 Task: Buy 1 Spectrometry from Measuring & Testing section under best seller category for shipping address: Emma Green, 1133 Star Trek Drive, Pensacola, Florida 32501, Cell Number 8503109646. Pay from credit card ending with 6759, CVV 506
Action: Mouse moved to (310, 324)
Screenshot: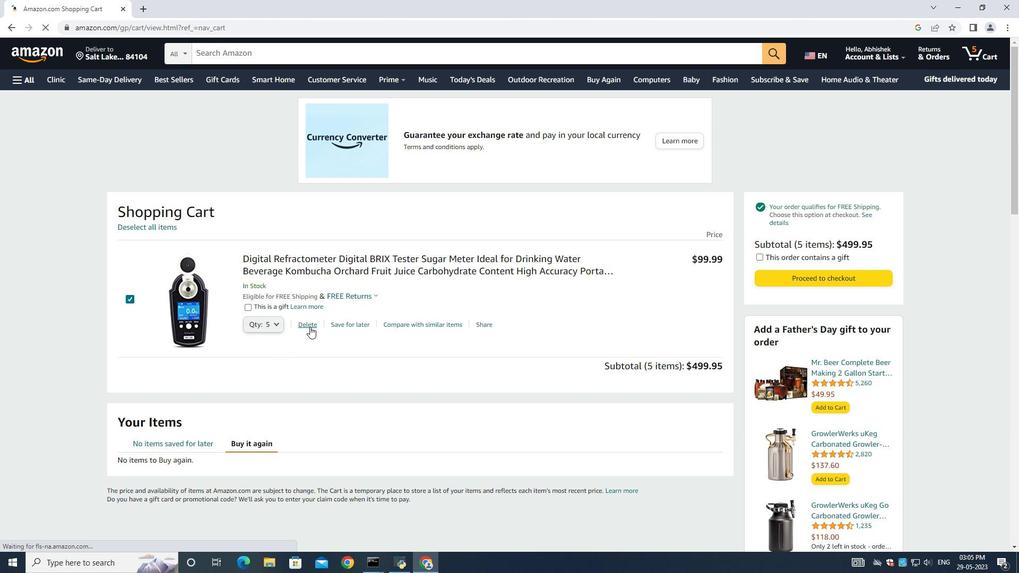 
Action: Mouse pressed left at (310, 324)
Screenshot: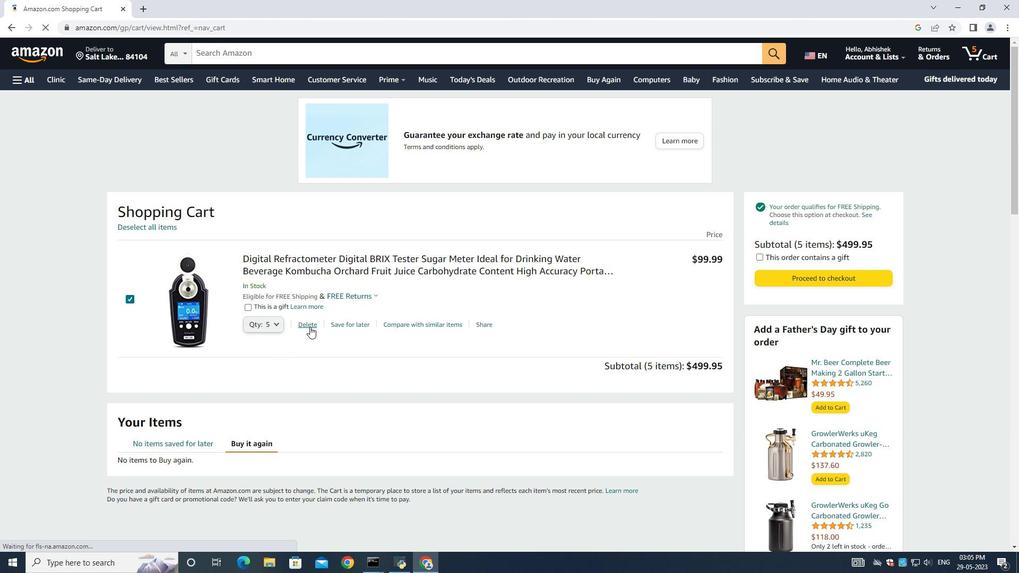 
Action: Mouse moved to (22, 75)
Screenshot: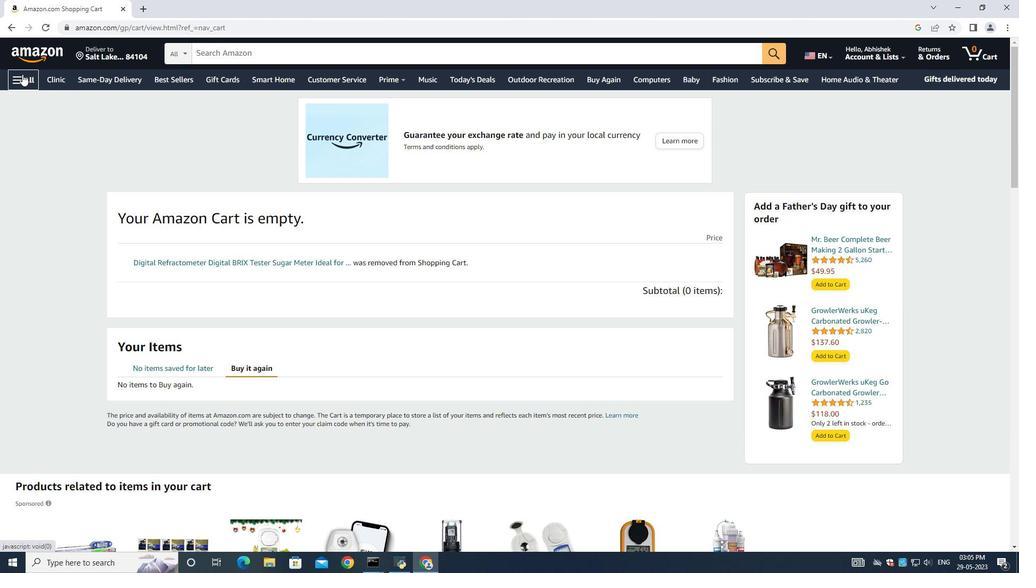 
Action: Mouse pressed left at (22, 75)
Screenshot: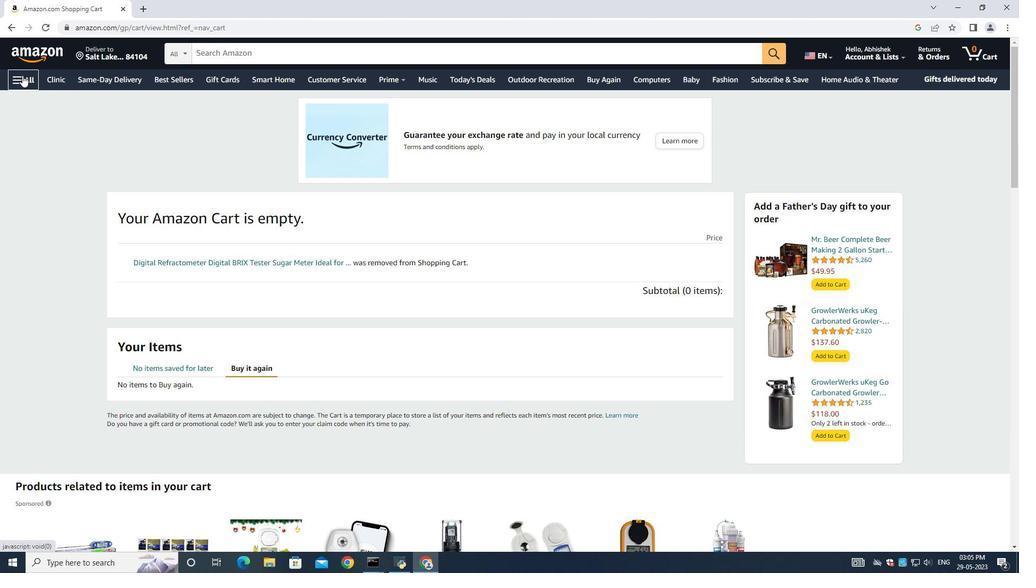 
Action: Mouse moved to (42, 100)
Screenshot: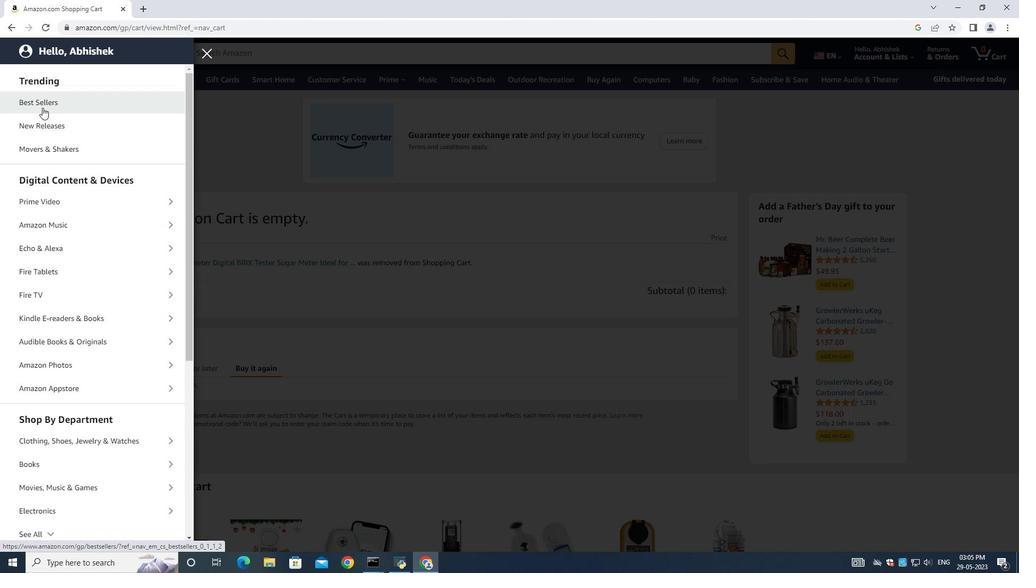 
Action: Mouse pressed left at (42, 100)
Screenshot: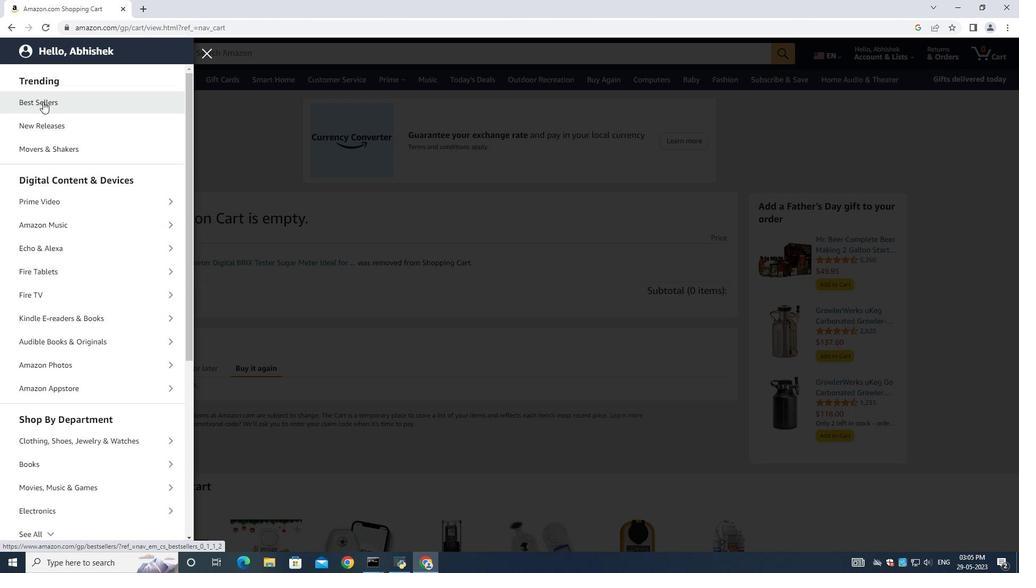 
Action: Mouse moved to (299, 57)
Screenshot: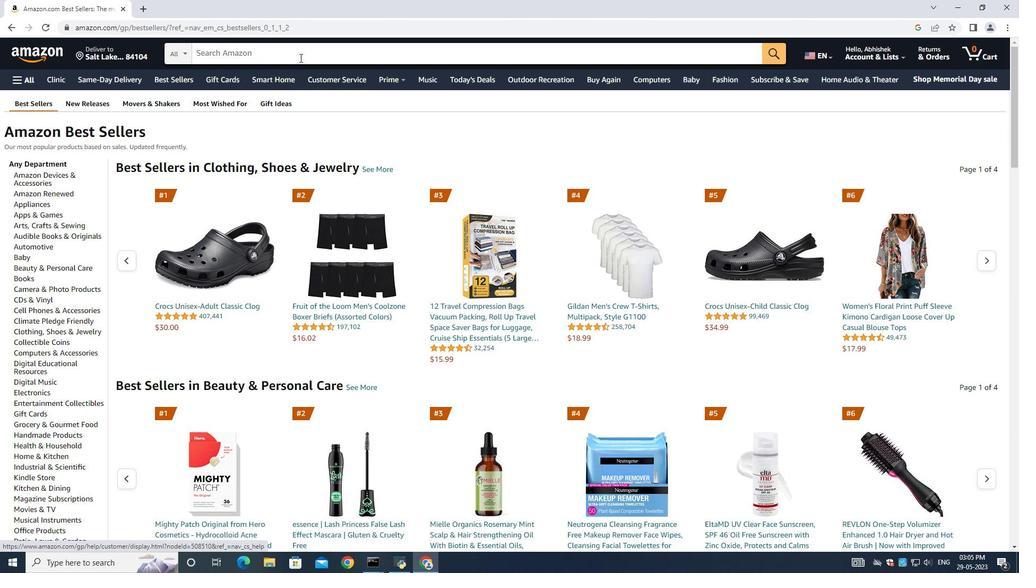 
Action: Mouse pressed left at (299, 57)
Screenshot: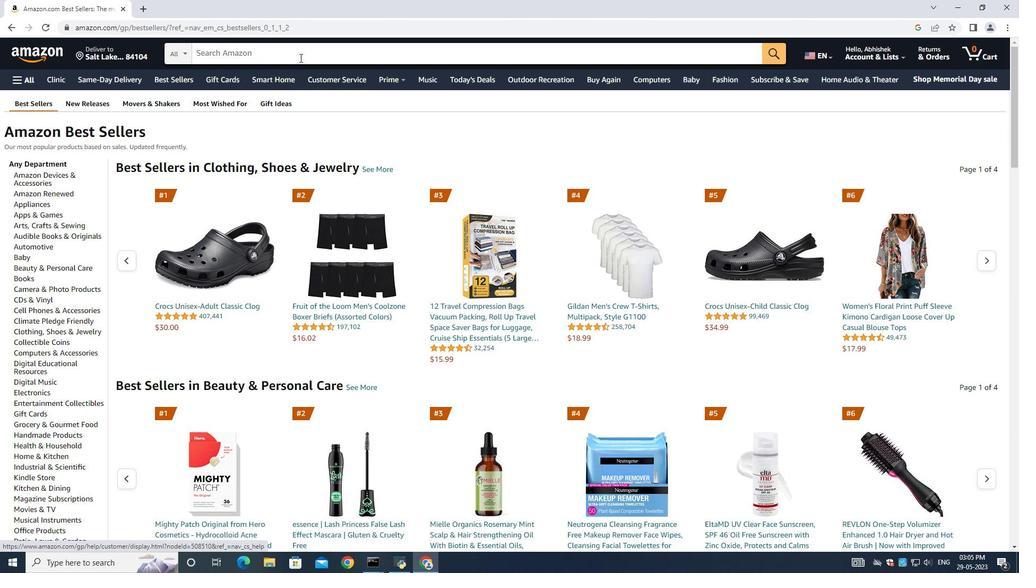 
Action: Mouse moved to (300, 57)
Screenshot: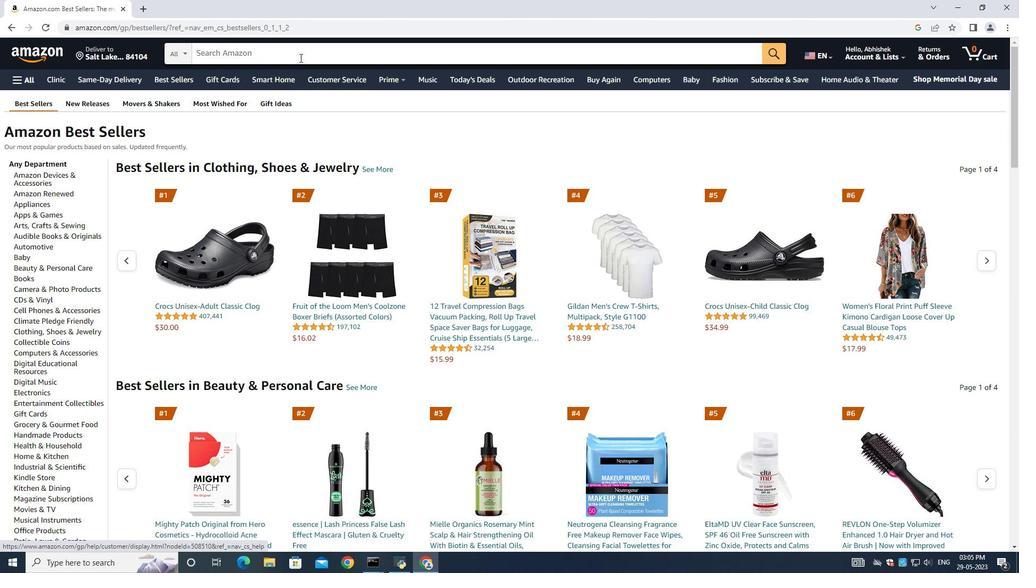 
Action: Key pressed <Key.shift>Spectrometry<Key.enter>
Screenshot: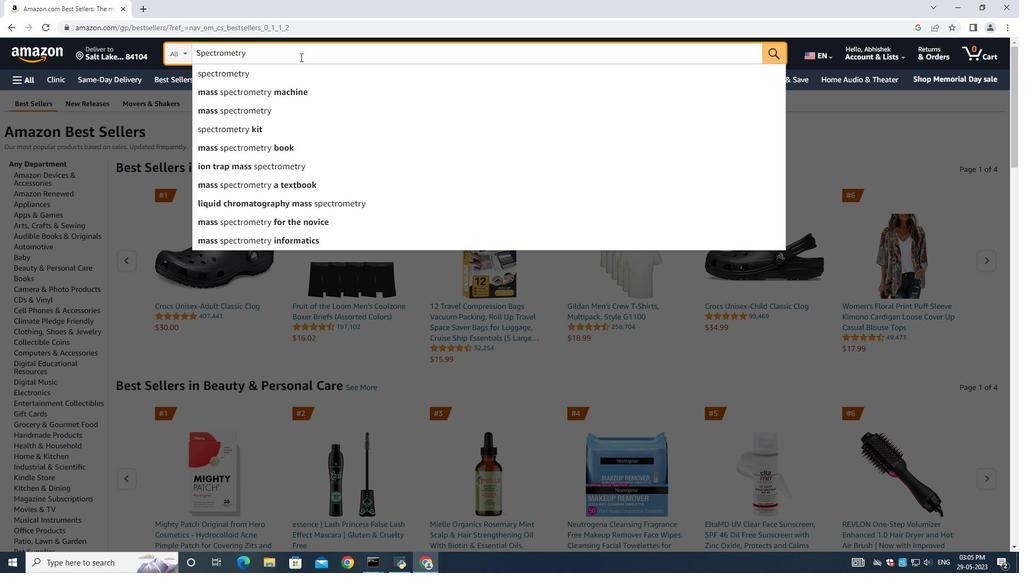 
Action: Mouse moved to (469, 231)
Screenshot: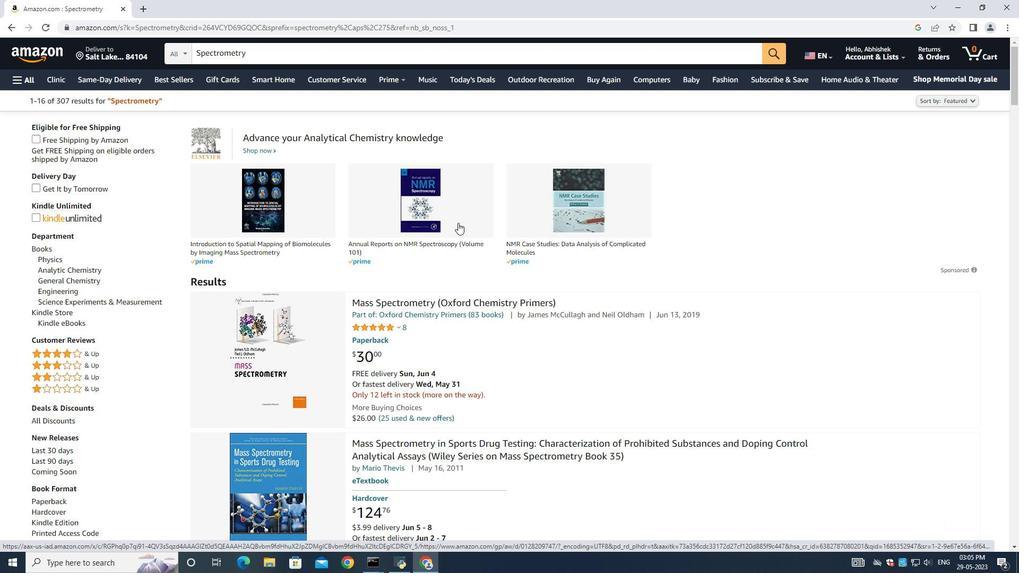 
Action: Mouse scrolled (469, 231) with delta (0, 0)
Screenshot: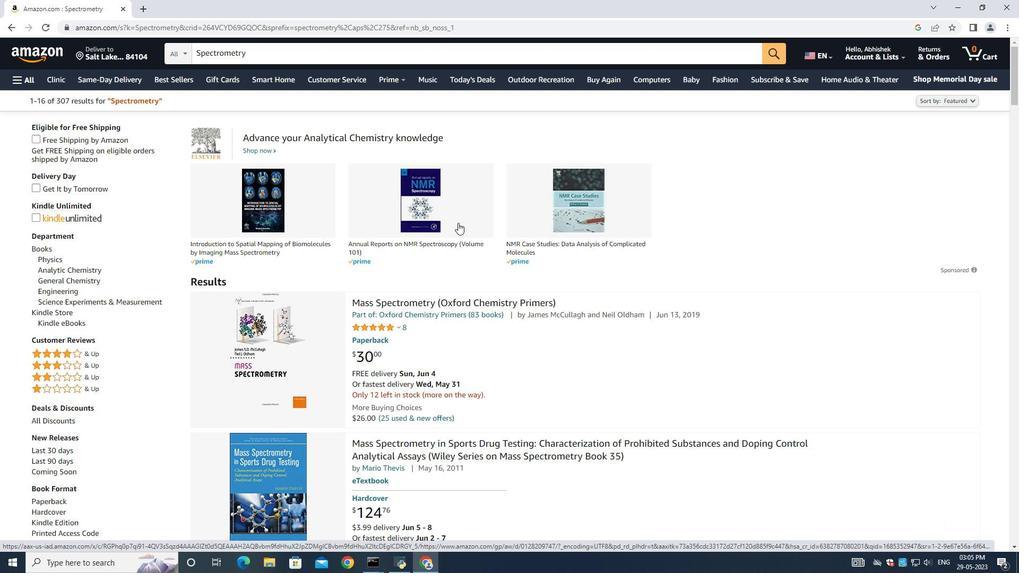 
Action: Mouse moved to (525, 237)
Screenshot: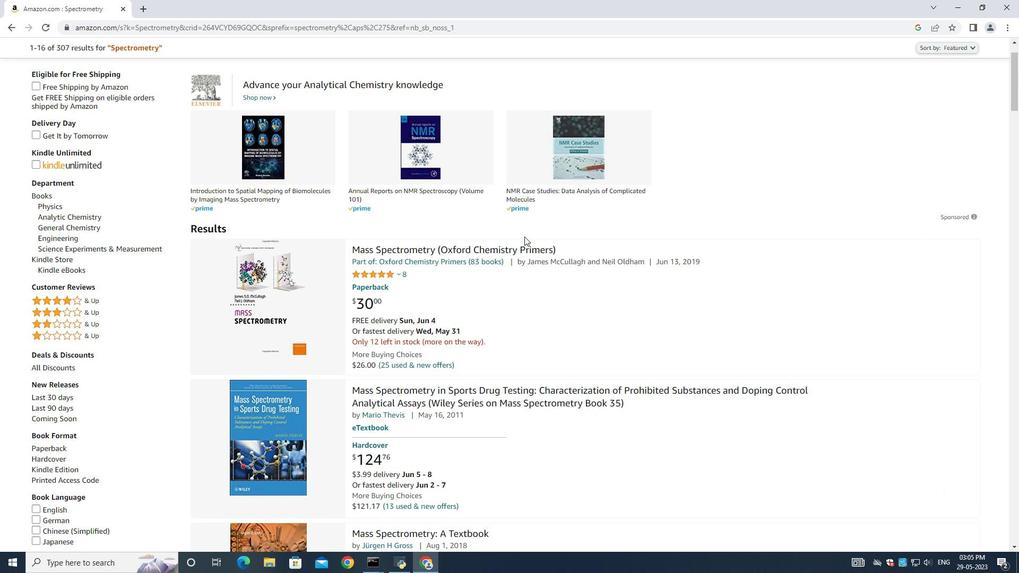 
Action: Mouse scrolled (525, 236) with delta (0, 0)
Screenshot: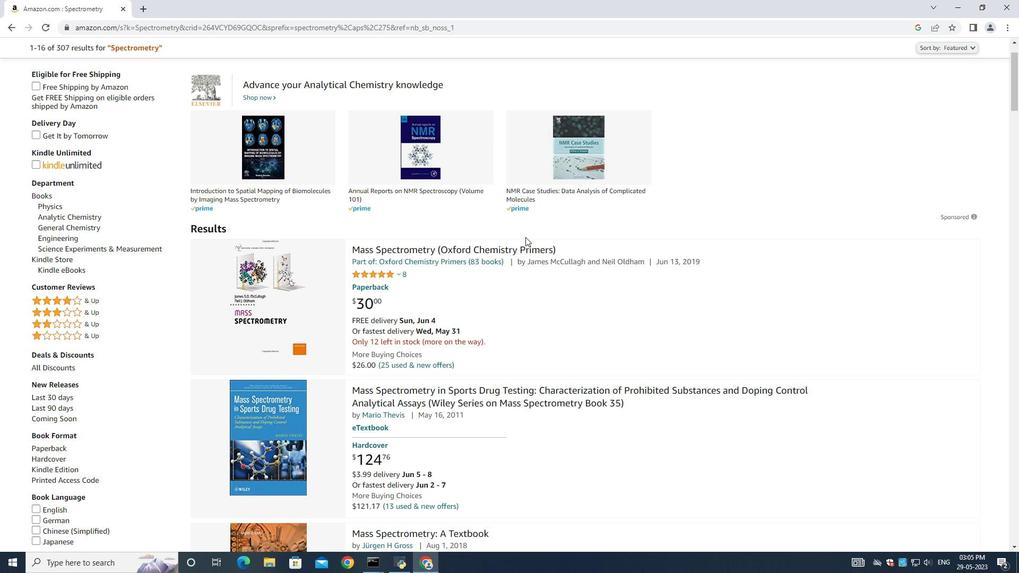 
Action: Mouse scrolled (525, 236) with delta (0, 0)
Screenshot: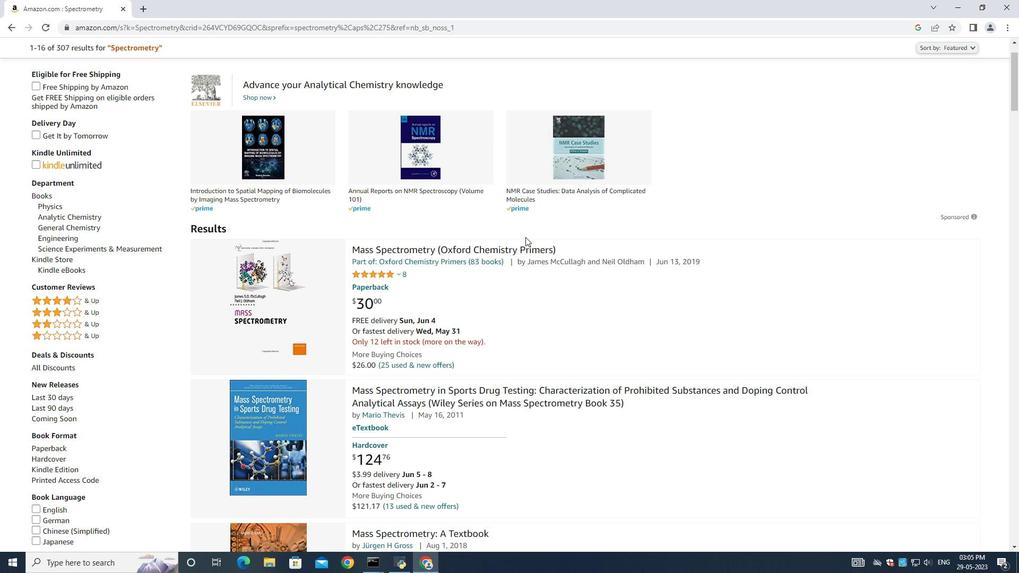 
Action: Mouse scrolled (525, 236) with delta (0, 0)
Screenshot: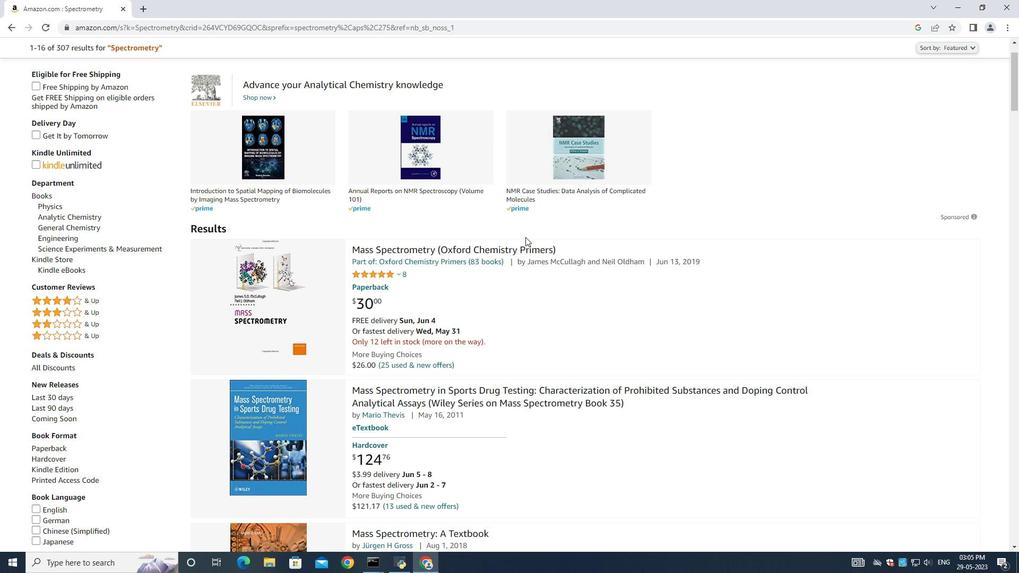 
Action: Mouse moved to (525, 237)
Screenshot: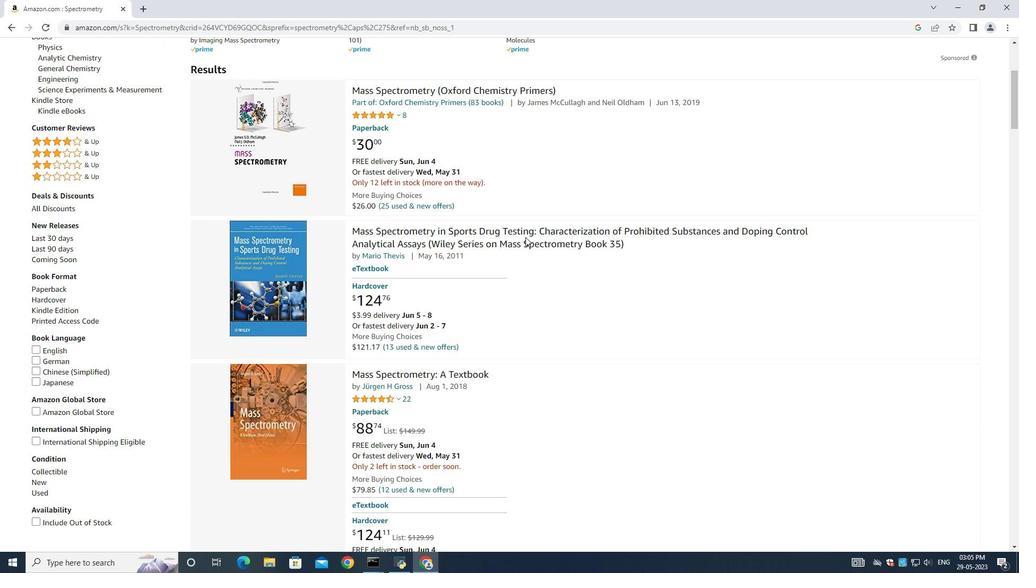 
Action: Mouse scrolled (525, 237) with delta (0, 0)
Screenshot: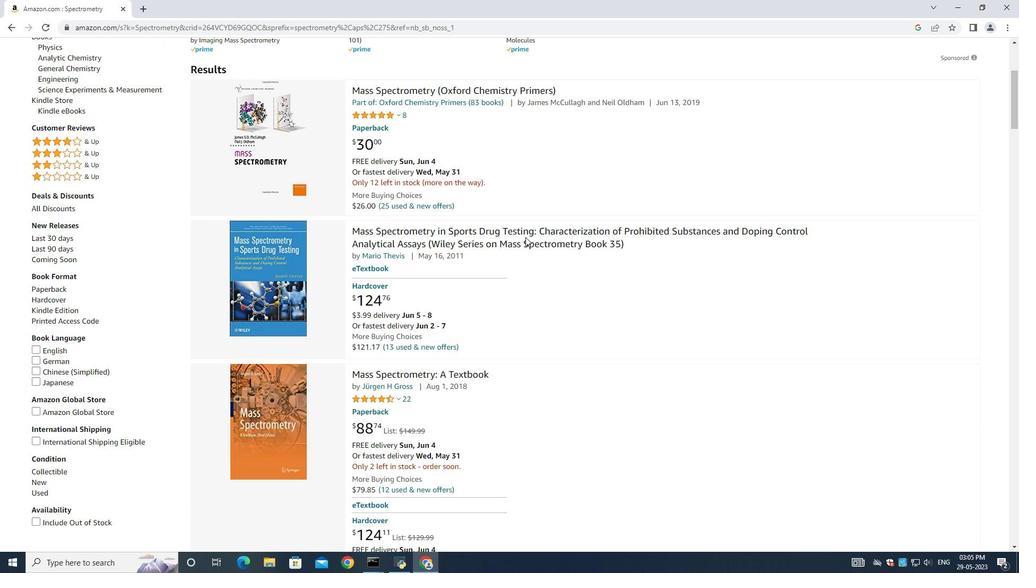 
Action: Mouse scrolled (525, 237) with delta (0, 0)
Screenshot: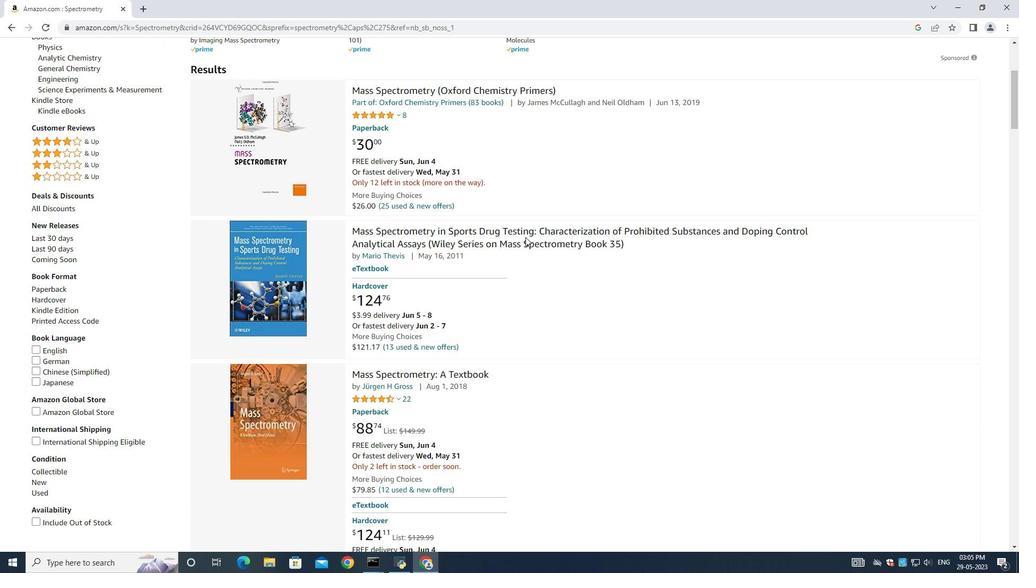 
Action: Mouse scrolled (525, 237) with delta (0, 0)
Screenshot: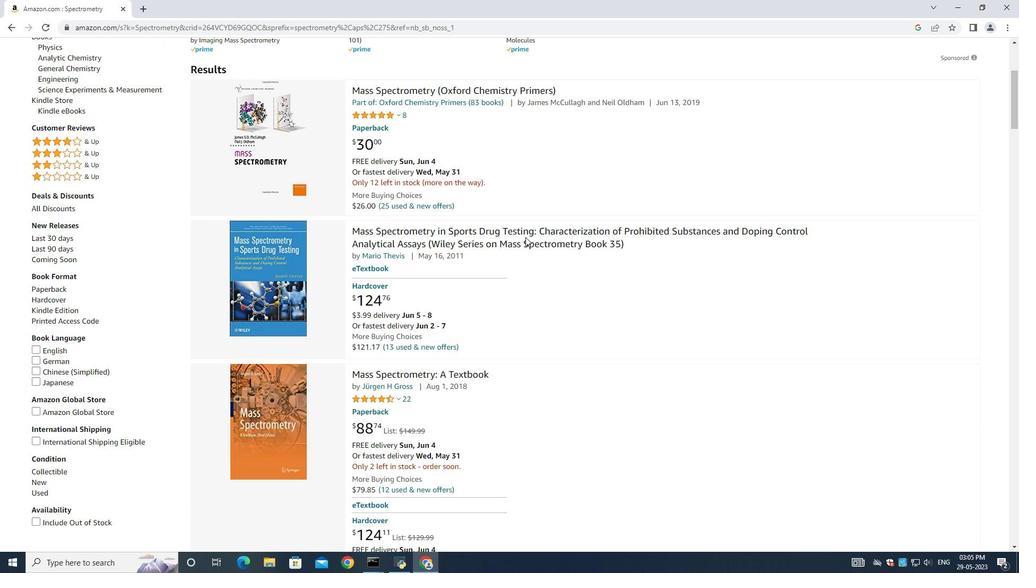 
Action: Mouse scrolled (525, 237) with delta (0, 0)
Screenshot: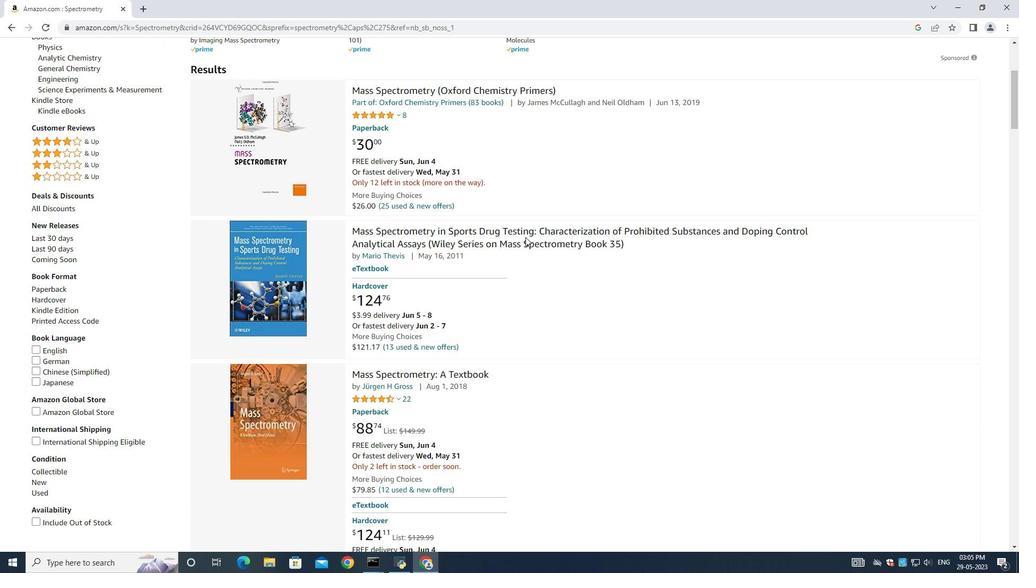 
Action: Mouse scrolled (525, 237) with delta (0, 0)
Screenshot: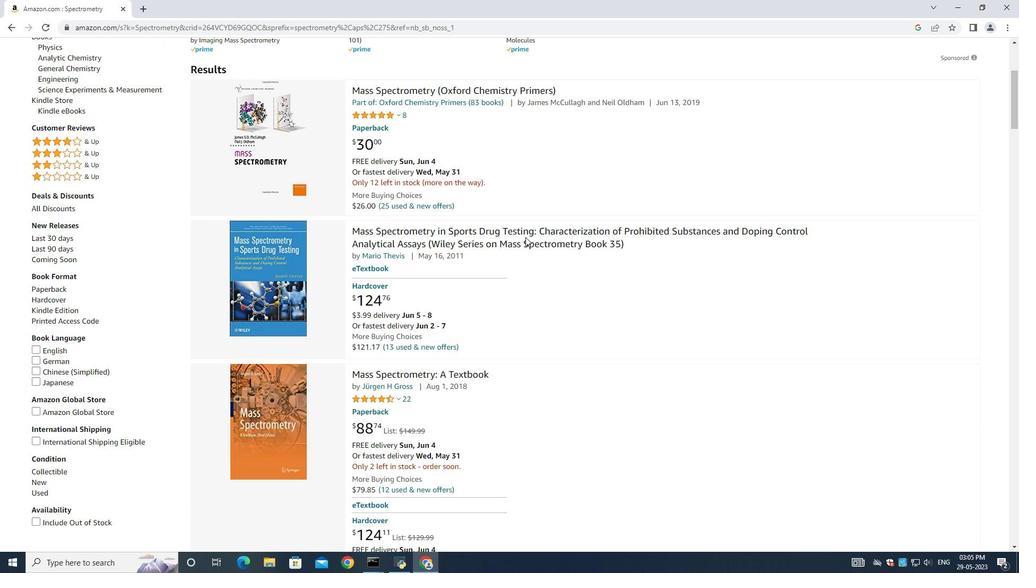 
Action: Mouse scrolled (525, 237) with delta (0, 0)
Screenshot: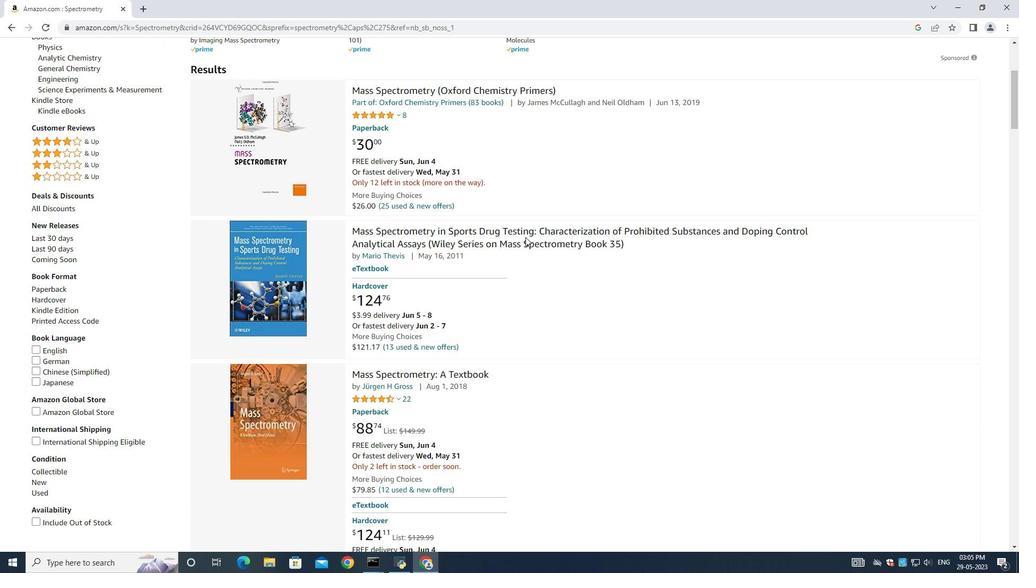 
Action: Mouse scrolled (525, 237) with delta (0, 0)
Screenshot: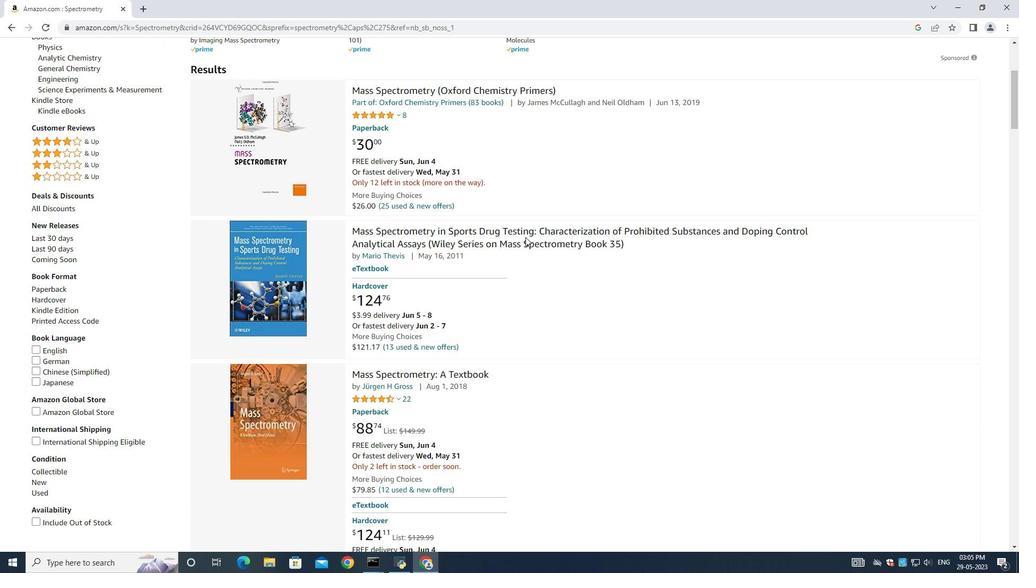 
Action: Mouse scrolled (525, 236) with delta (0, 0)
Screenshot: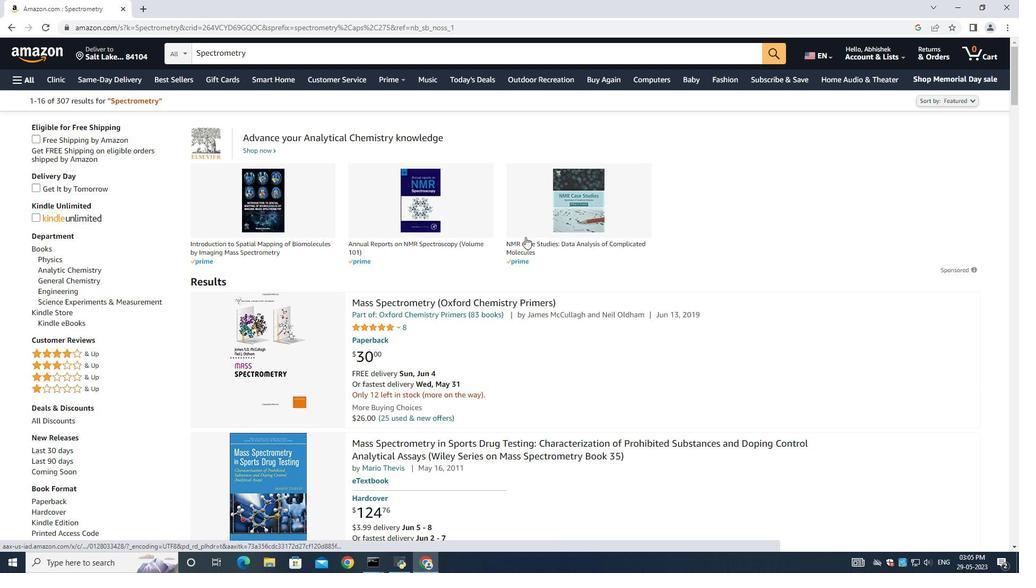 
Action: Mouse scrolled (525, 236) with delta (0, 0)
Screenshot: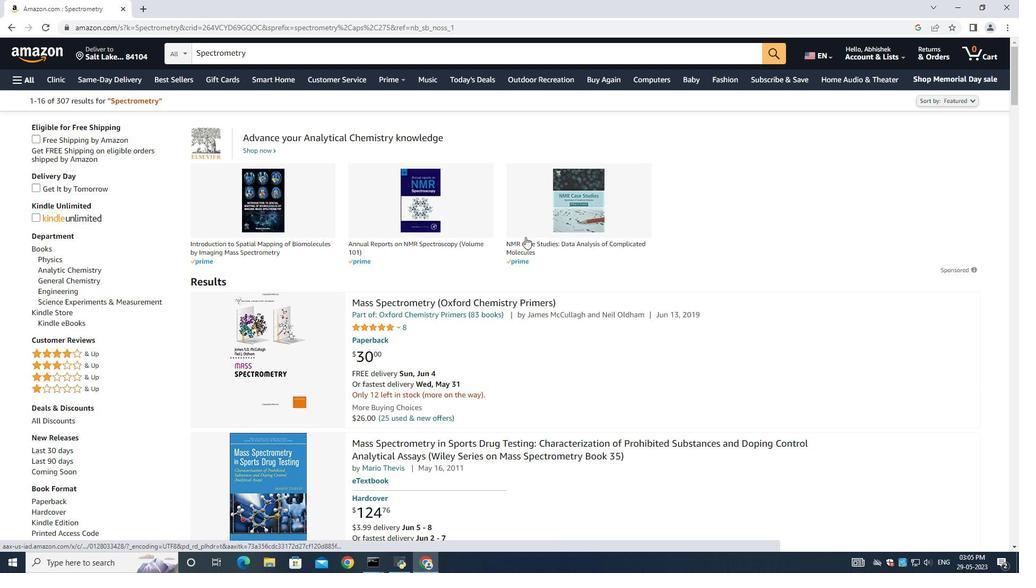 
Action: Mouse scrolled (525, 236) with delta (0, 0)
Screenshot: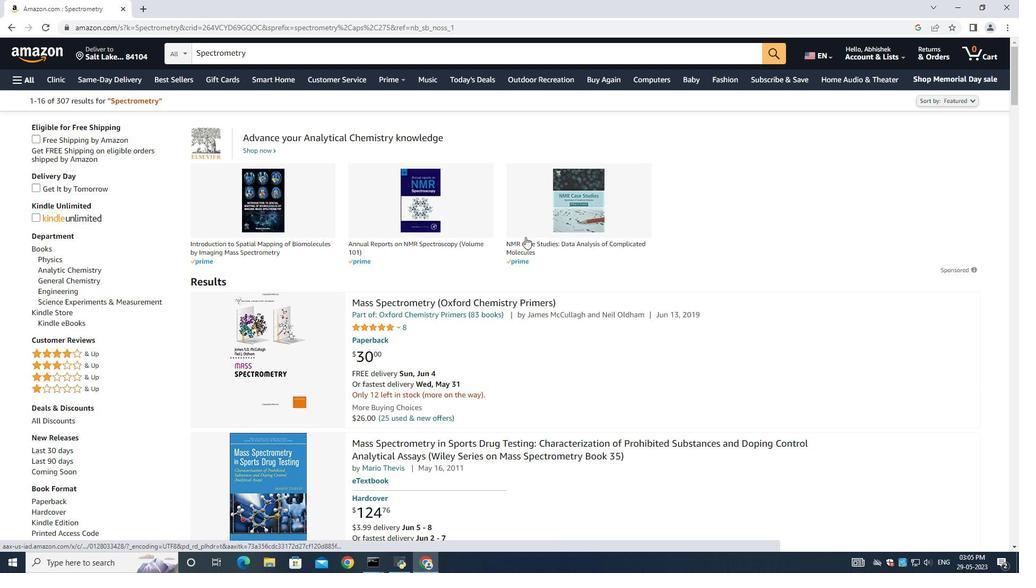 
Action: Mouse moved to (522, 234)
Screenshot: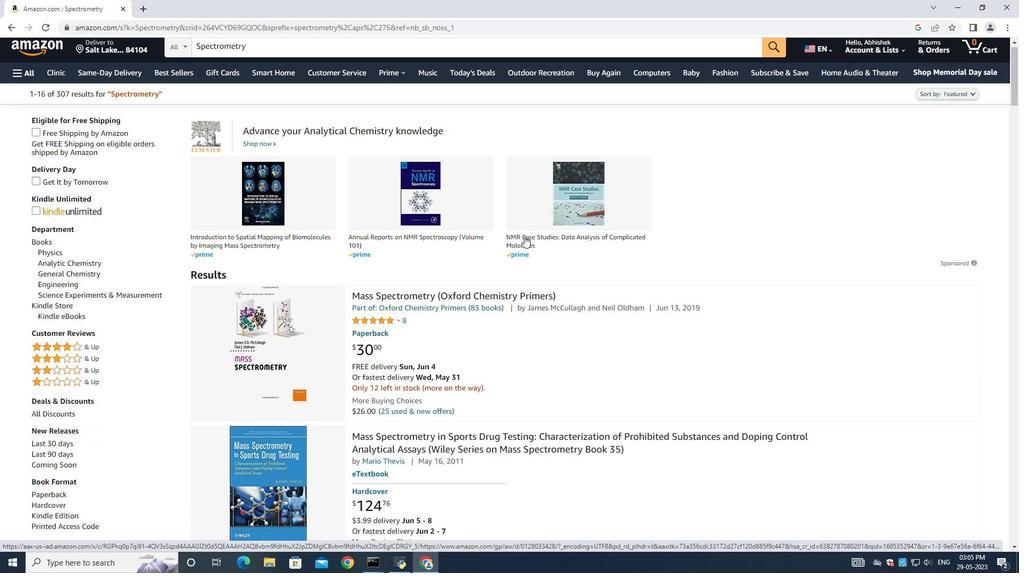 
Action: Mouse scrolled (522, 234) with delta (0, 0)
Screenshot: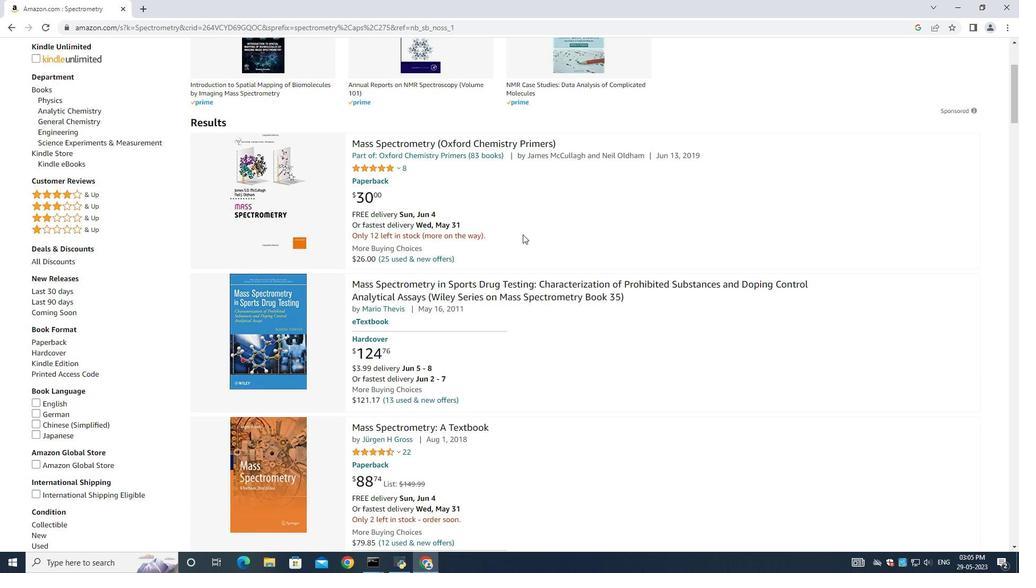 
Action: Mouse scrolled (522, 234) with delta (0, 0)
Screenshot: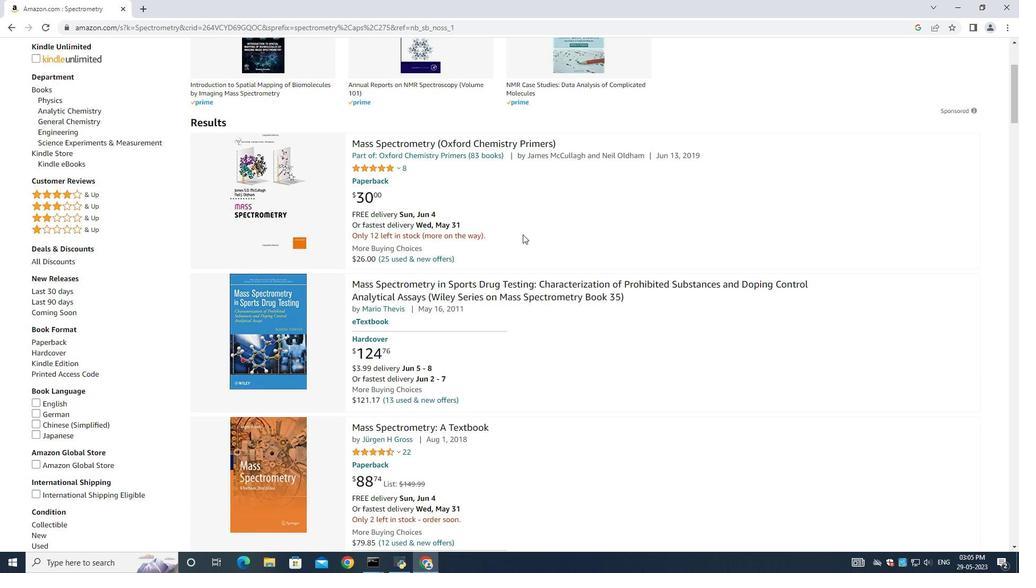 
Action: Mouse scrolled (522, 234) with delta (0, 0)
Screenshot: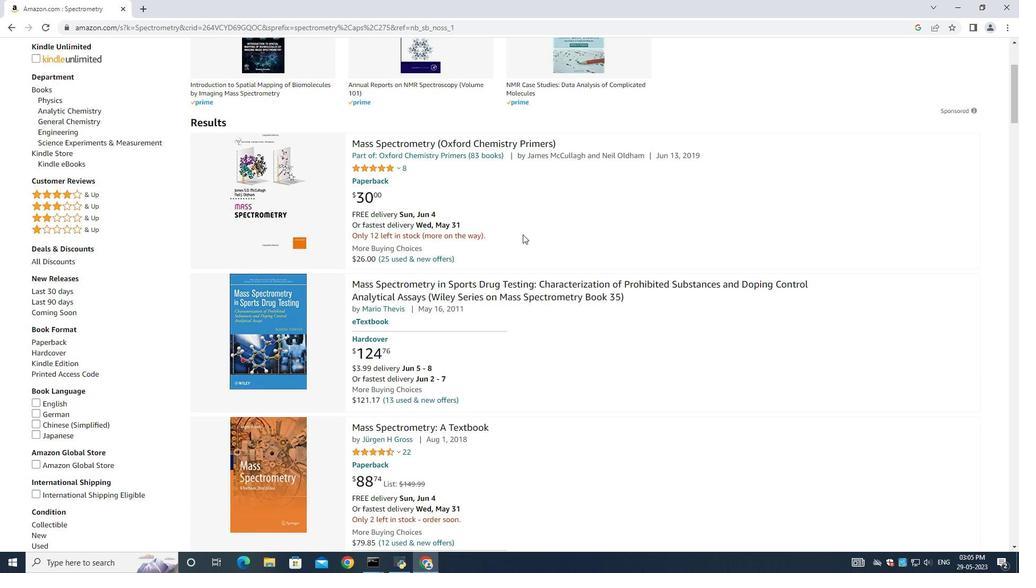 
Action: Mouse scrolled (522, 234) with delta (0, 0)
Screenshot: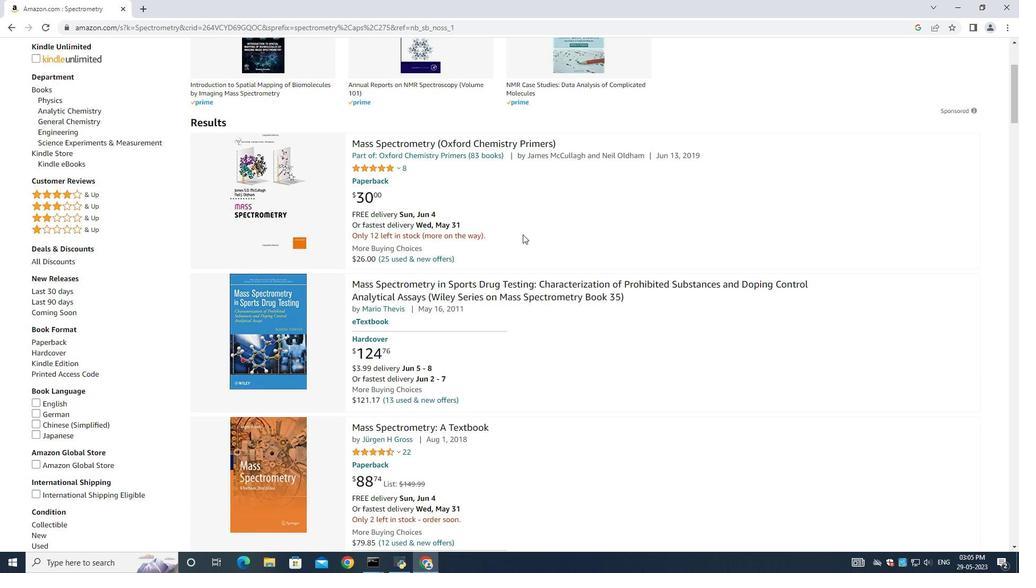 
Action: Mouse scrolled (522, 234) with delta (0, 0)
Screenshot: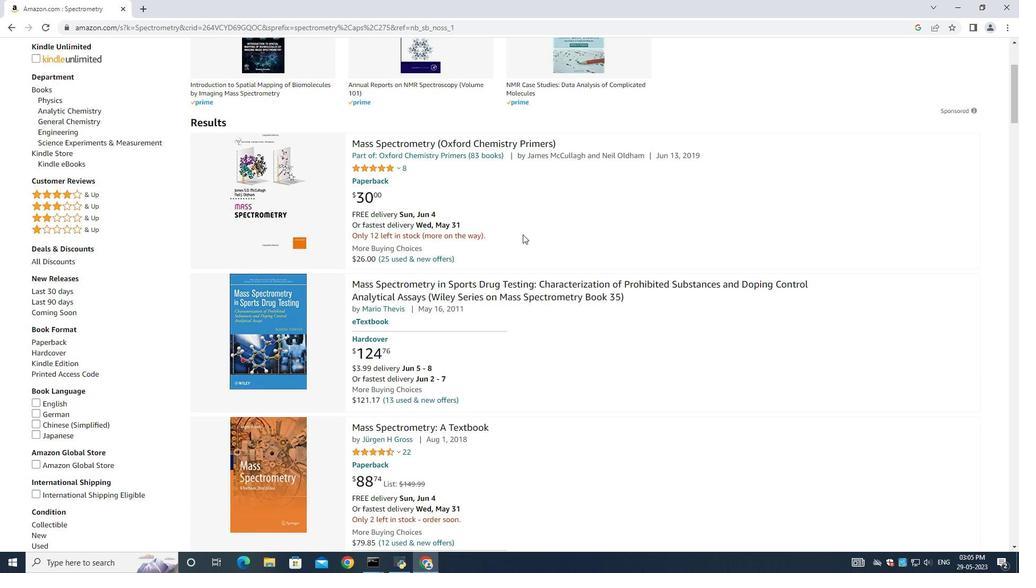 
Action: Mouse moved to (503, 168)
Screenshot: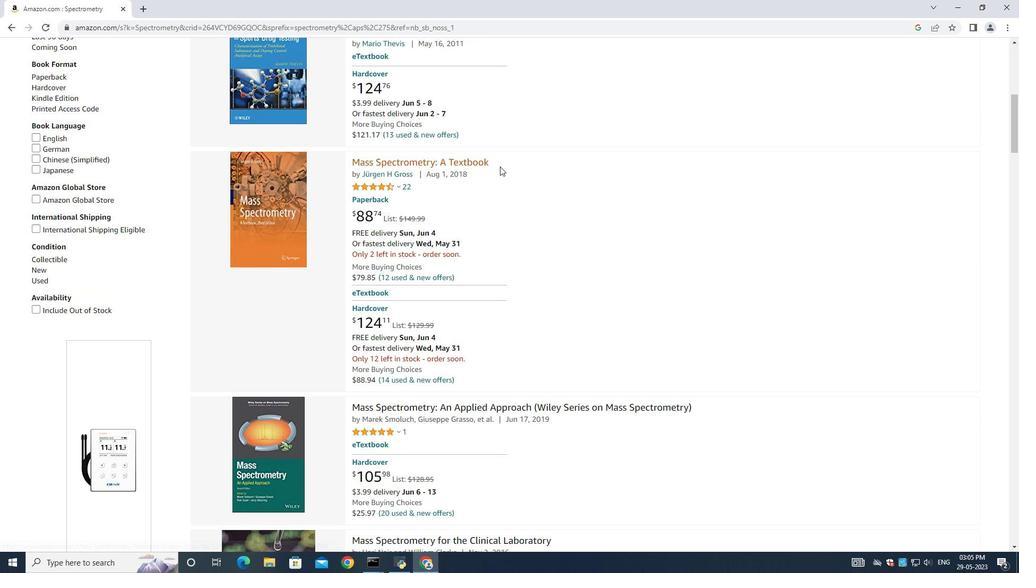 
Action: Mouse scrolled (503, 169) with delta (0, 0)
Screenshot: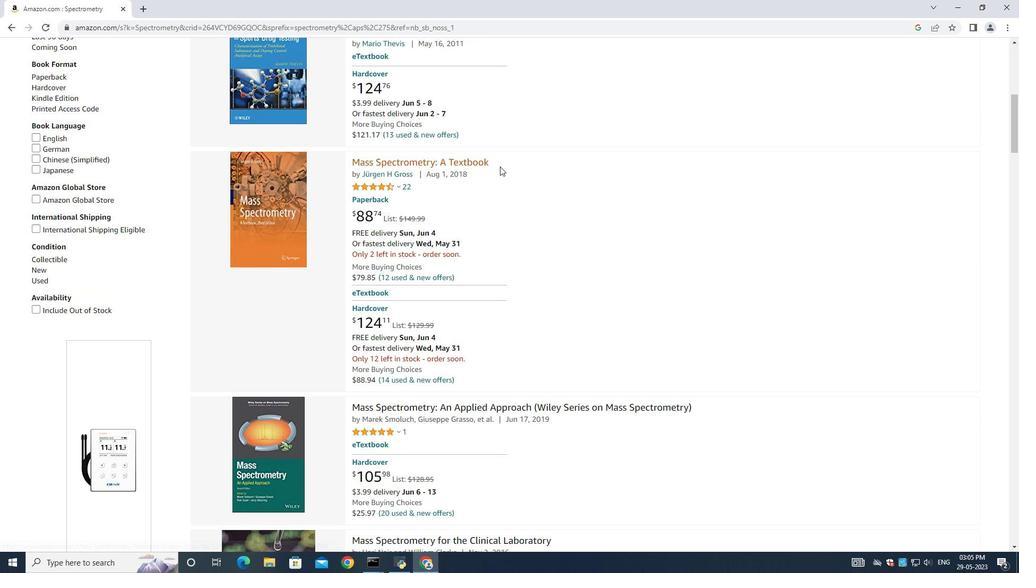 
Action: Mouse moved to (503, 168)
Screenshot: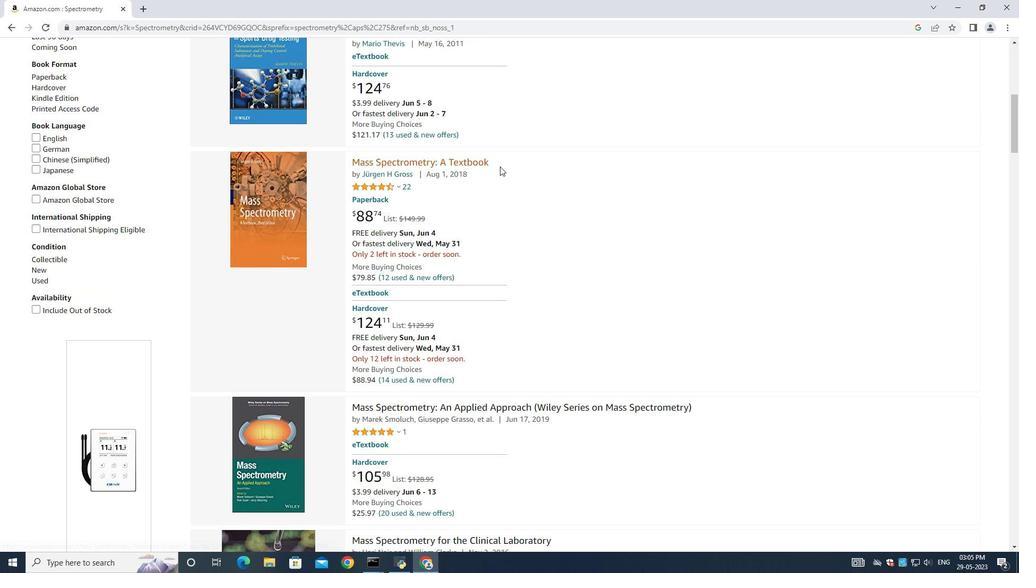 
Action: Mouse scrolled (503, 169) with delta (0, 0)
Screenshot: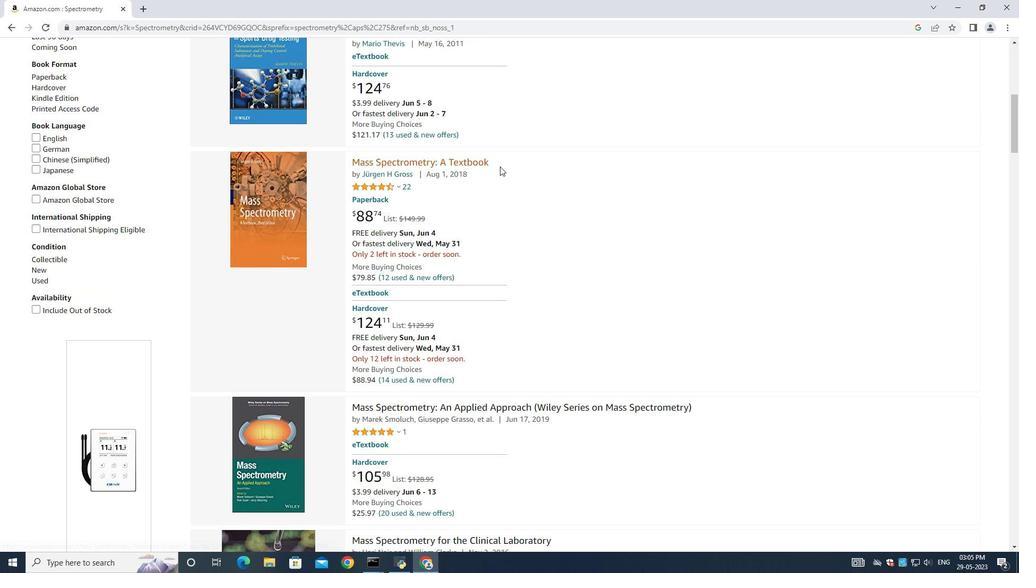 
Action: Mouse moved to (503, 169)
Screenshot: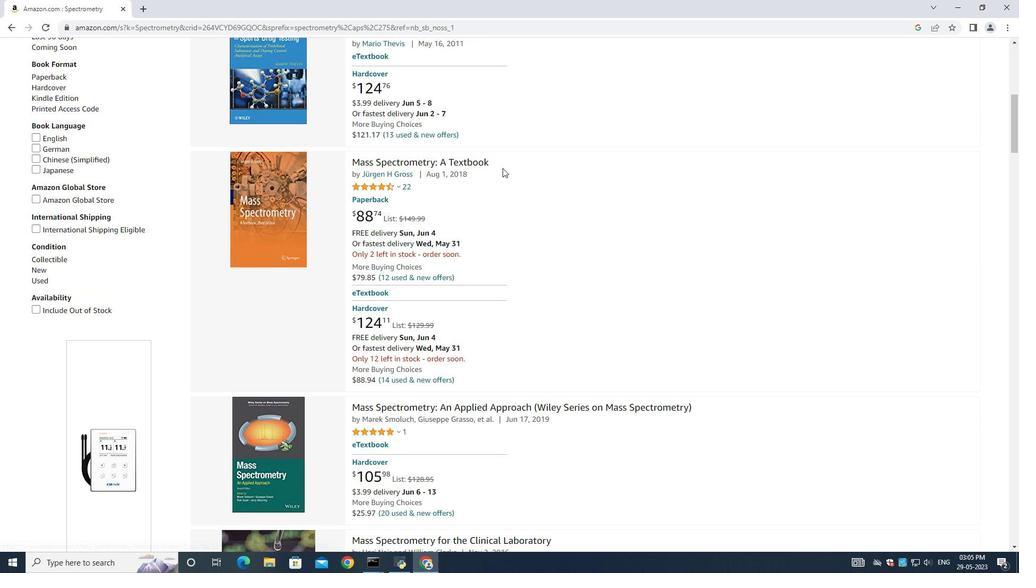 
Action: Mouse scrolled (503, 169) with delta (0, 0)
Screenshot: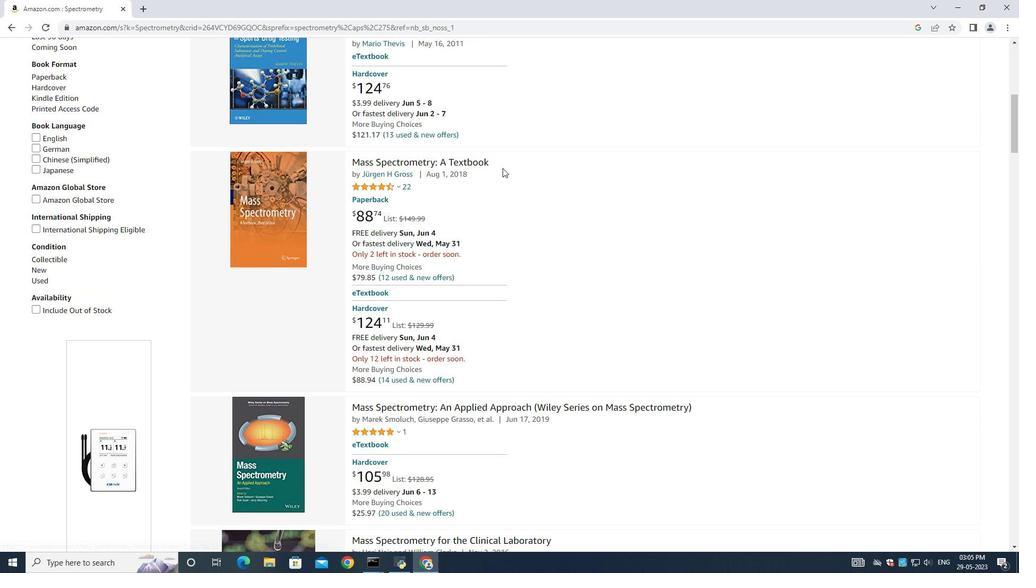 
Action: Mouse scrolled (503, 169) with delta (0, 0)
Screenshot: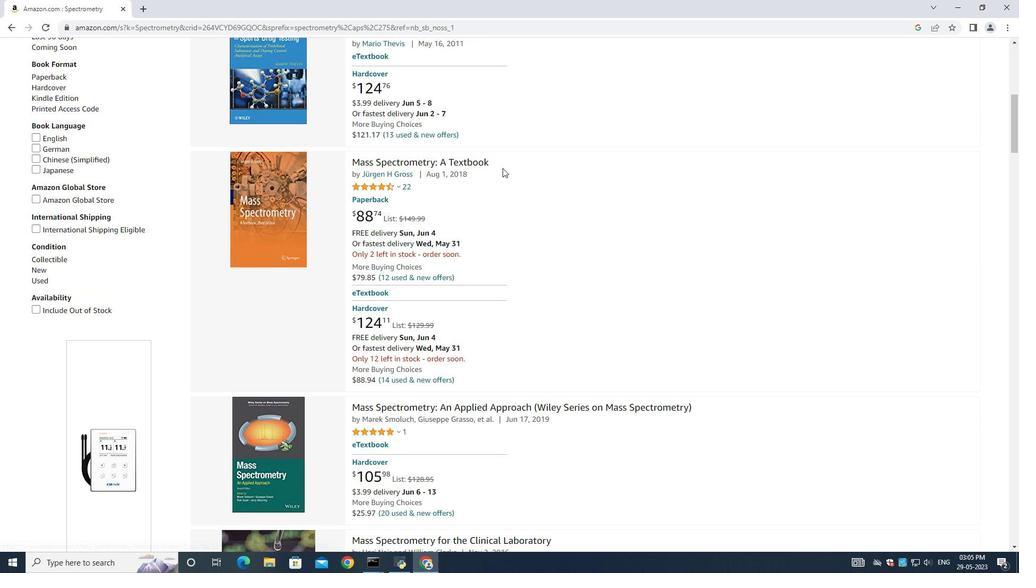 
Action: Mouse moved to (563, 230)
Screenshot: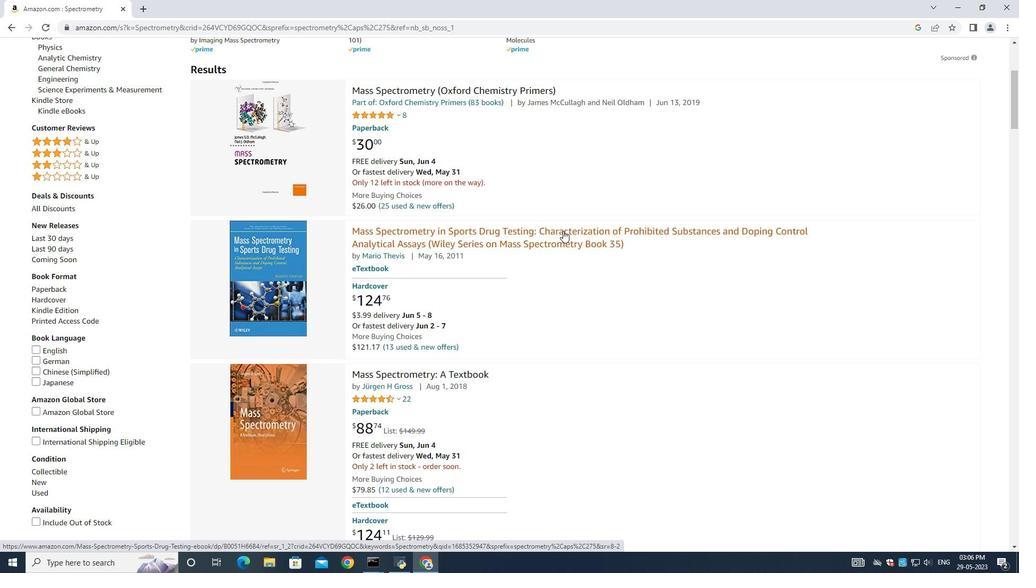 
Action: Mouse pressed left at (563, 230)
Screenshot: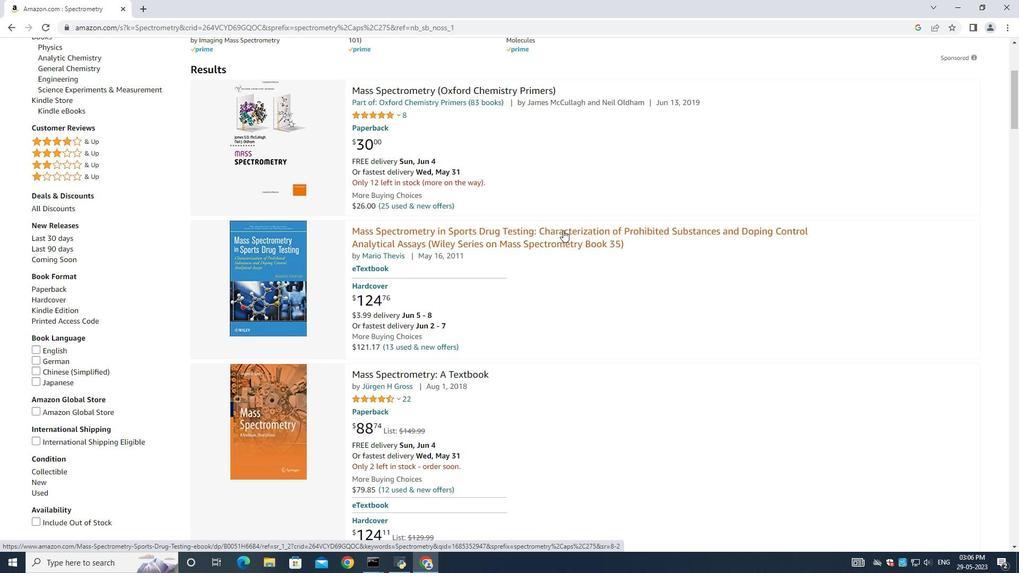 
Action: Mouse moved to (9, 30)
Screenshot: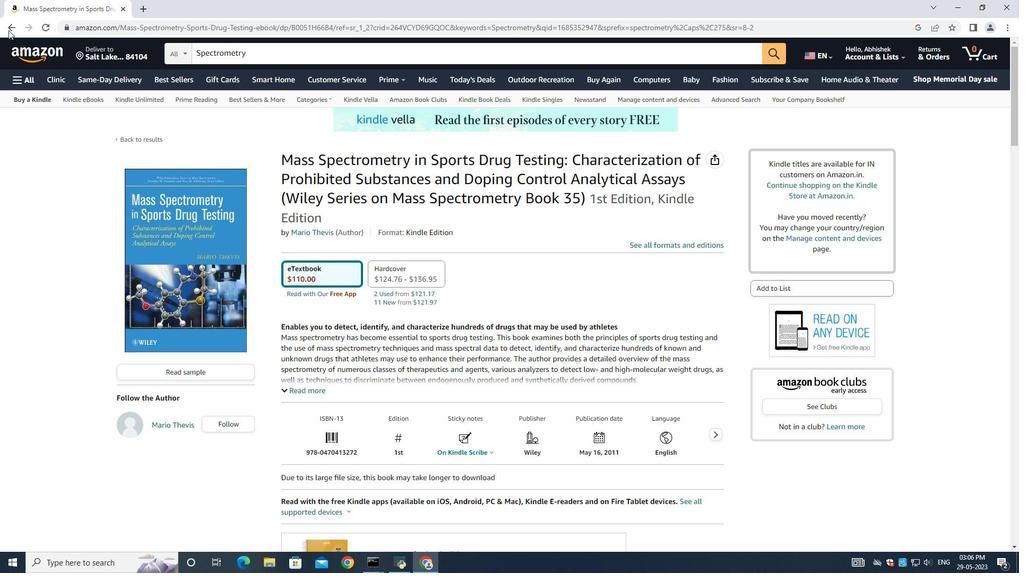 
Action: Mouse pressed left at (9, 30)
Screenshot: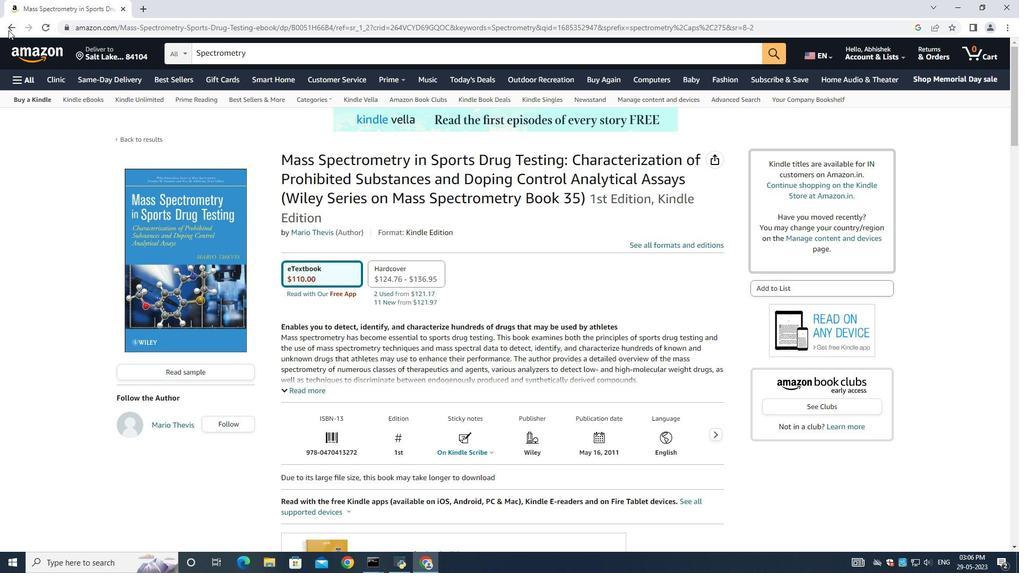 
Action: Mouse moved to (469, 277)
Screenshot: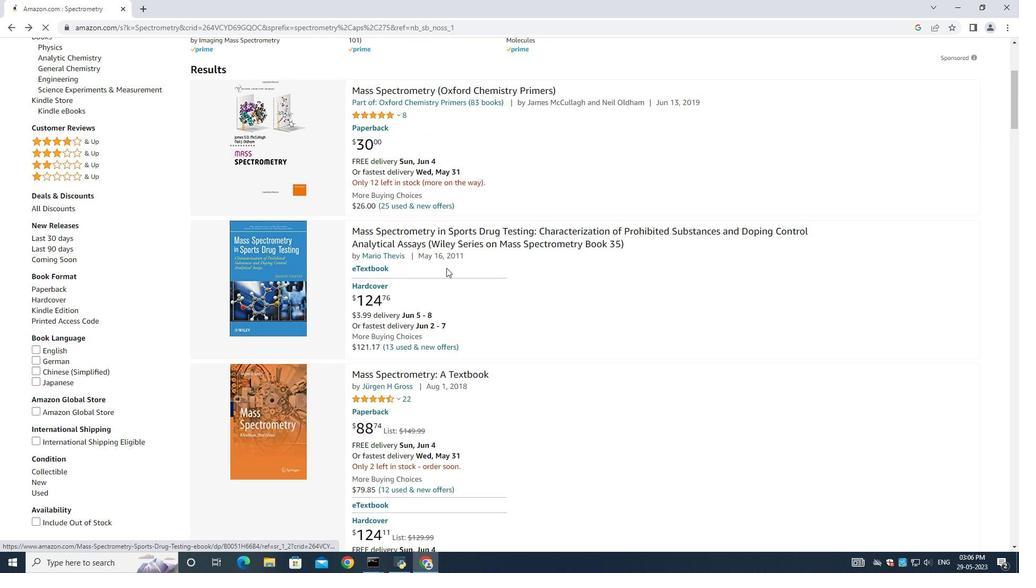 
Action: Mouse scrolled (469, 276) with delta (0, 0)
Screenshot: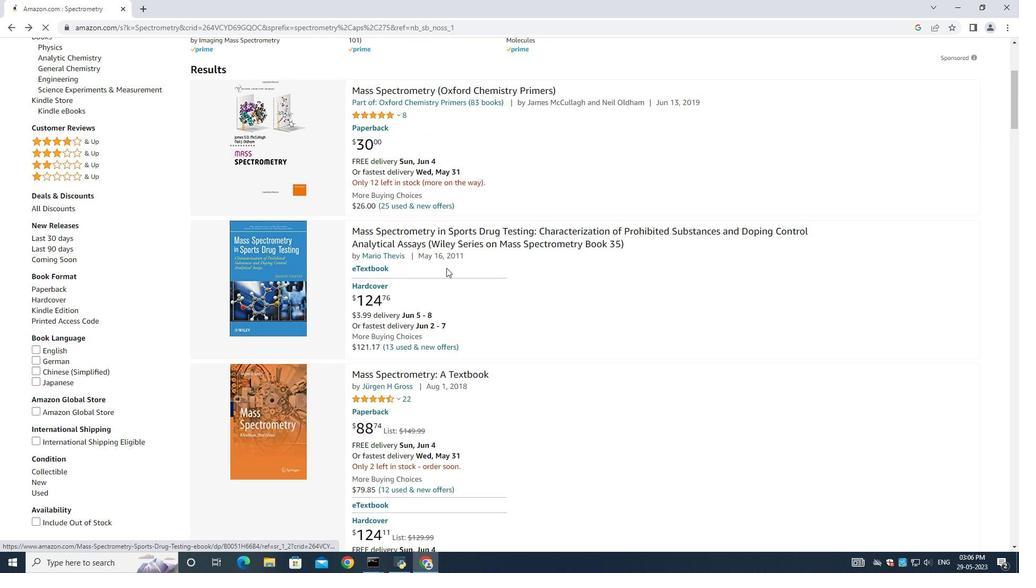 
Action: Mouse moved to (469, 277)
Screenshot: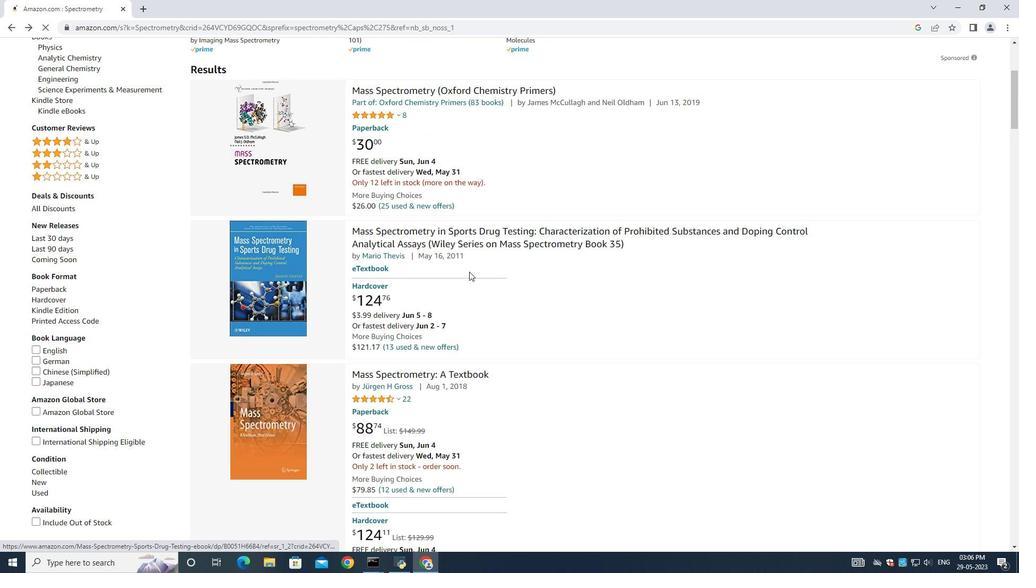 
Action: Mouse scrolled (469, 277) with delta (0, 0)
Screenshot: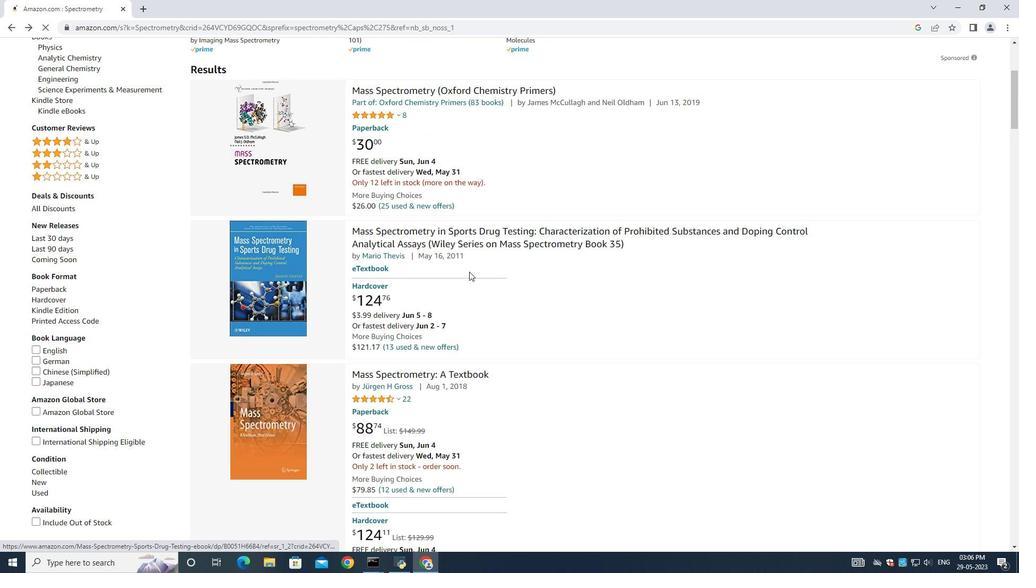 
Action: Mouse moved to (469, 278)
Screenshot: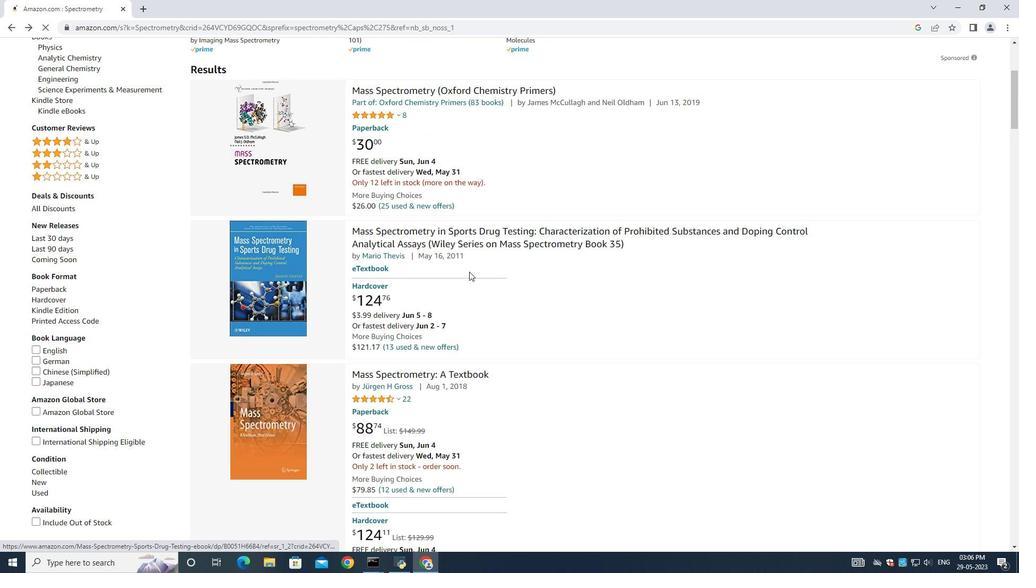 
Action: Mouse scrolled (469, 277) with delta (0, 0)
Screenshot: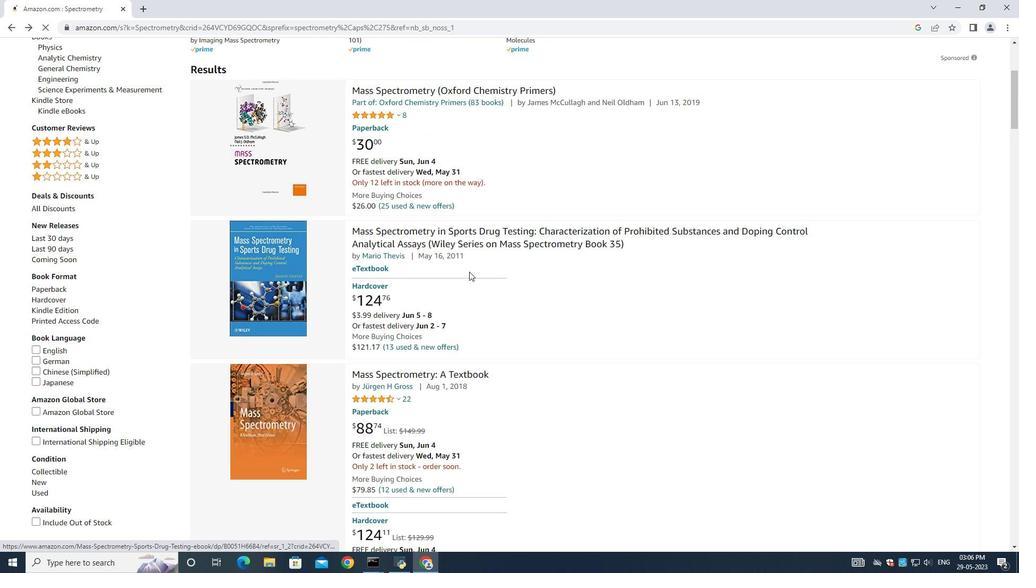 
Action: Mouse scrolled (469, 277) with delta (0, 0)
Screenshot: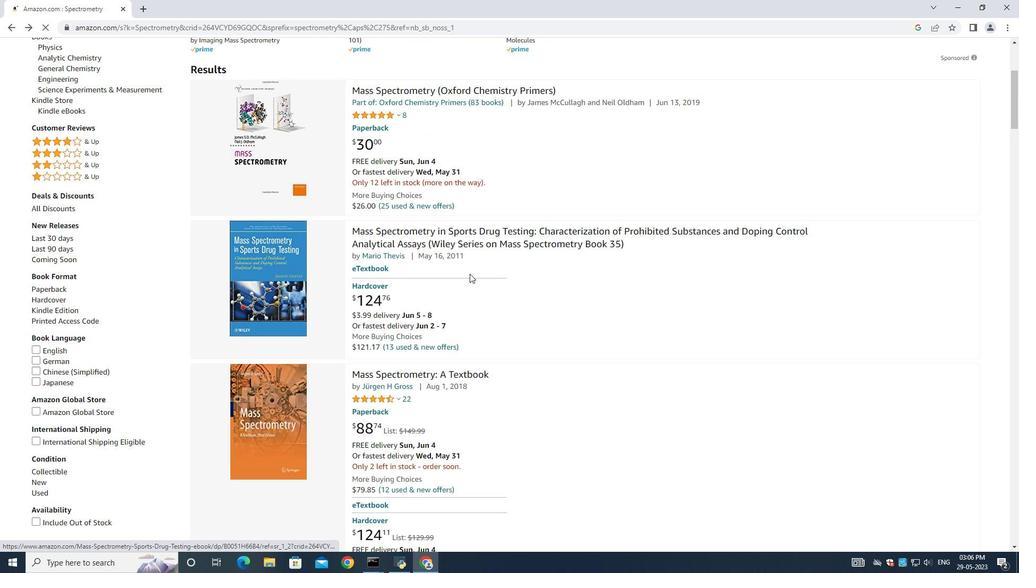 
Action: Mouse moved to (440, 361)
Screenshot: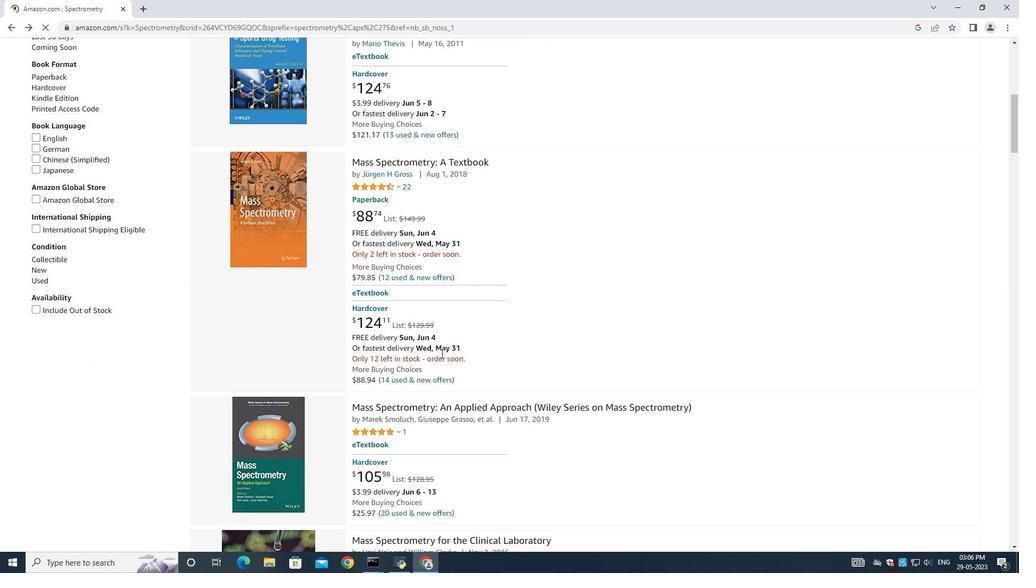 
Action: Mouse scrolled (440, 360) with delta (0, 0)
Screenshot: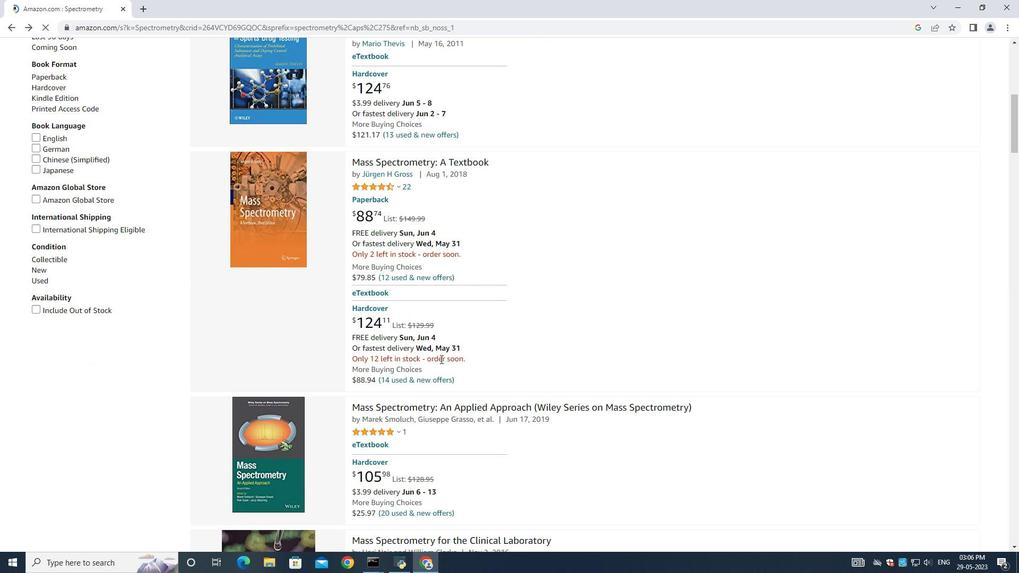 
Action: Mouse scrolled (440, 360) with delta (0, 0)
Screenshot: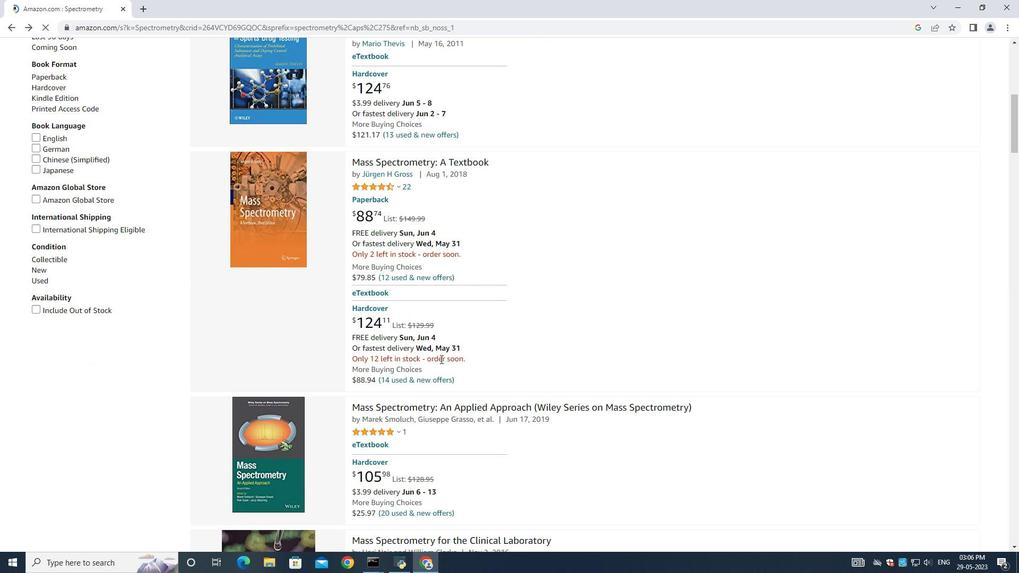 
Action: Mouse moved to (428, 299)
Screenshot: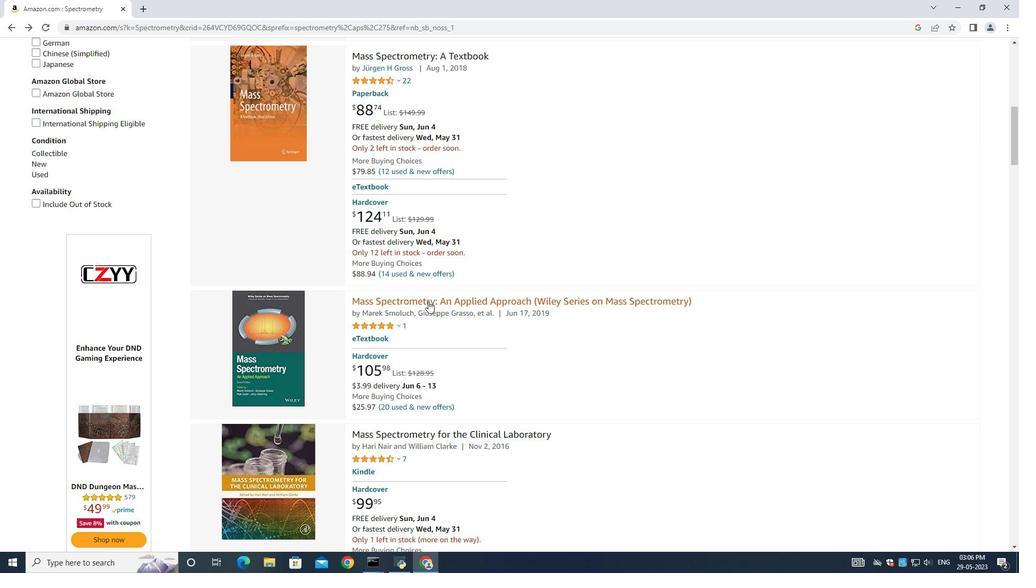
Action: Mouse pressed left at (428, 299)
Screenshot: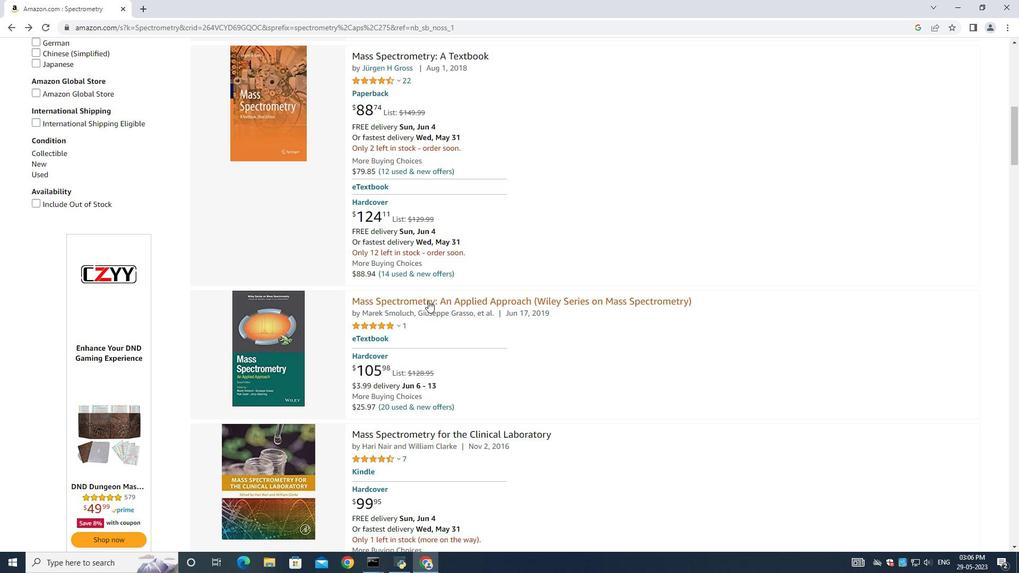 
Action: Mouse moved to (303, 237)
Screenshot: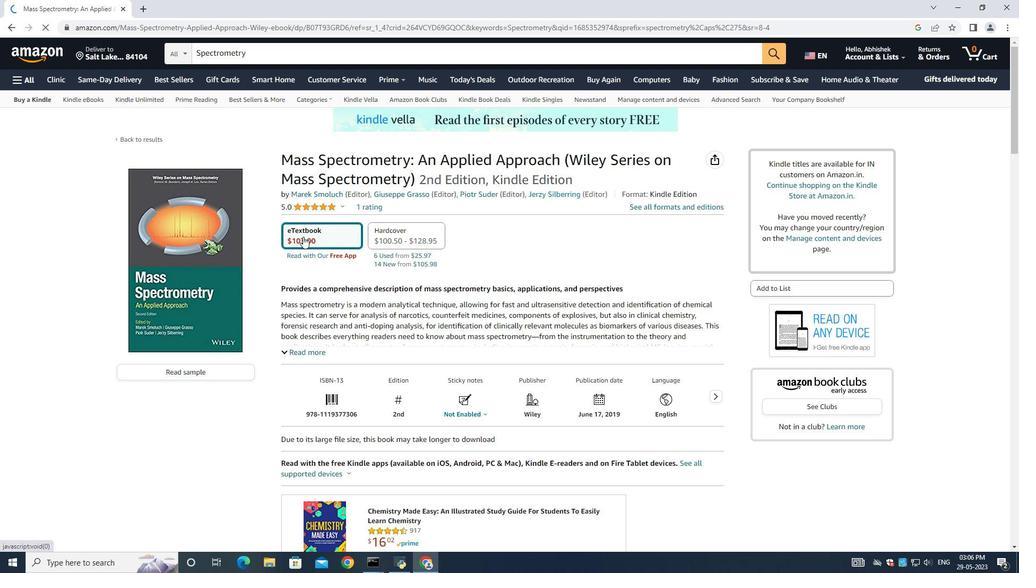 
Action: Mouse scrolled (303, 236) with delta (0, 0)
Screenshot: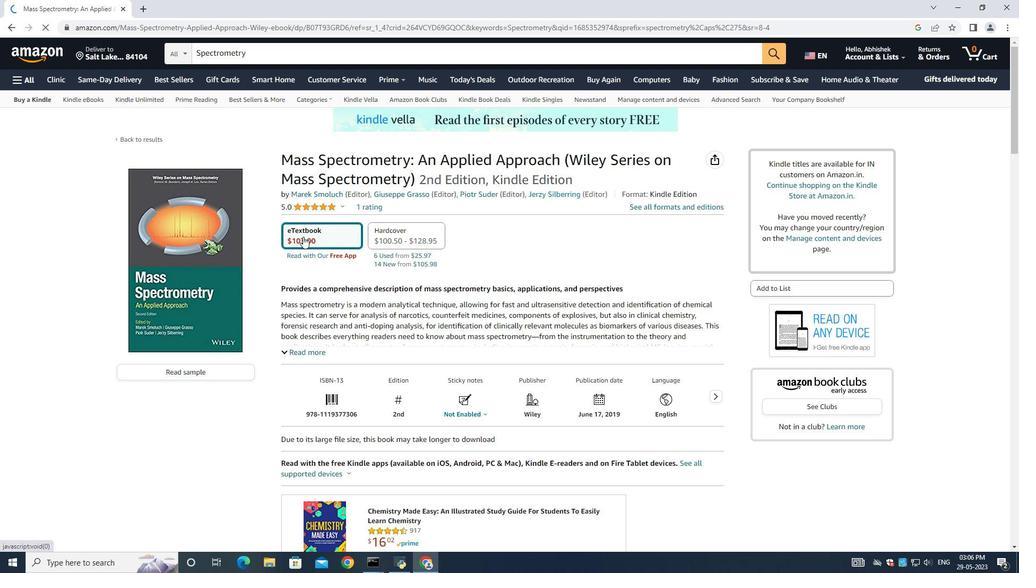 
Action: Mouse moved to (303, 245)
Screenshot: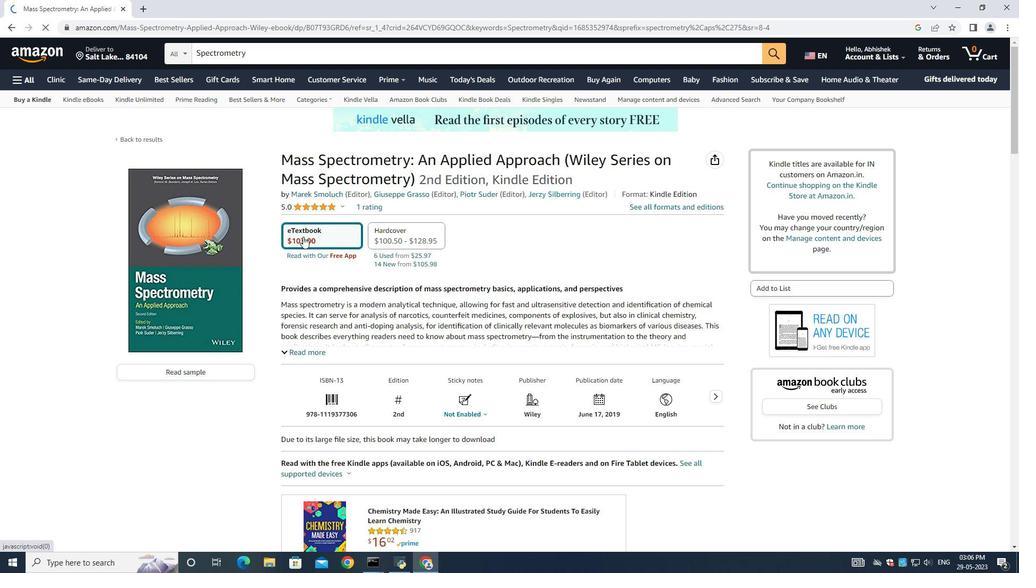 
Action: Mouse scrolled (303, 243) with delta (0, 0)
Screenshot: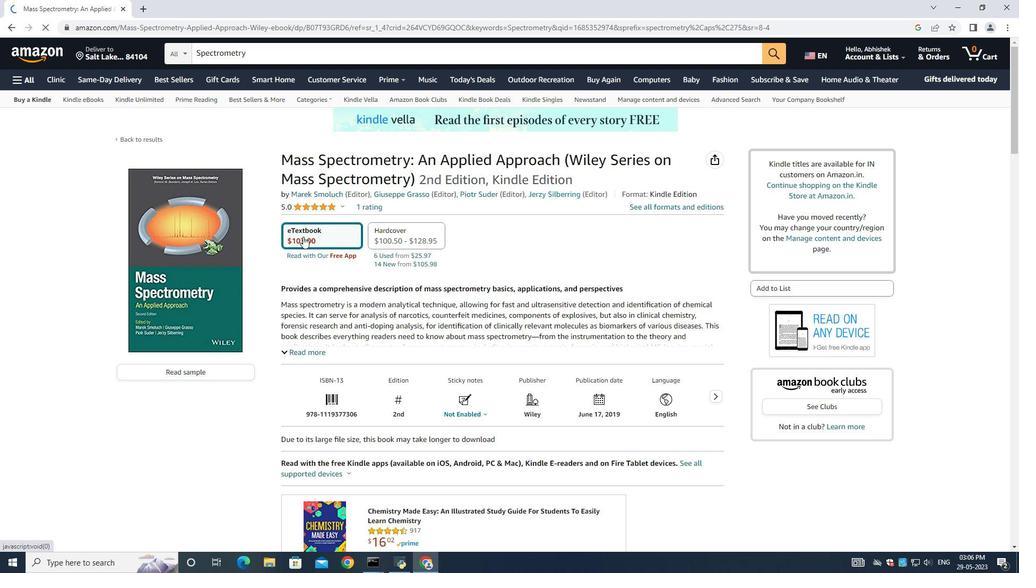 
Action: Mouse moved to (301, 248)
Screenshot: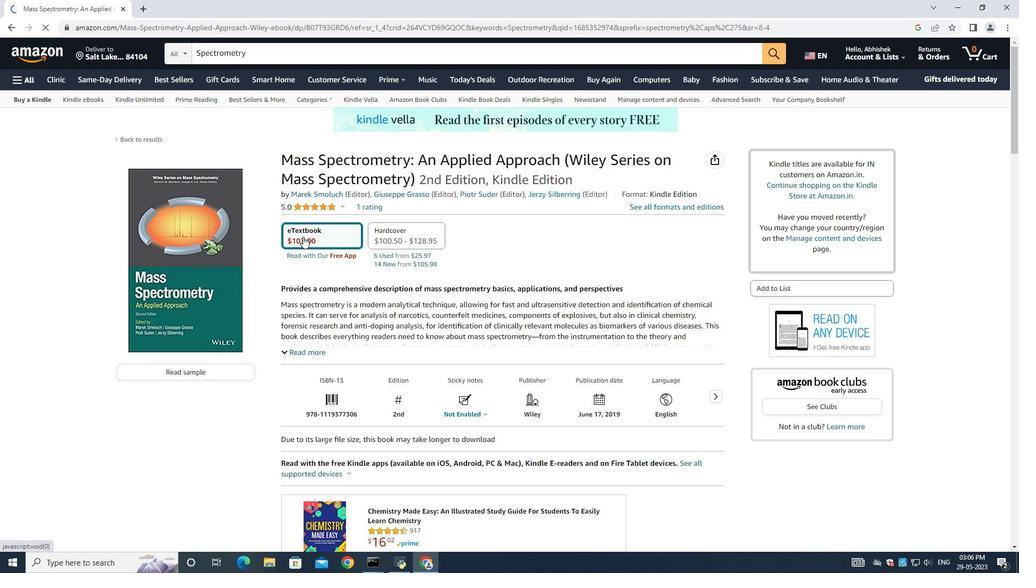 
Action: Mouse scrolled (302, 247) with delta (0, 0)
Screenshot: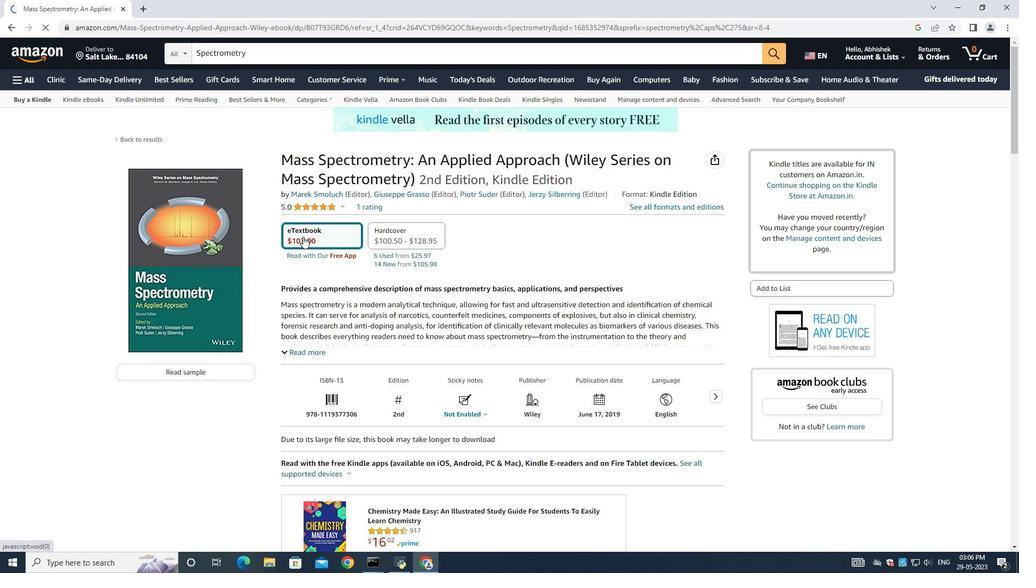 
Action: Mouse scrolled (301, 248) with delta (0, 0)
Screenshot: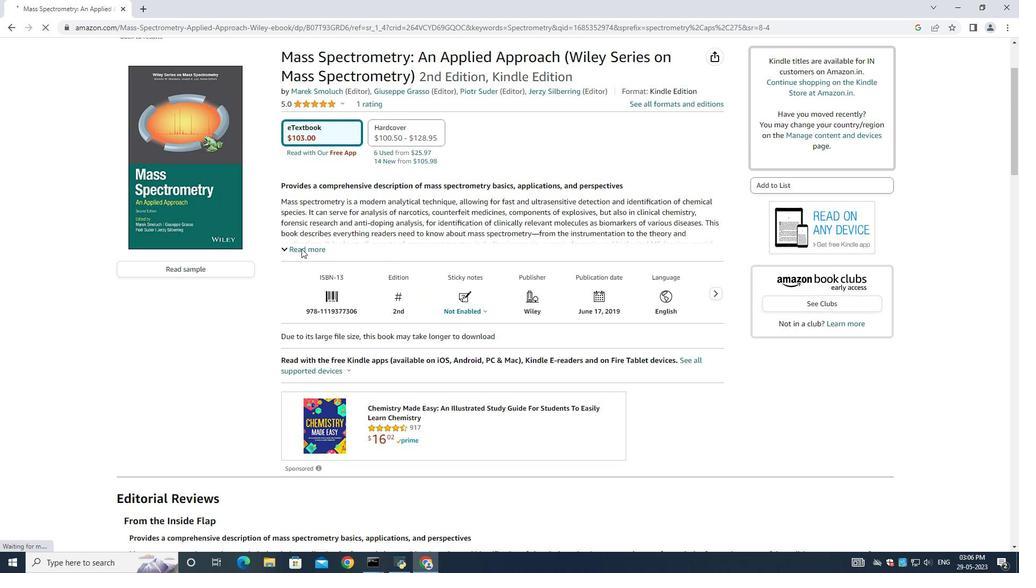 
Action: Mouse moved to (146, 178)
Screenshot: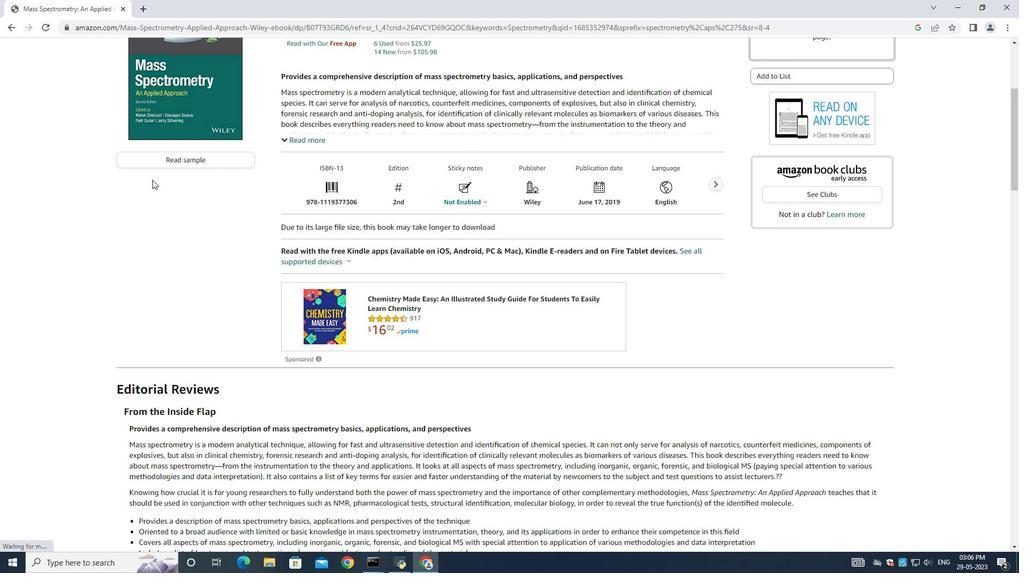 
Action: Mouse scrolled (146, 179) with delta (0, 0)
Screenshot: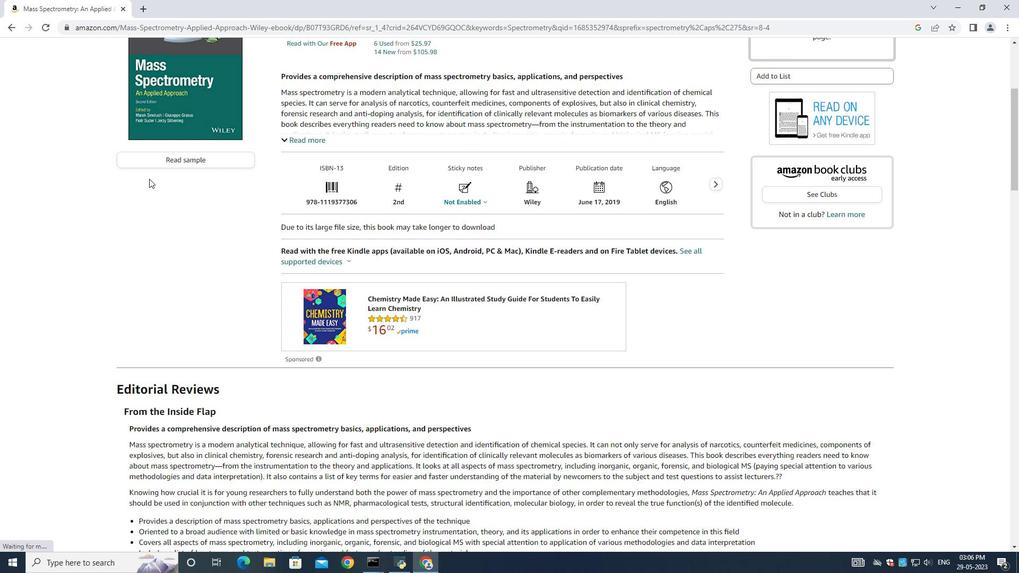 
Action: Mouse moved to (146, 178)
Screenshot: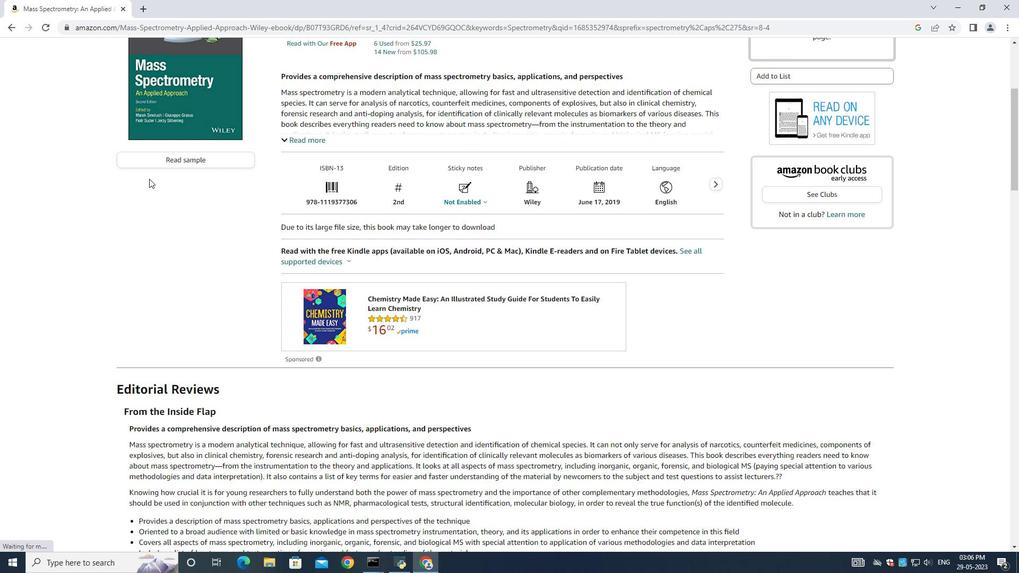 
Action: Mouse scrolled (146, 179) with delta (0, 0)
Screenshot: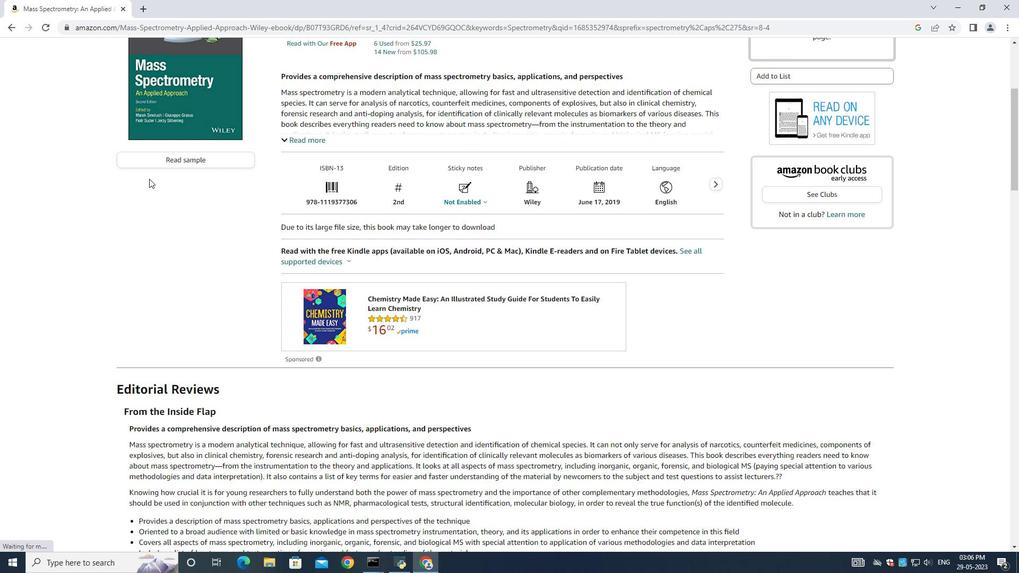 
Action: Mouse scrolled (146, 179) with delta (0, 0)
Screenshot: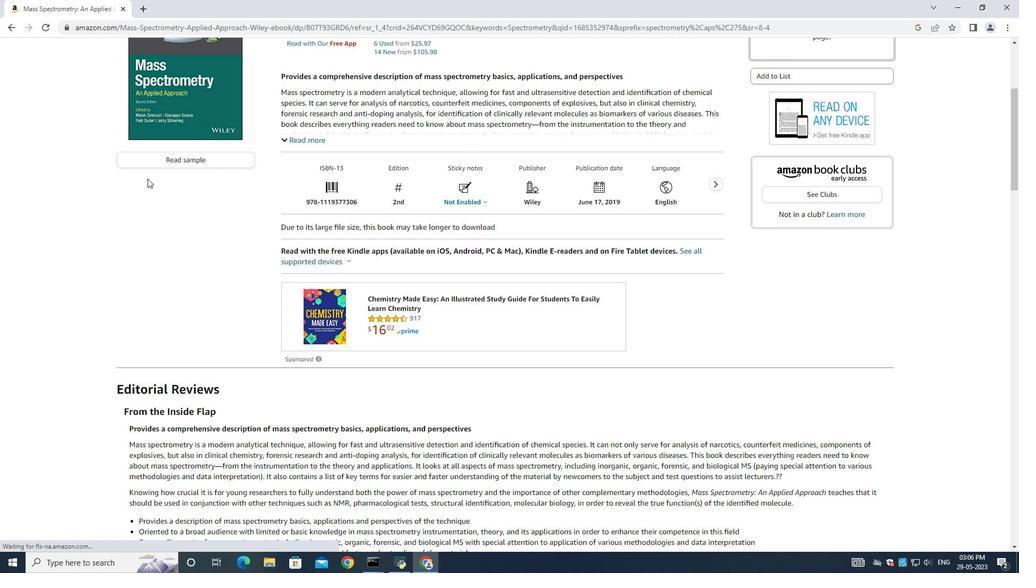 
Action: Mouse scrolled (146, 179) with delta (0, 0)
Screenshot: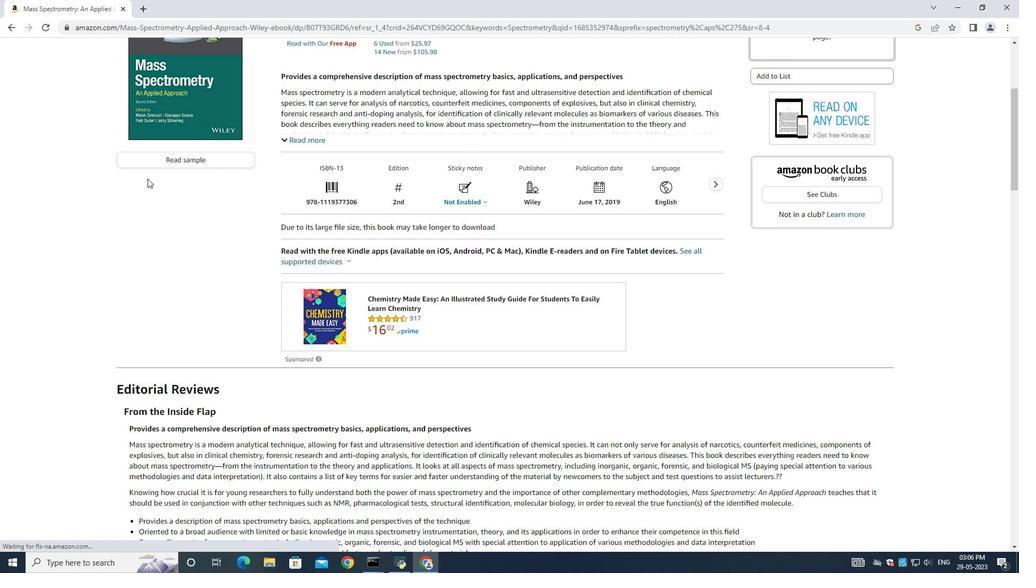 
Action: Mouse scrolled (146, 179) with delta (0, 0)
Screenshot: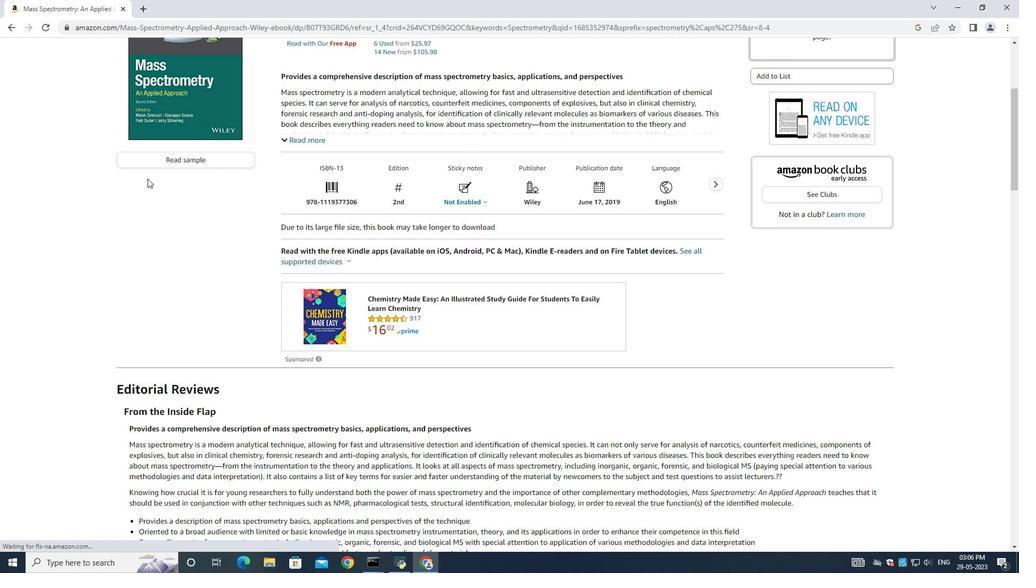 
Action: Mouse scrolled (146, 179) with delta (0, 0)
Screenshot: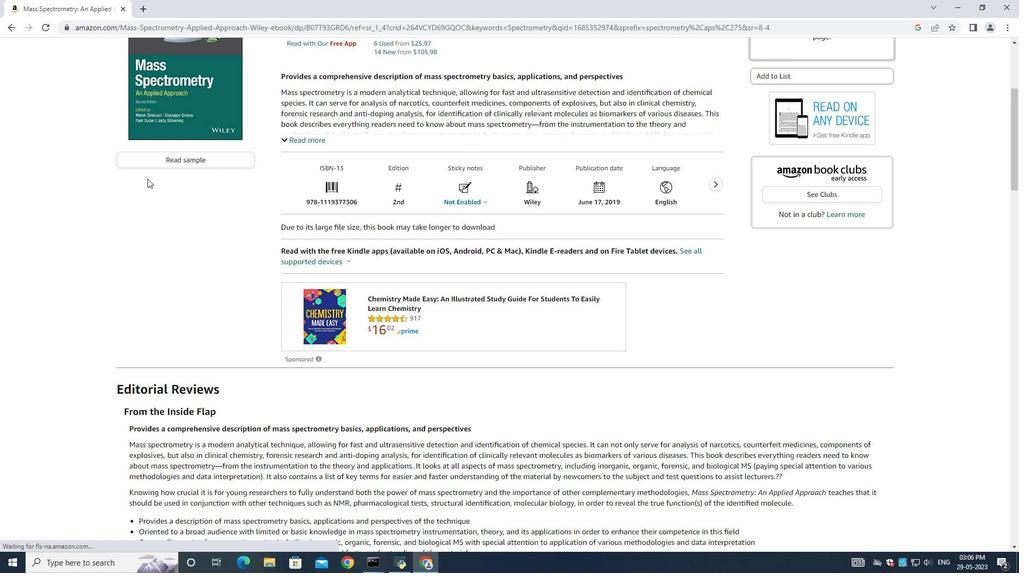 
Action: Mouse moved to (6, 30)
Screenshot: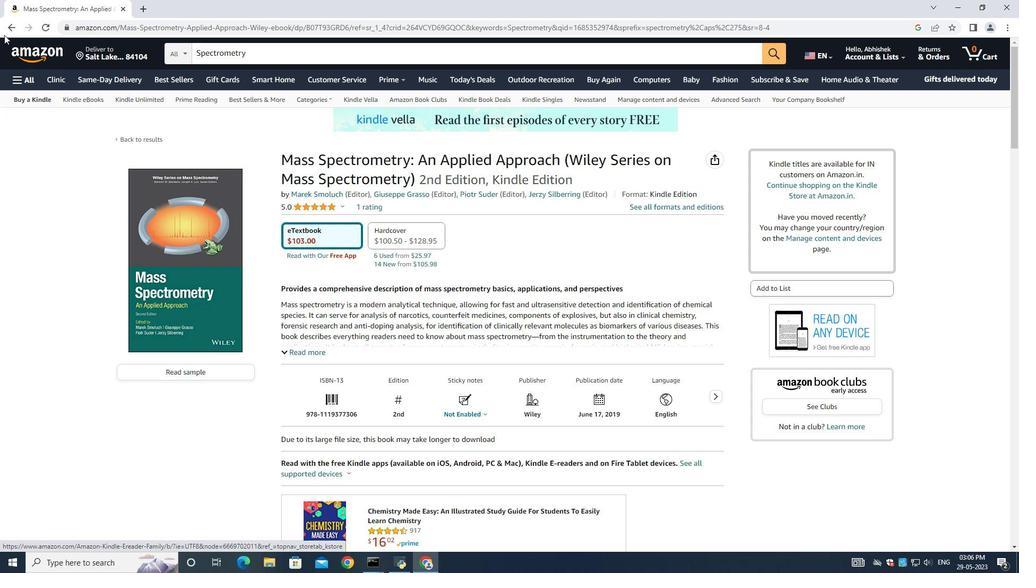 
Action: Mouse pressed left at (6, 30)
Screenshot: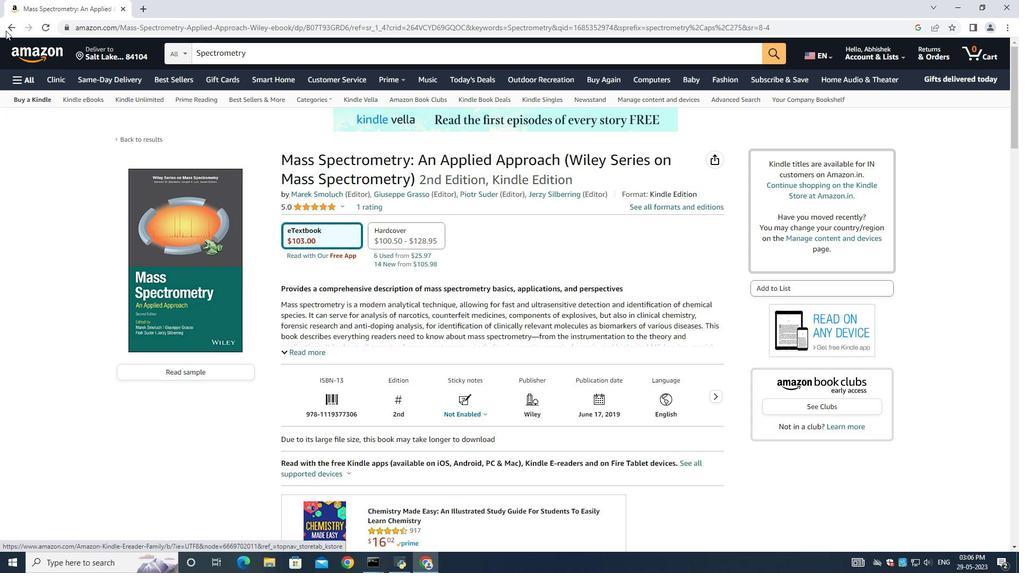 
Action: Mouse moved to (616, 274)
Screenshot: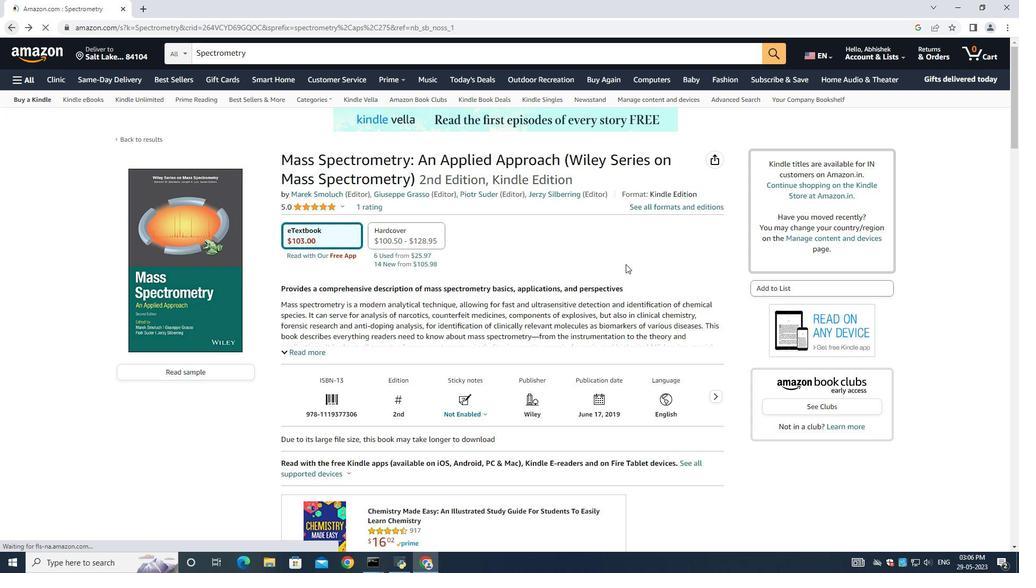
Action: Mouse scrolled (616, 274) with delta (0, 0)
Screenshot: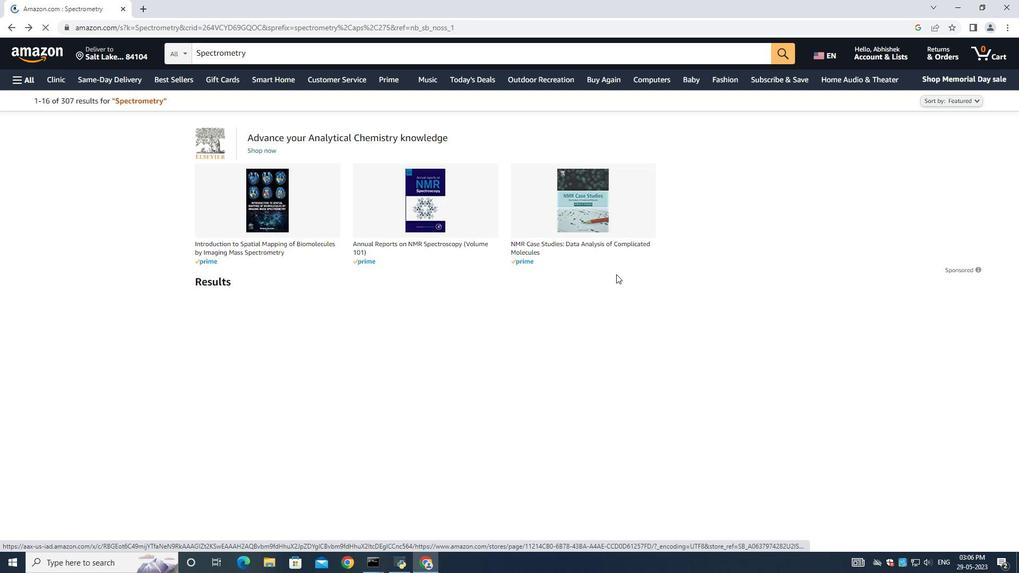 
Action: Mouse scrolled (616, 274) with delta (0, 0)
Screenshot: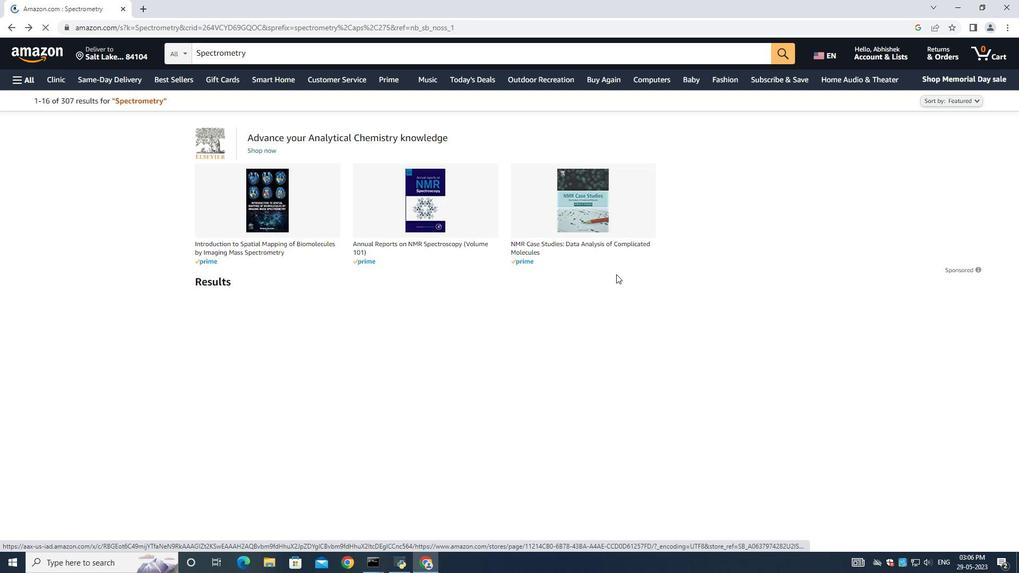 
Action: Mouse scrolled (616, 274) with delta (0, 0)
Screenshot: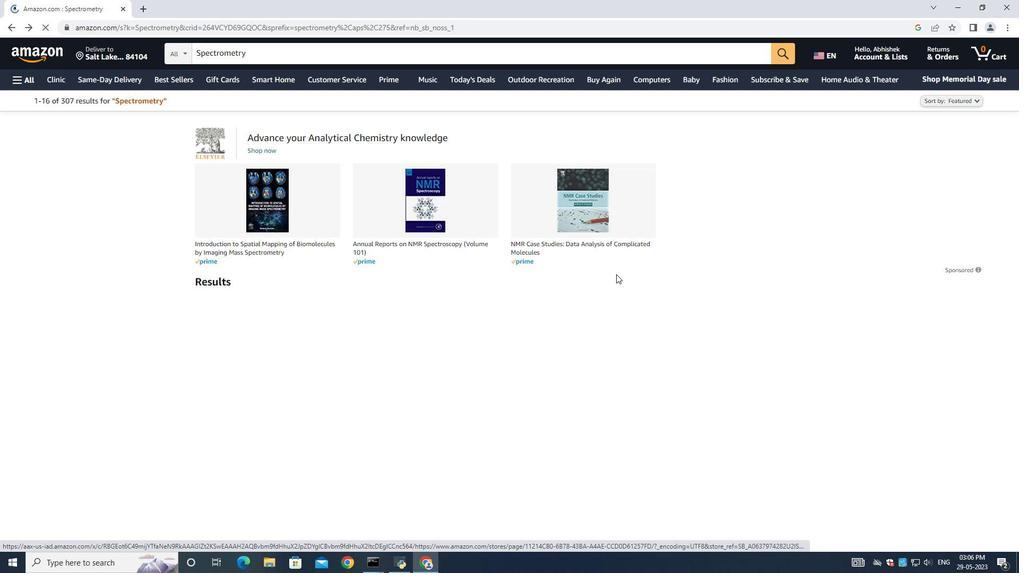 
Action: Mouse scrolled (616, 274) with delta (0, 0)
Screenshot: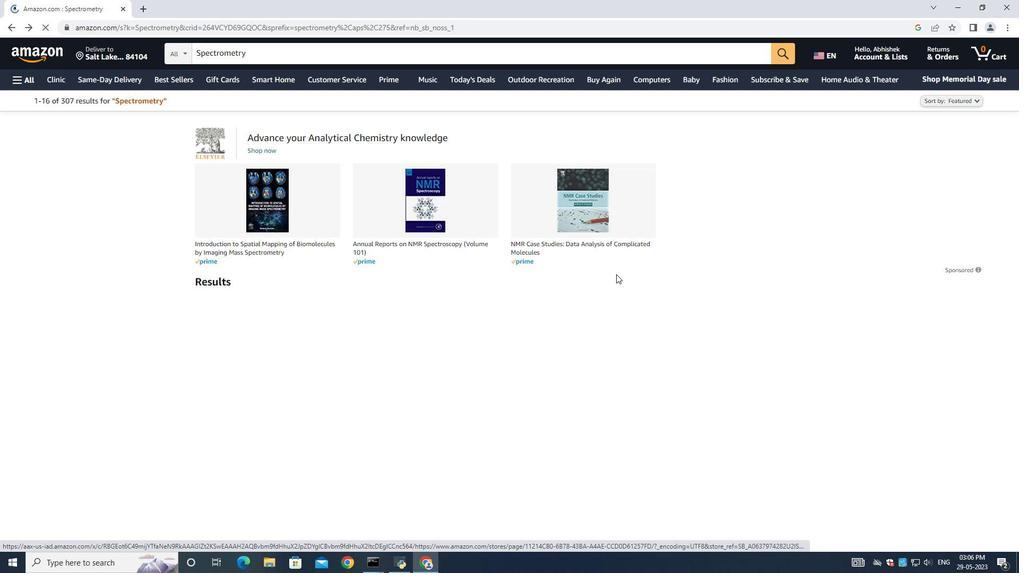 
Action: Mouse scrolled (616, 274) with delta (0, 0)
Screenshot: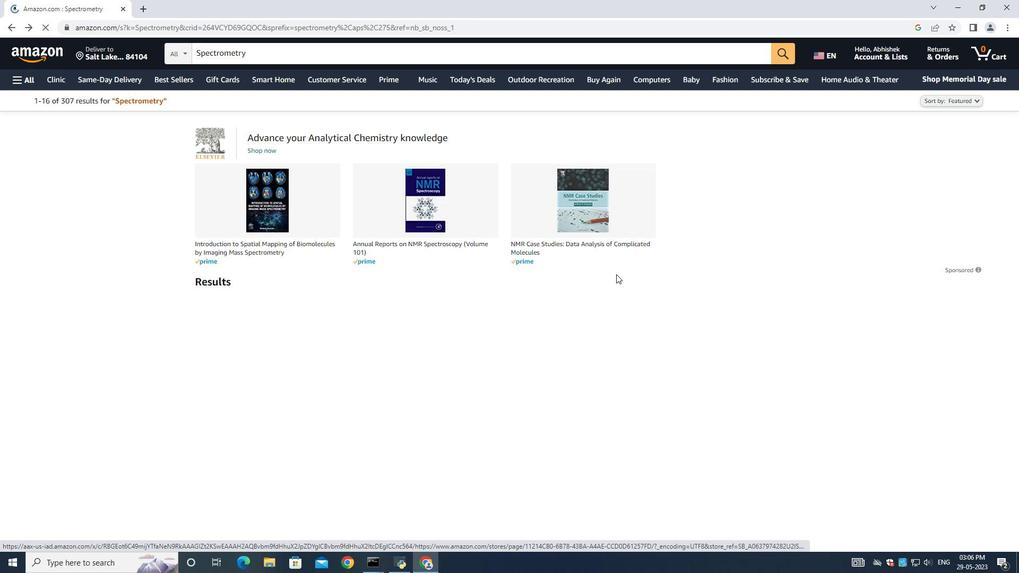 
Action: Mouse scrolled (616, 274) with delta (0, 0)
Screenshot: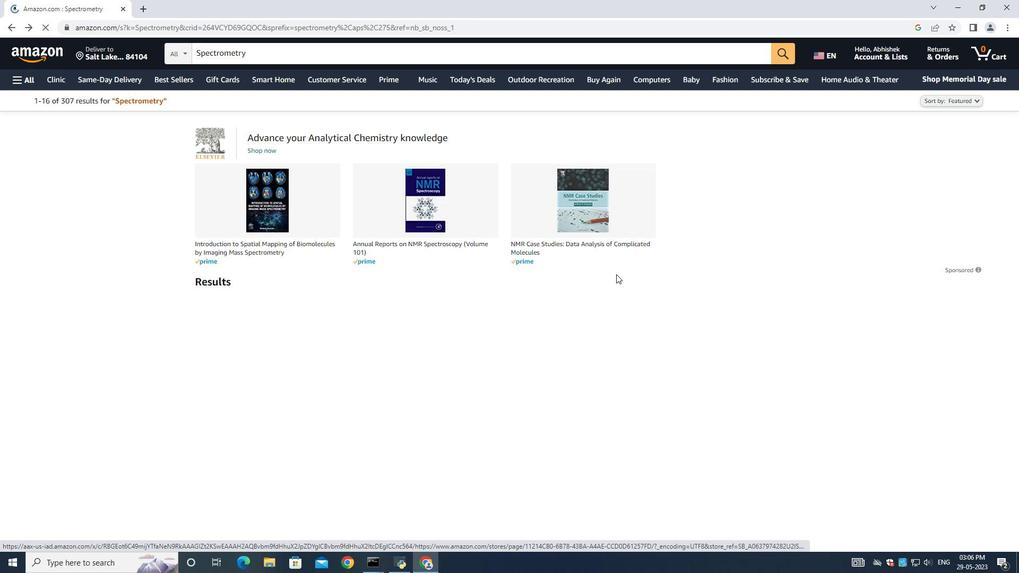 
Action: Mouse scrolled (616, 274) with delta (0, 0)
Screenshot: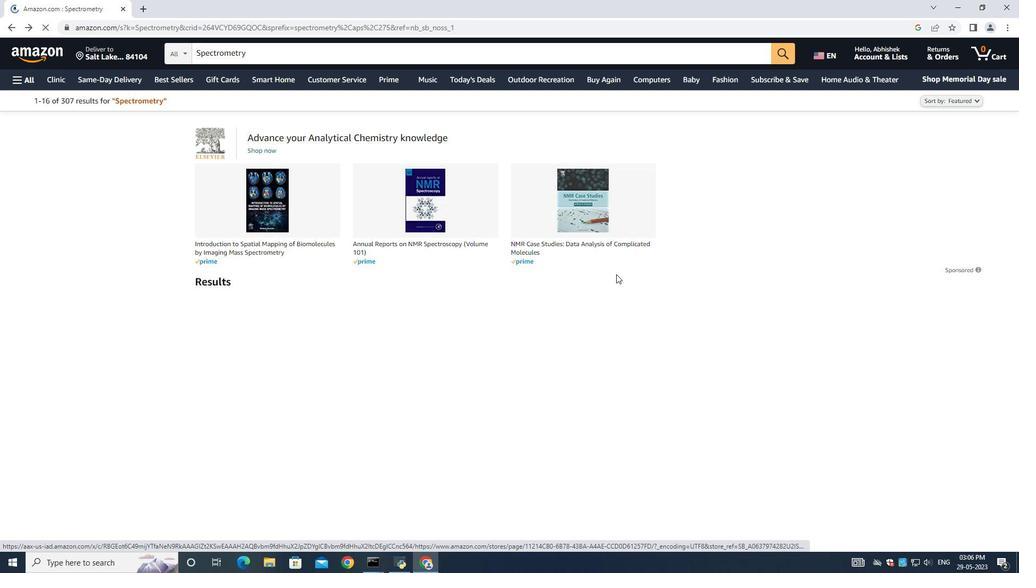 
Action: Mouse scrolled (616, 274) with delta (0, 0)
Screenshot: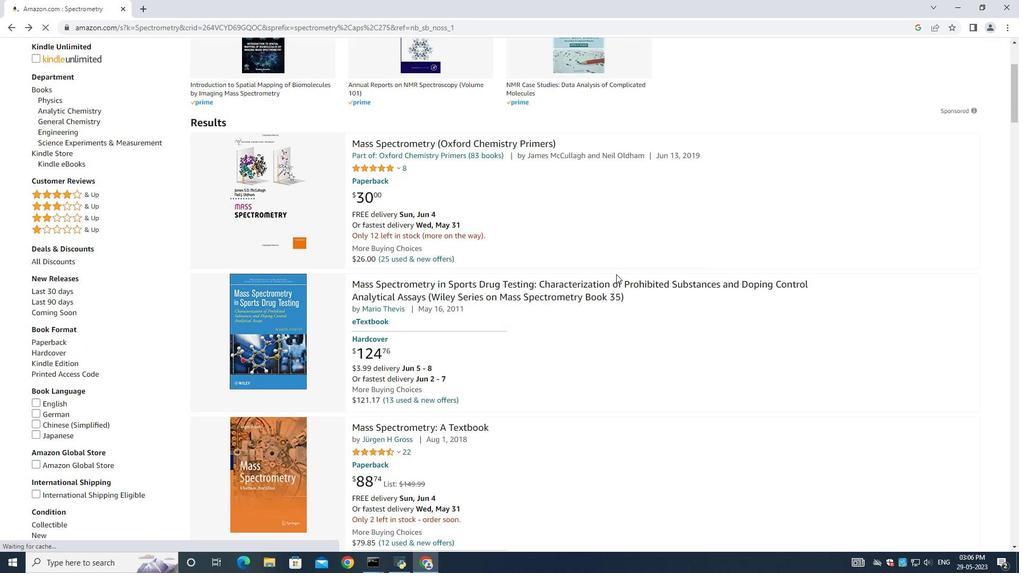 
Action: Mouse scrolled (616, 274) with delta (0, 0)
Screenshot: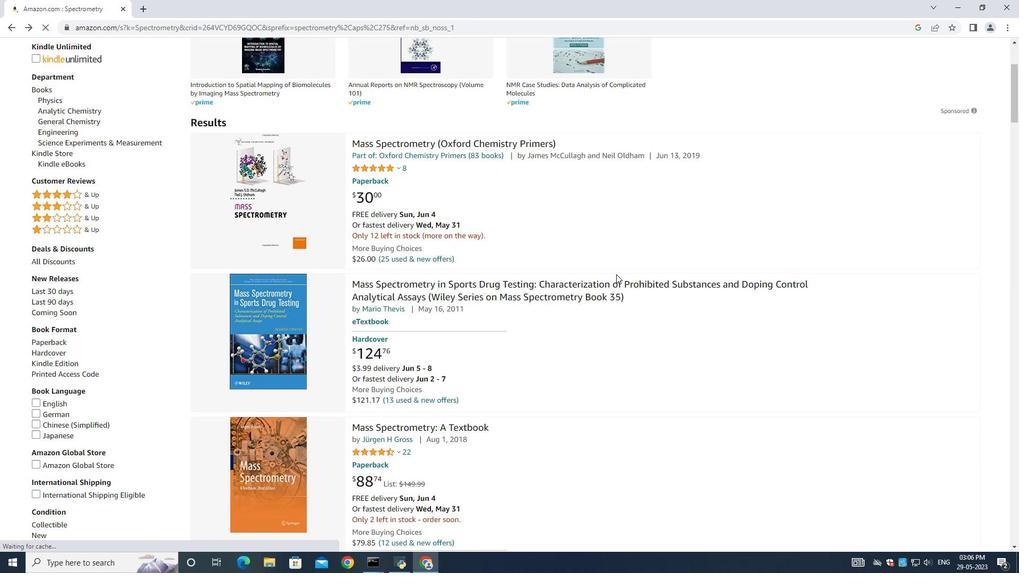 
Action: Mouse scrolled (616, 274) with delta (0, 0)
Screenshot: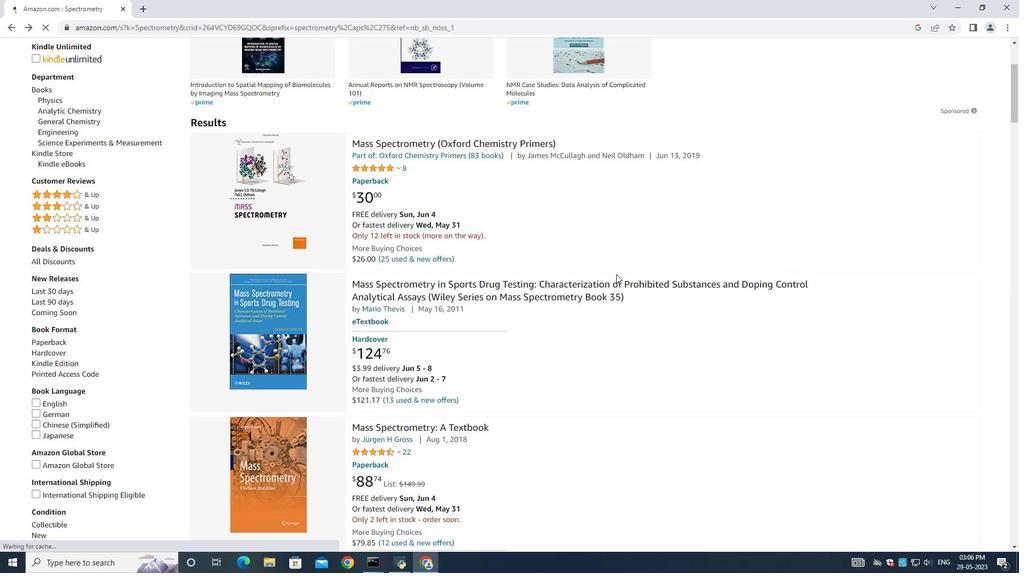 
Action: Mouse scrolled (616, 274) with delta (0, 0)
Screenshot: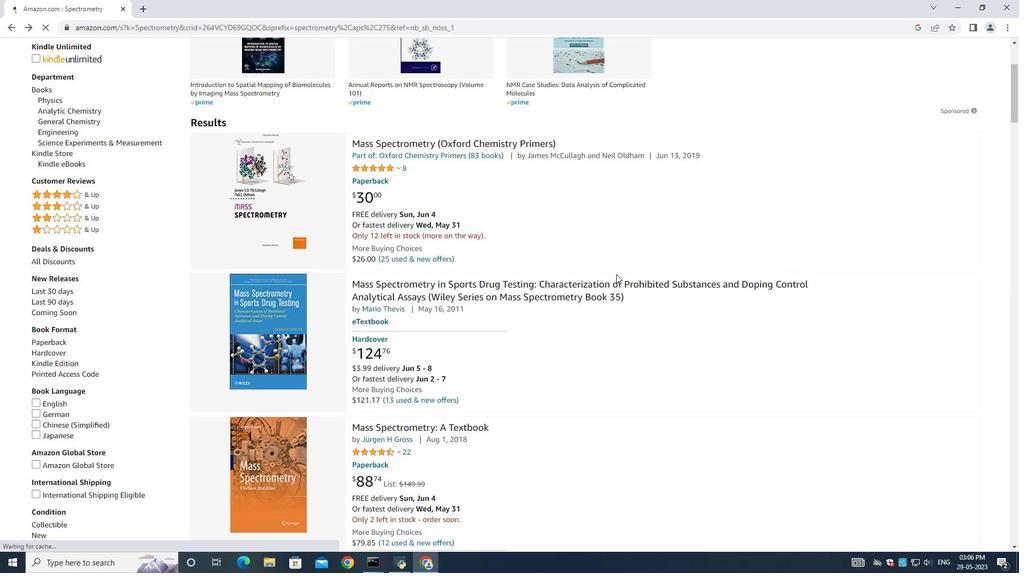 
Action: Mouse scrolled (616, 274) with delta (0, 0)
Screenshot: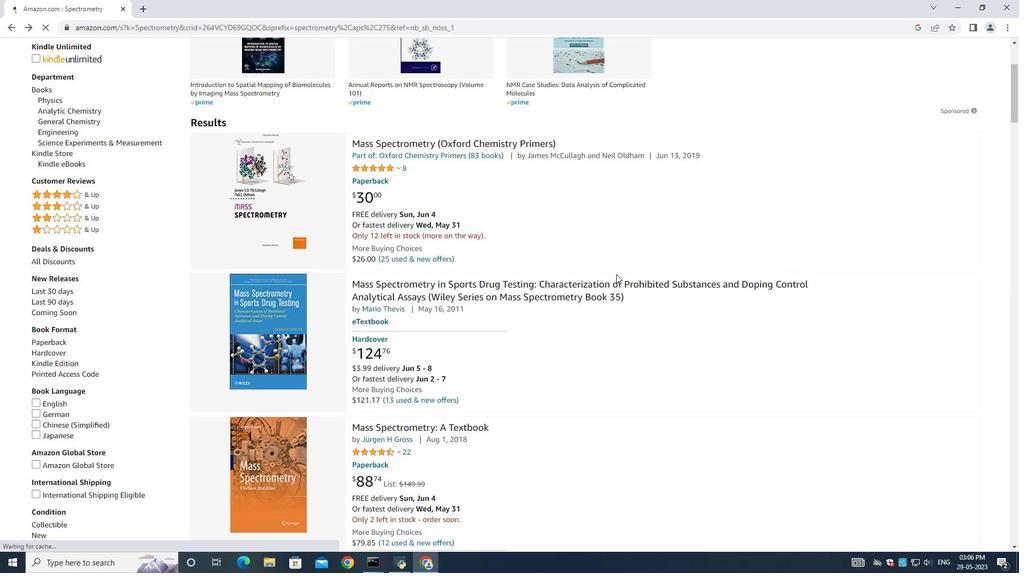 
Action: Mouse scrolled (616, 274) with delta (0, 0)
Screenshot: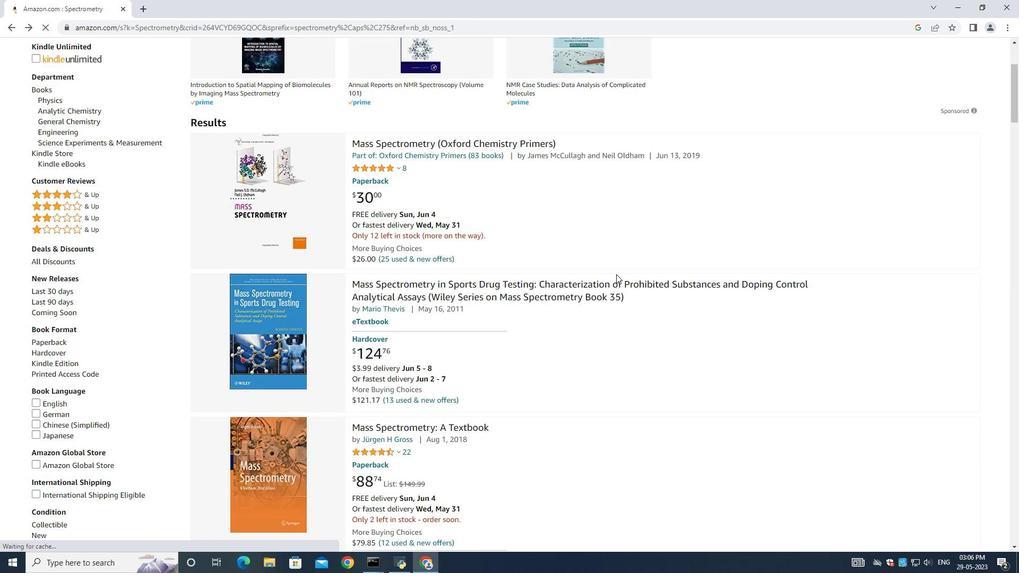 
Action: Mouse scrolled (616, 274) with delta (0, 0)
Screenshot: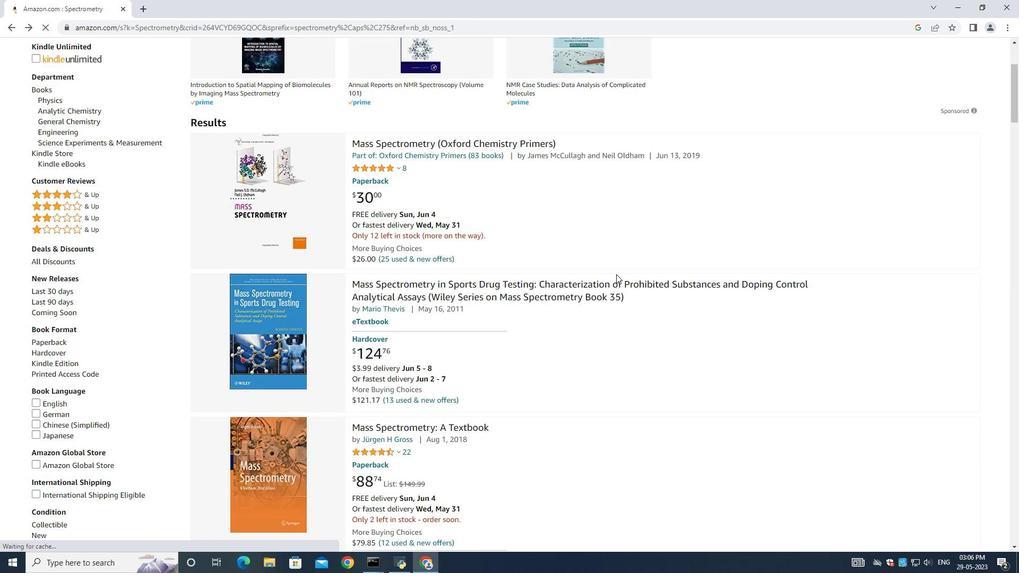 
Action: Mouse moved to (456, 299)
Screenshot: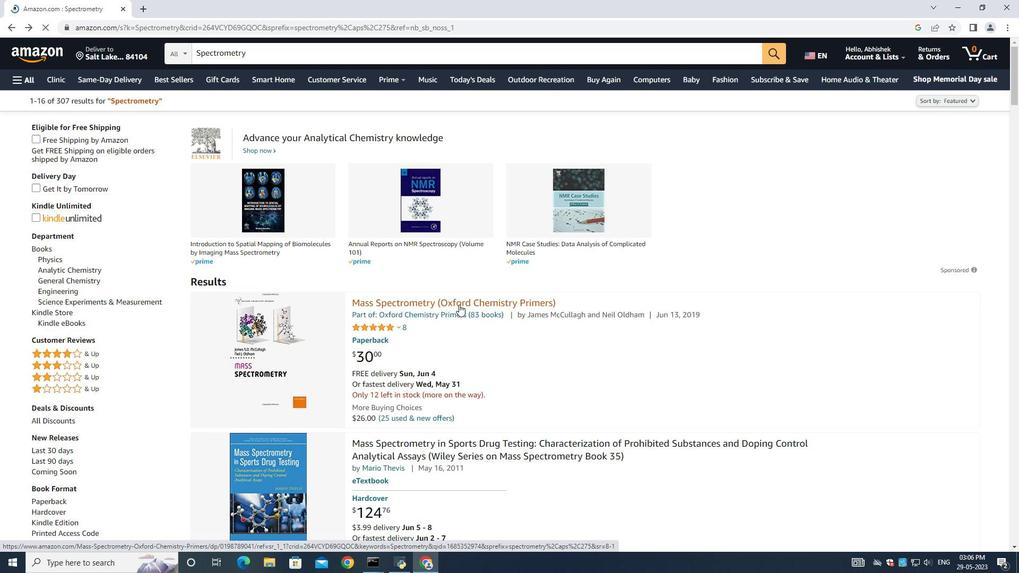 
Action: Mouse pressed left at (456, 299)
Screenshot: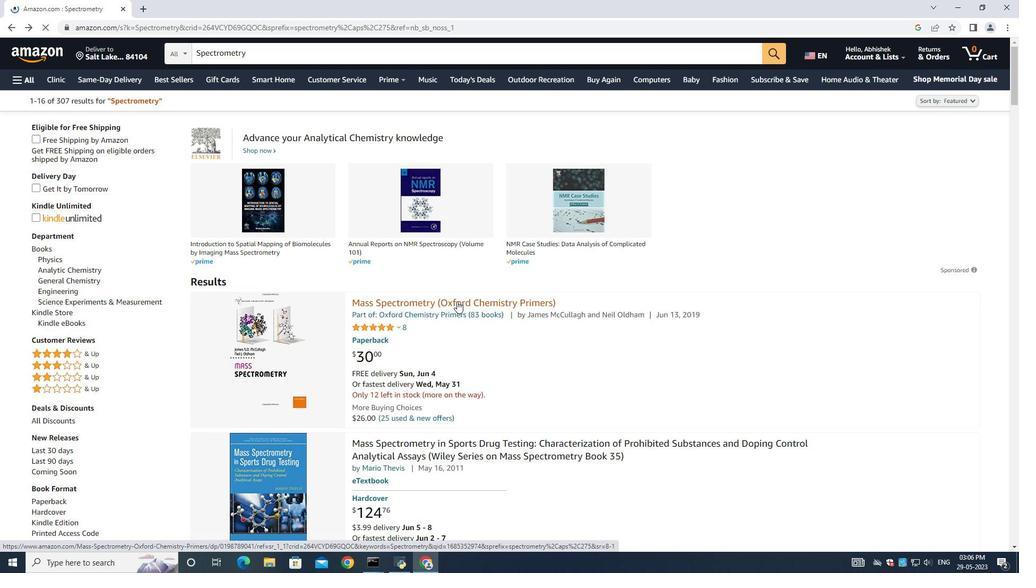 
Action: Mouse moved to (807, 401)
Screenshot: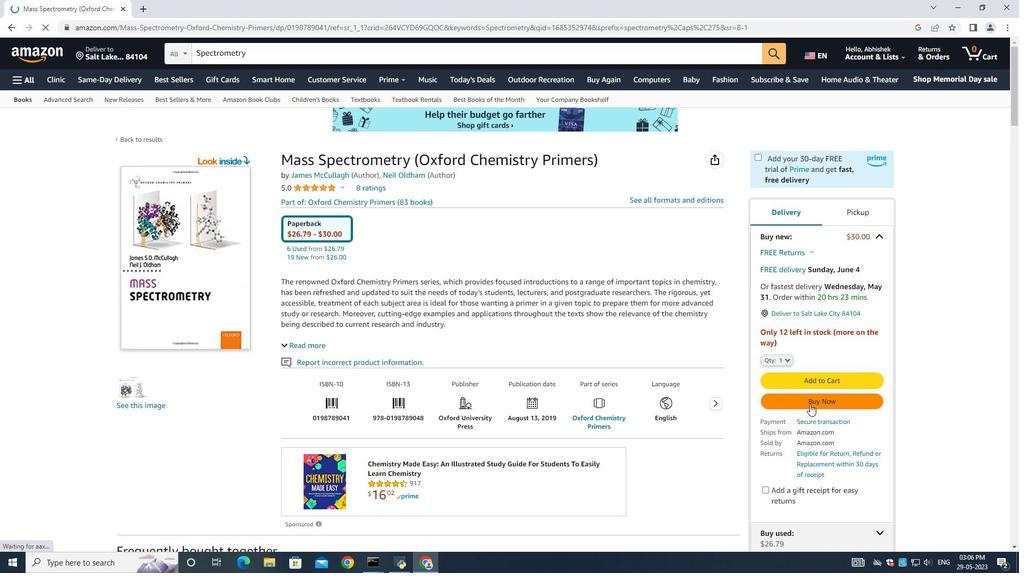 
Action: Mouse pressed left at (807, 401)
Screenshot: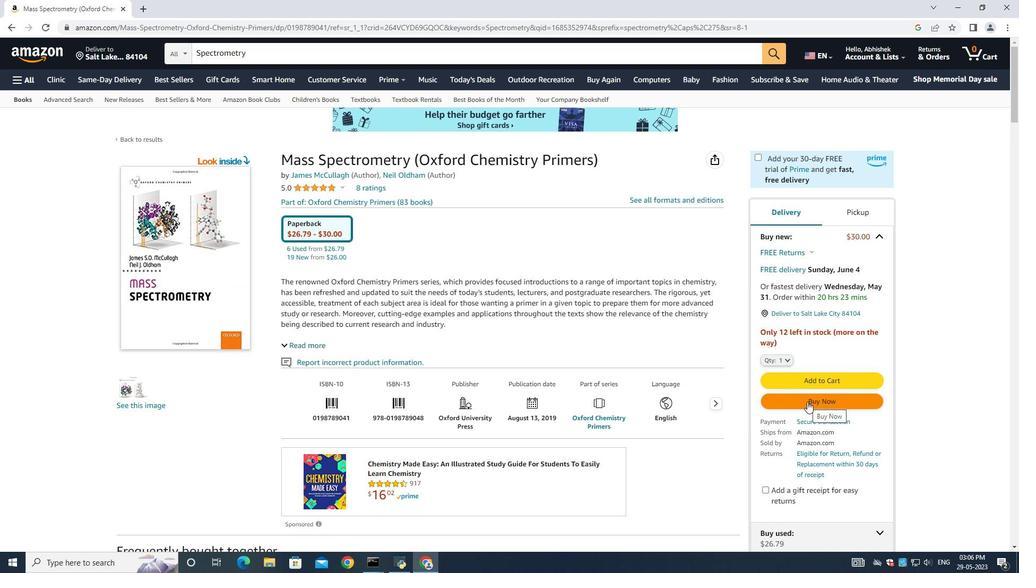 
Action: Mouse moved to (359, 306)
Screenshot: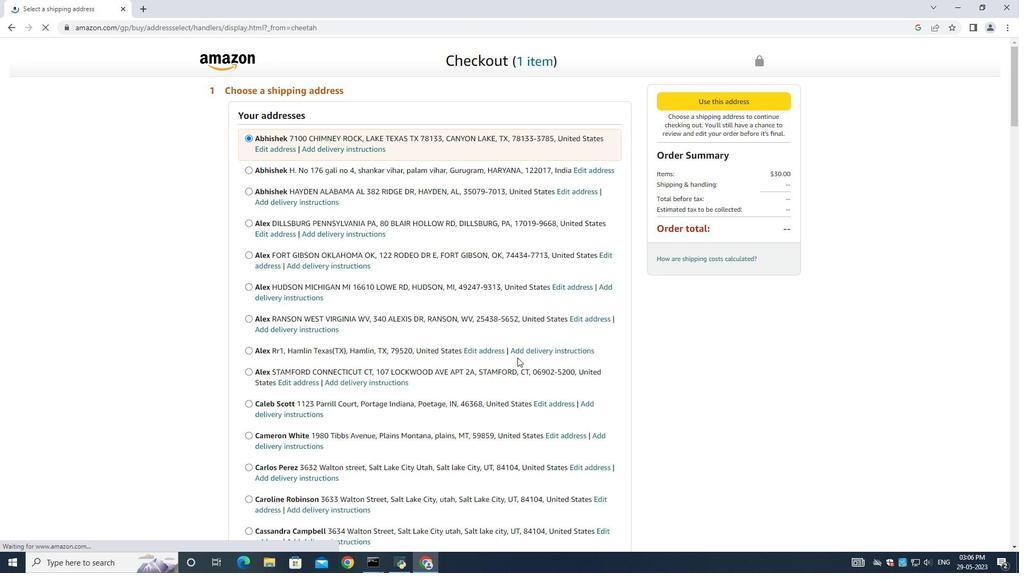 
Action: Mouse scrolled (359, 305) with delta (0, 0)
Screenshot: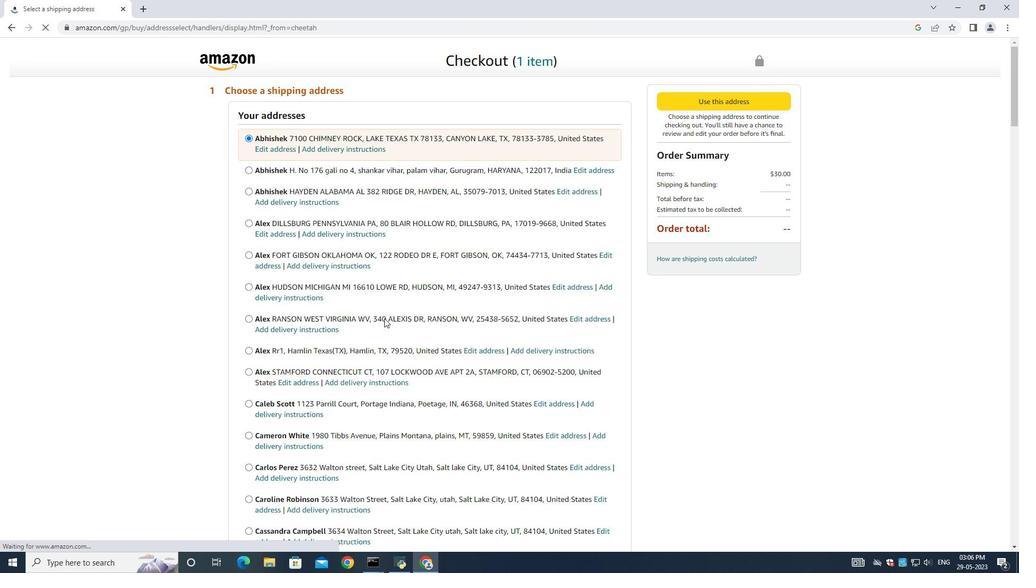 
Action: Mouse moved to (359, 307)
Screenshot: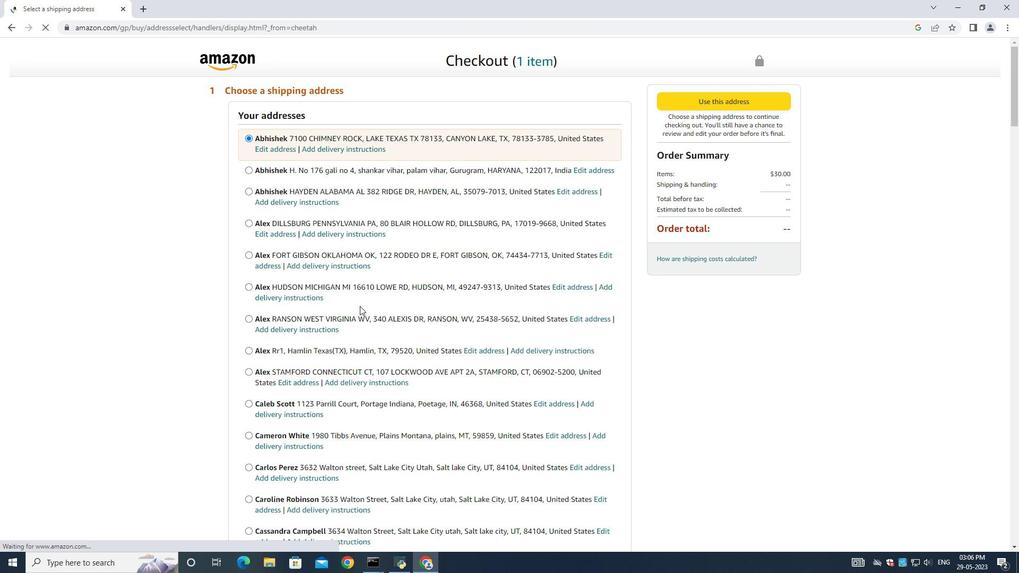 
Action: Mouse scrolled (359, 305) with delta (0, 0)
Screenshot: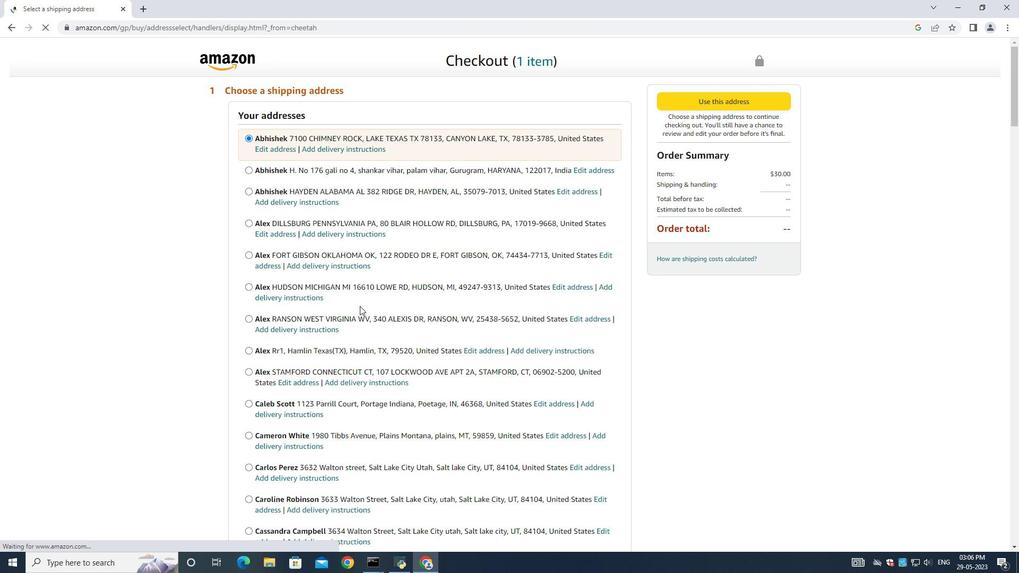 
Action: Mouse scrolled (359, 306) with delta (0, 0)
Screenshot: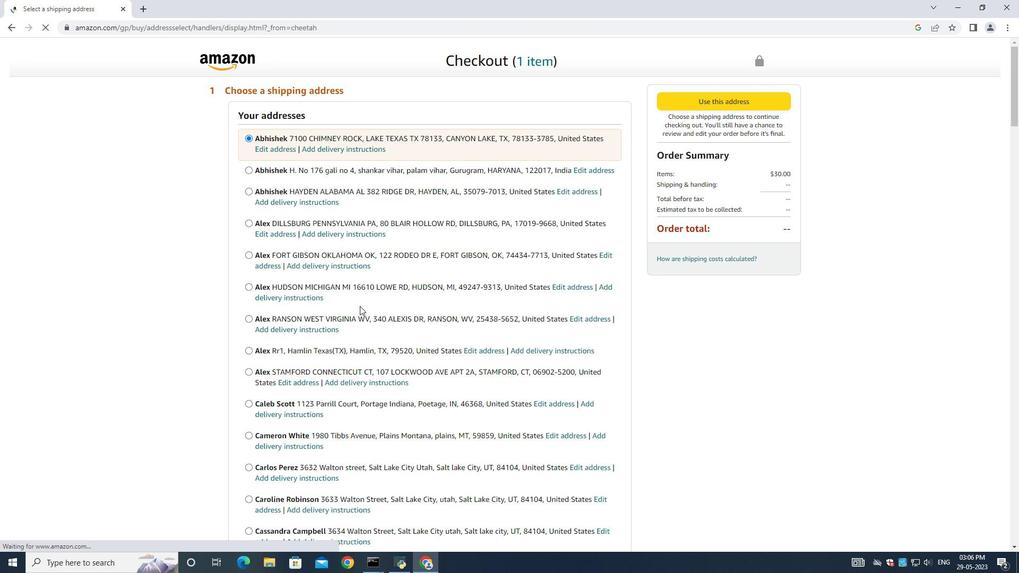 
Action: Mouse moved to (359, 307)
Screenshot: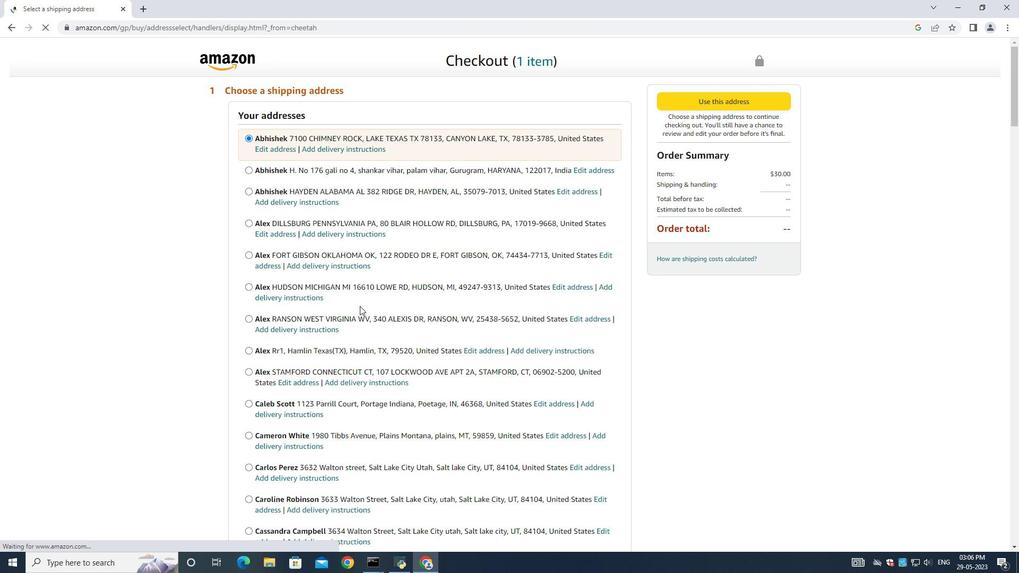 
Action: Mouse scrolled (359, 306) with delta (0, 0)
Screenshot: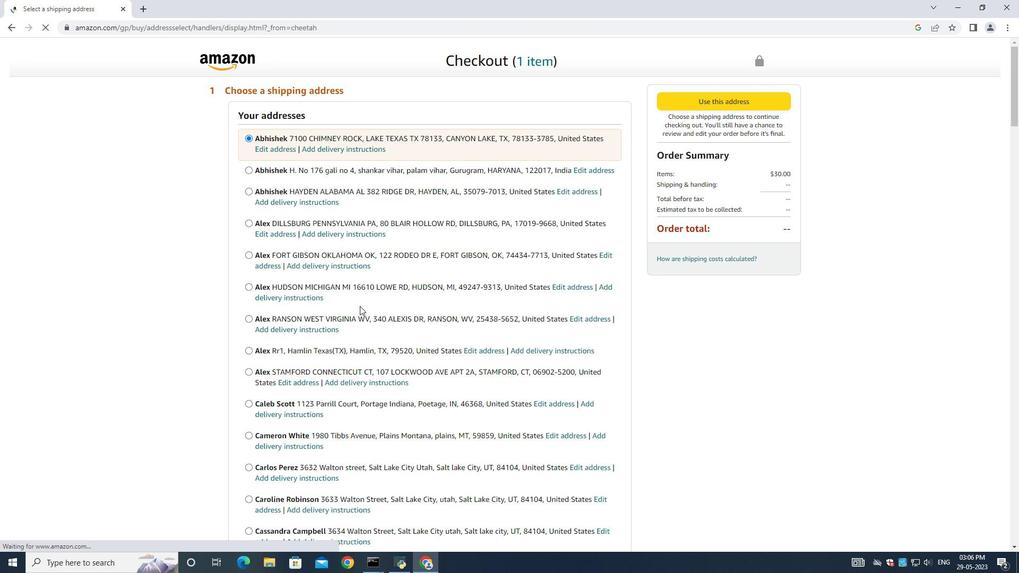 
Action: Mouse scrolled (359, 306) with delta (0, 0)
Screenshot: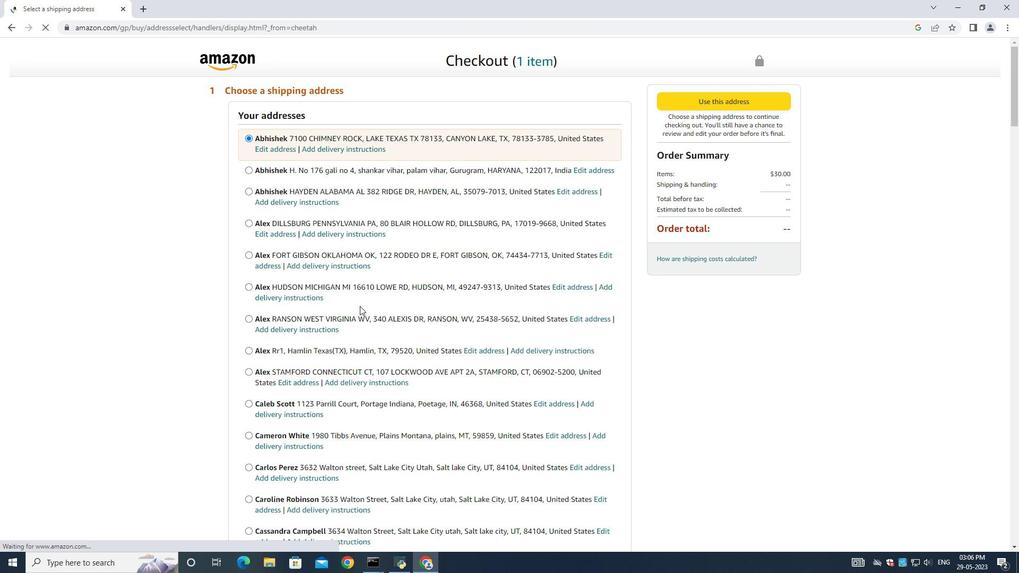 
Action: Mouse scrolled (359, 306) with delta (0, 0)
Screenshot: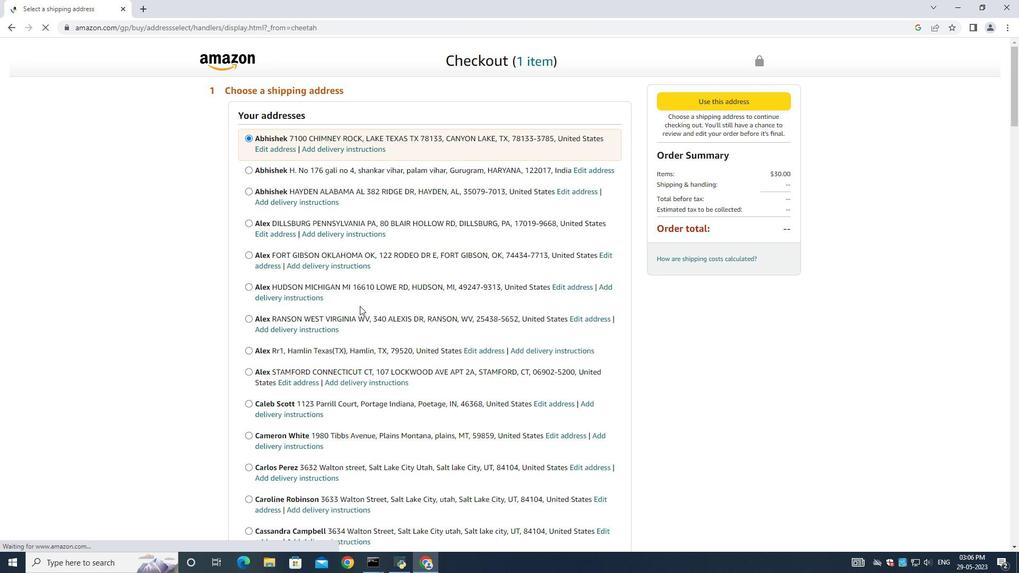
Action: Mouse moved to (359, 309)
Screenshot: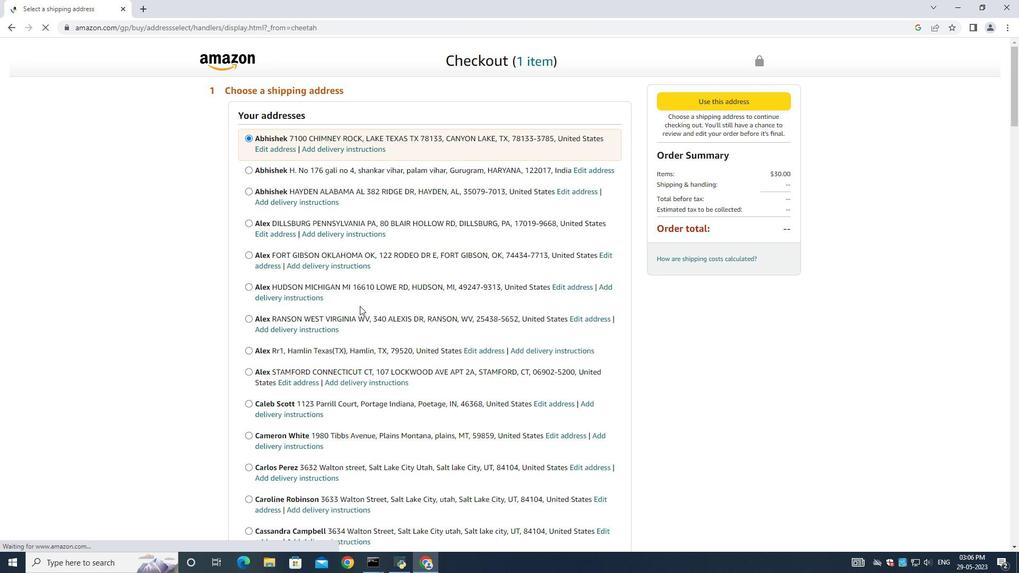 
Action: Mouse scrolled (359, 308) with delta (0, 0)
Screenshot: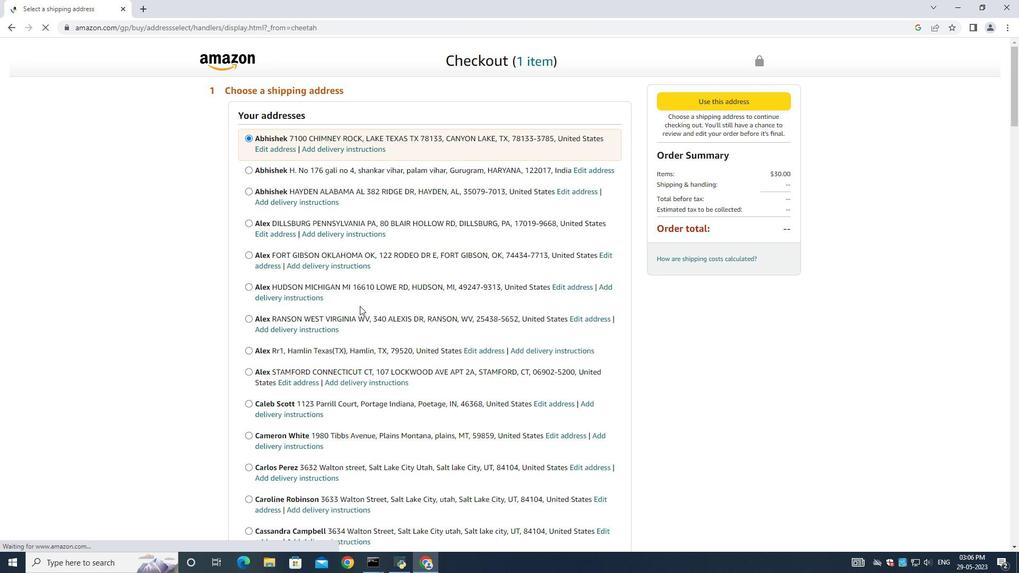 
Action: Mouse moved to (360, 314)
Screenshot: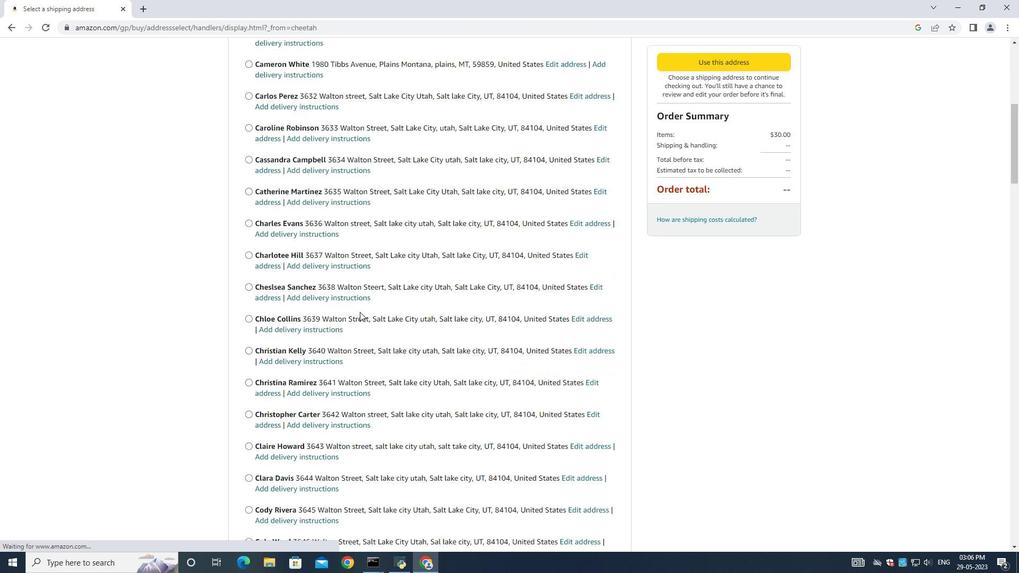 
Action: Mouse scrolled (360, 312) with delta (0, 0)
Screenshot: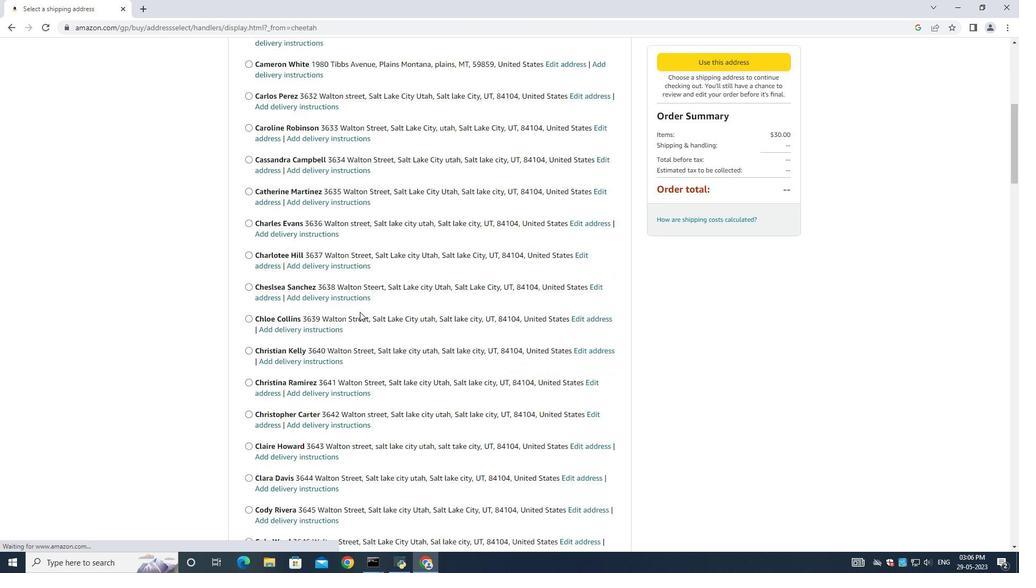 
Action: Mouse moved to (360, 314)
Screenshot: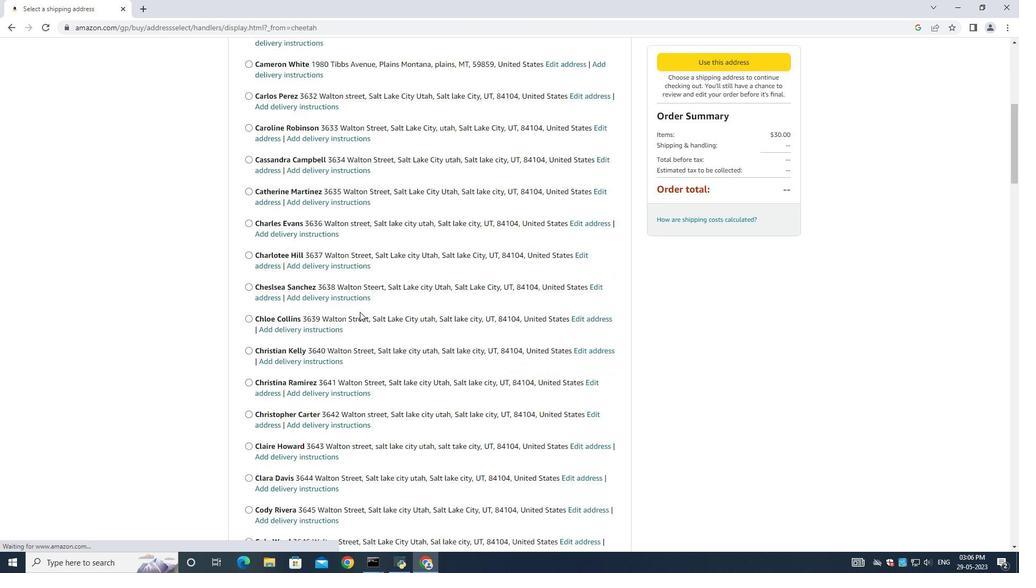 
Action: Mouse scrolled (360, 314) with delta (0, 0)
Screenshot: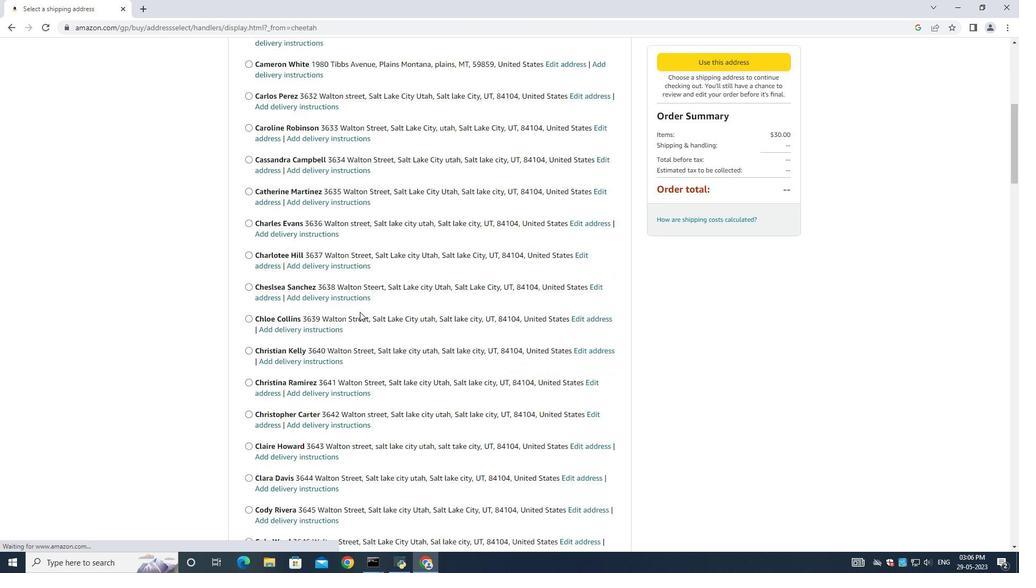 
Action: Mouse scrolled (360, 314) with delta (0, 0)
Screenshot: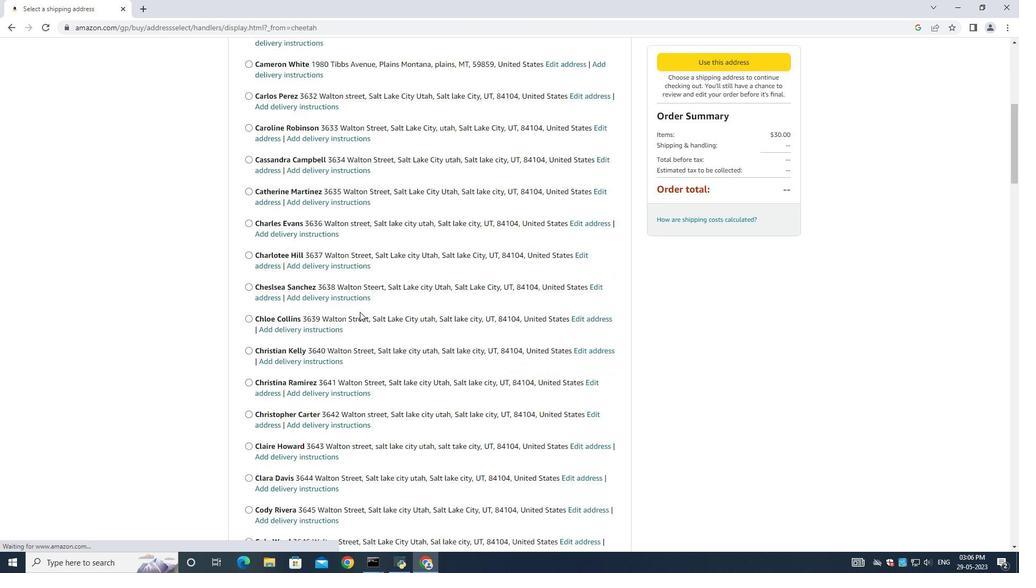 
Action: Mouse scrolled (360, 314) with delta (0, 0)
Screenshot: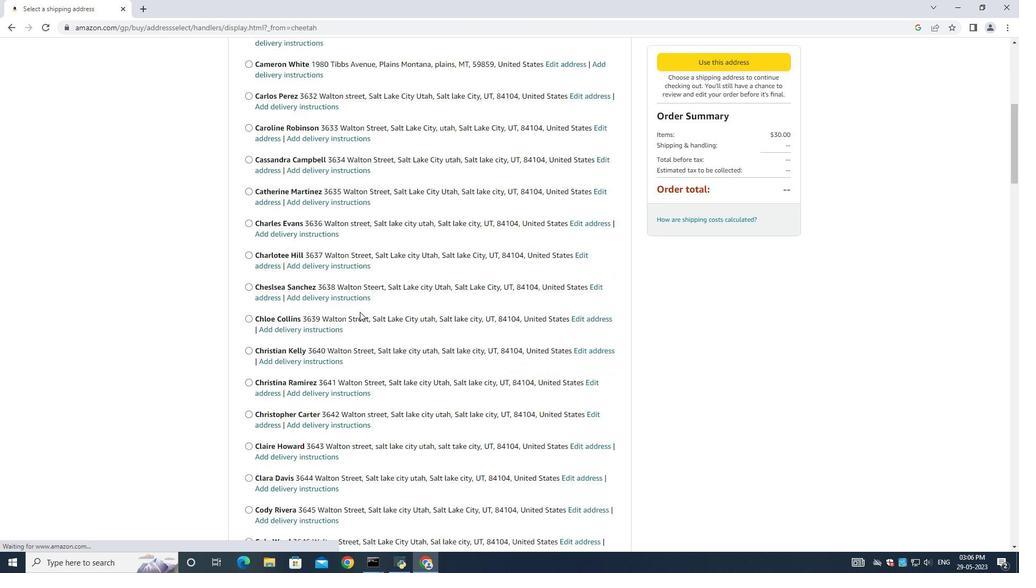 
Action: Mouse scrolled (360, 314) with delta (0, 0)
Screenshot: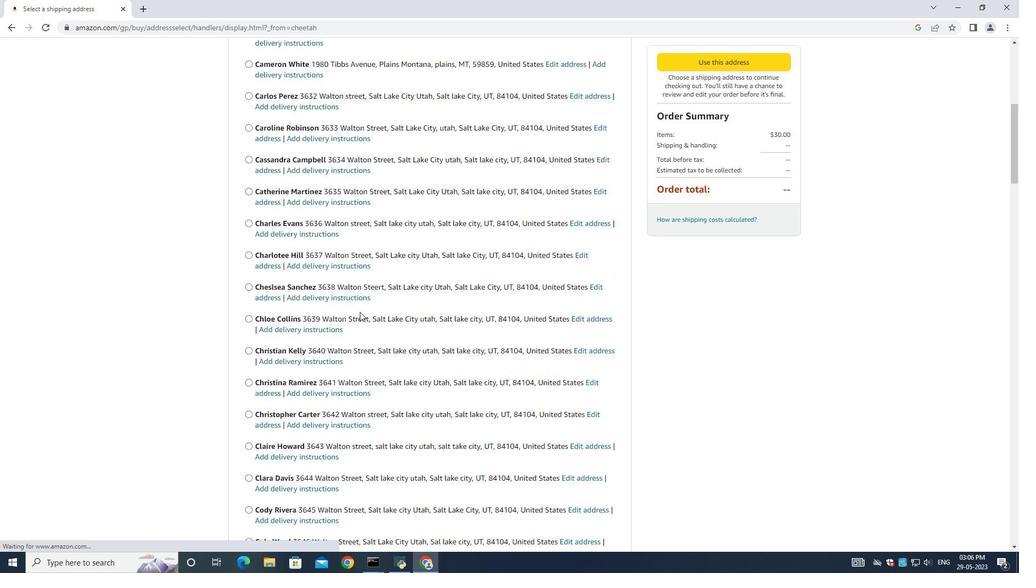
Action: Mouse moved to (360, 314)
Screenshot: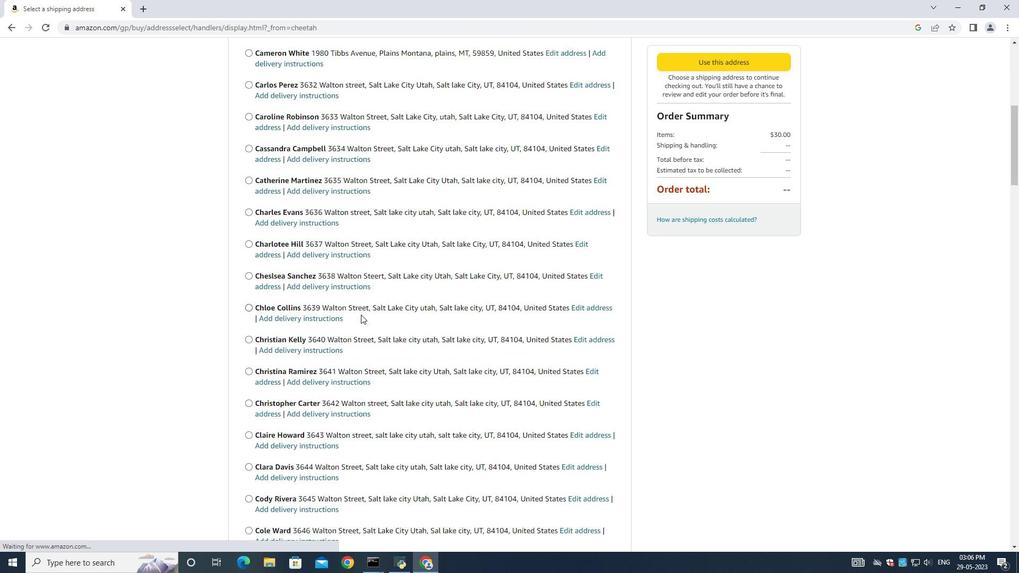 
Action: Mouse scrolled (360, 313) with delta (0, 0)
Screenshot: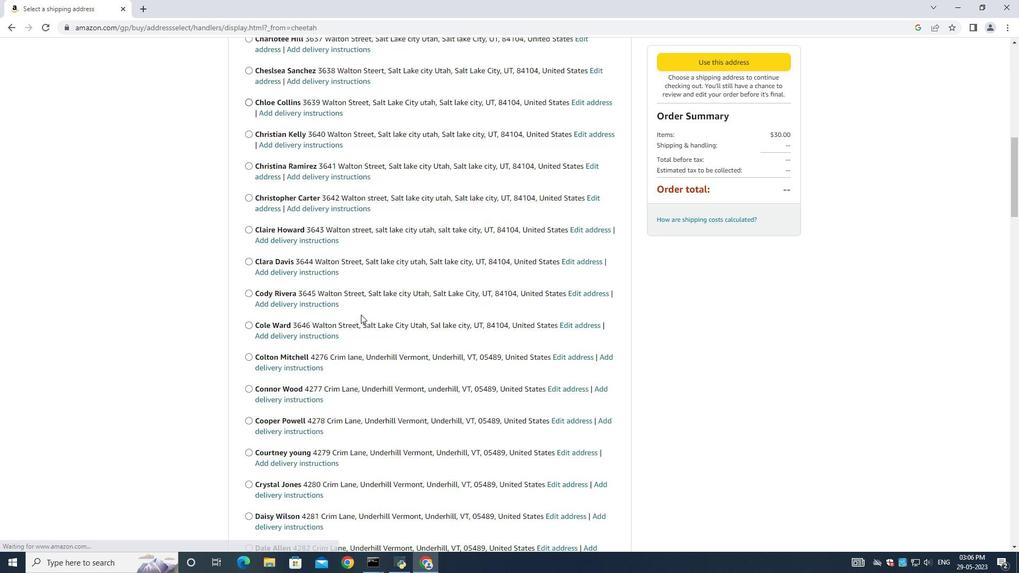 
Action: Mouse scrolled (360, 313) with delta (0, 0)
Screenshot: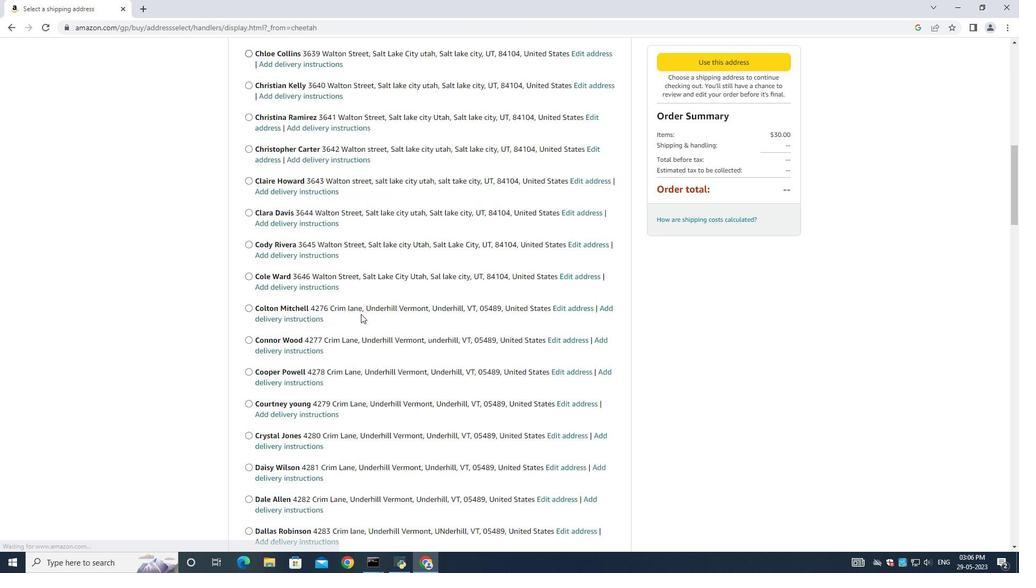 
Action: Mouse scrolled (360, 313) with delta (0, 0)
Screenshot: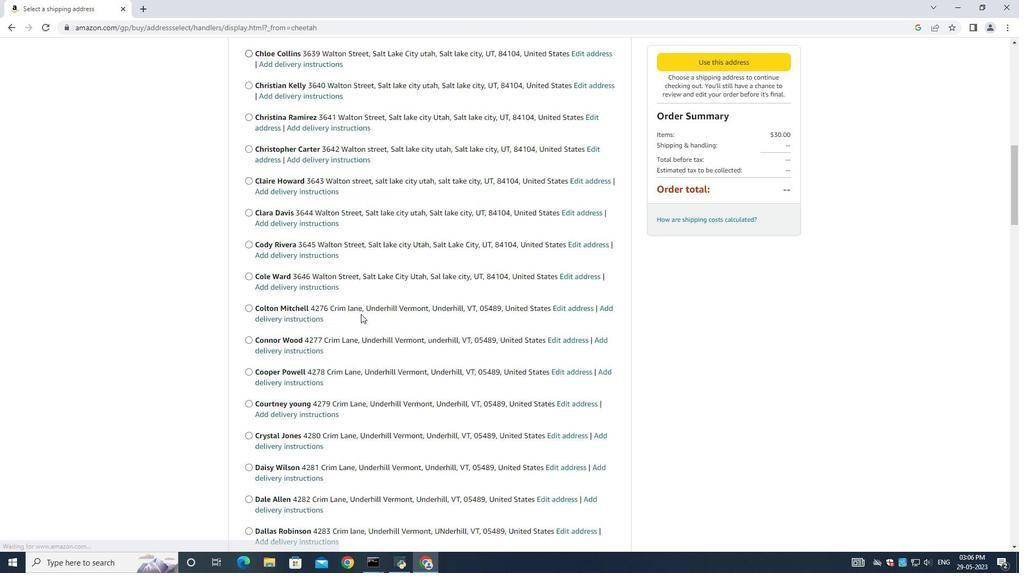 
Action: Mouse scrolled (360, 313) with delta (0, 0)
Screenshot: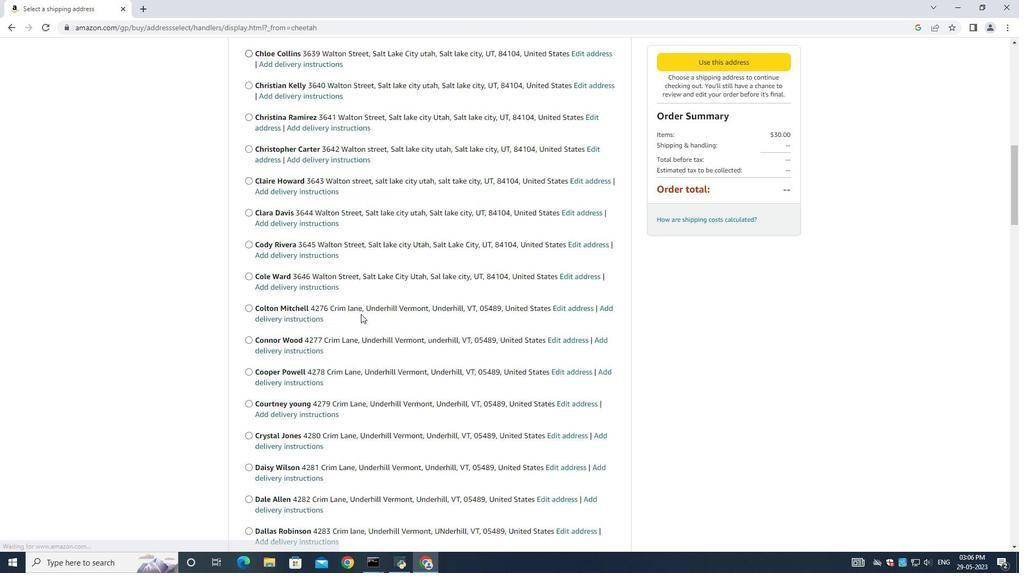 
Action: Mouse scrolled (360, 313) with delta (0, 0)
Screenshot: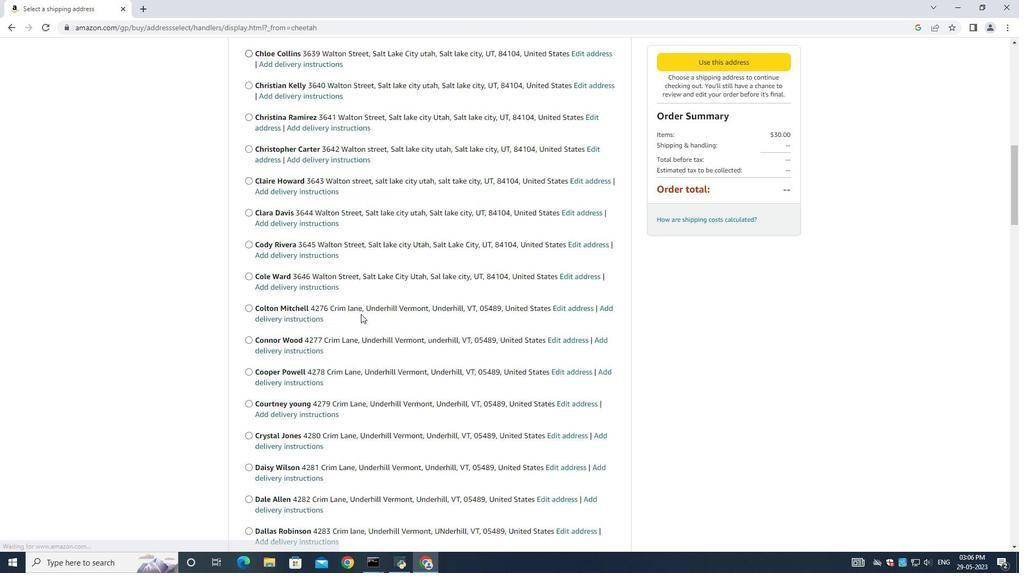 
Action: Mouse moved to (361, 314)
Screenshot: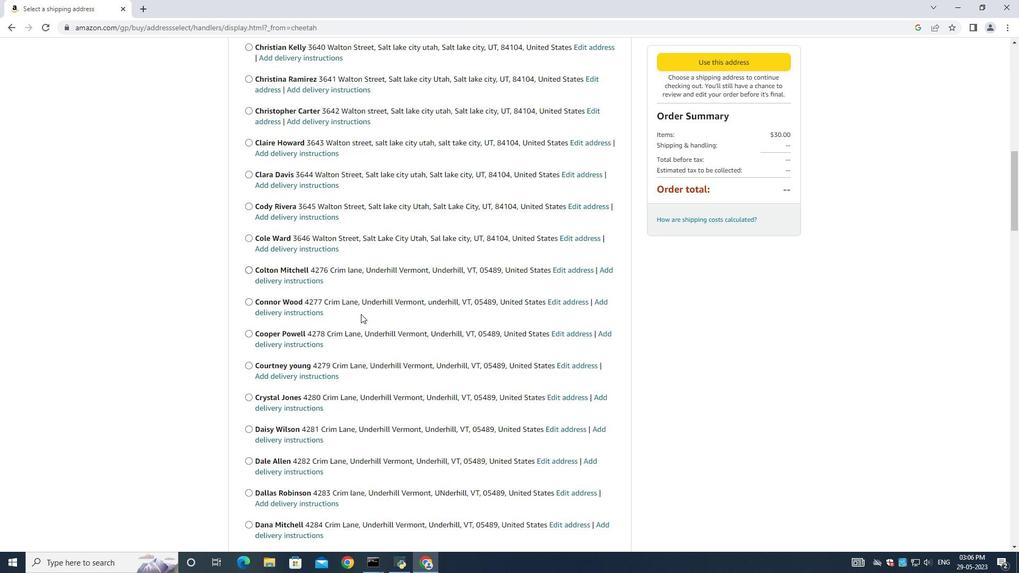 
Action: Mouse scrolled (361, 313) with delta (0, 0)
Screenshot: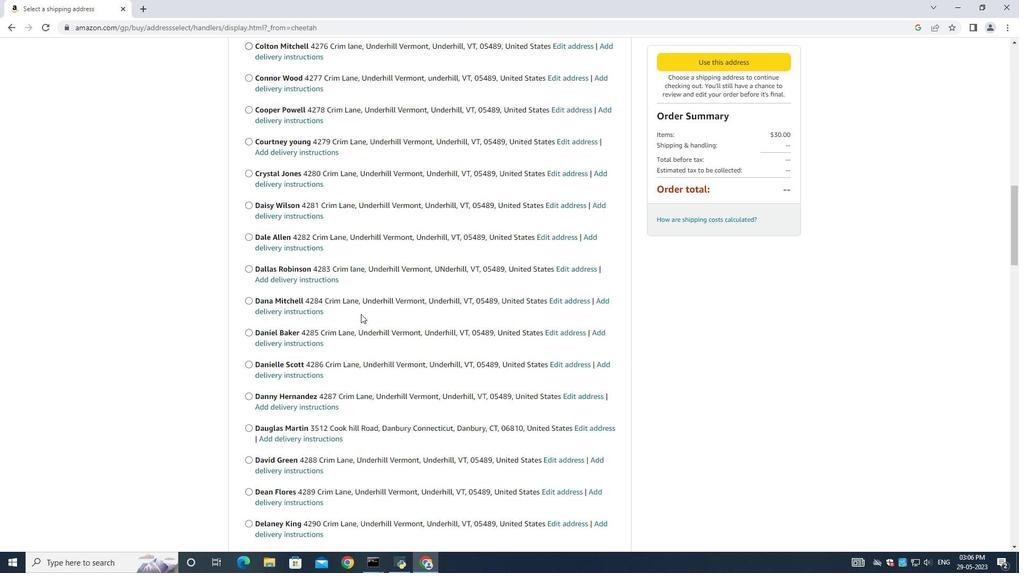 
Action: Mouse moved to (362, 318)
Screenshot: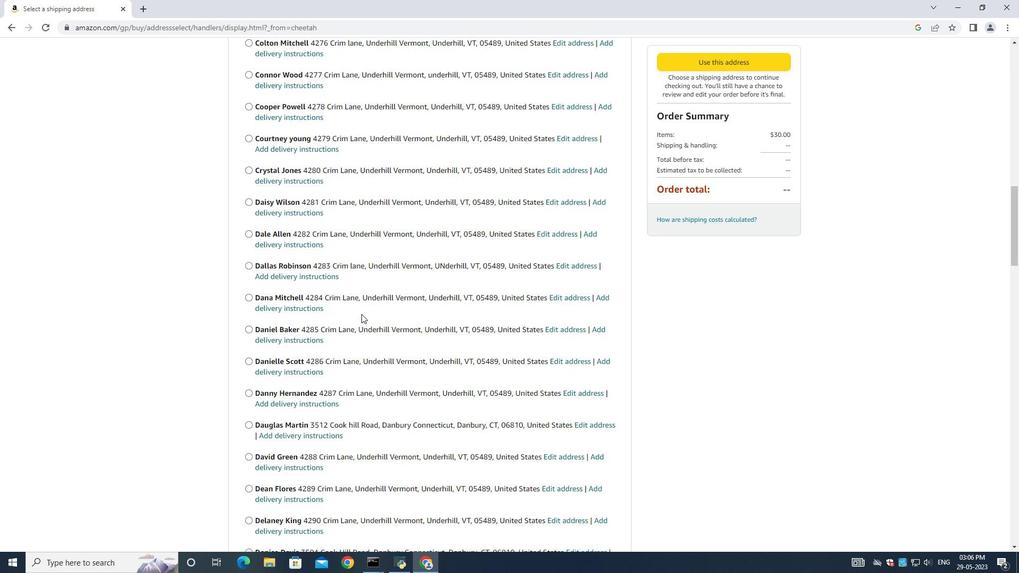 
Action: Mouse scrolled (361, 316) with delta (0, 0)
Screenshot: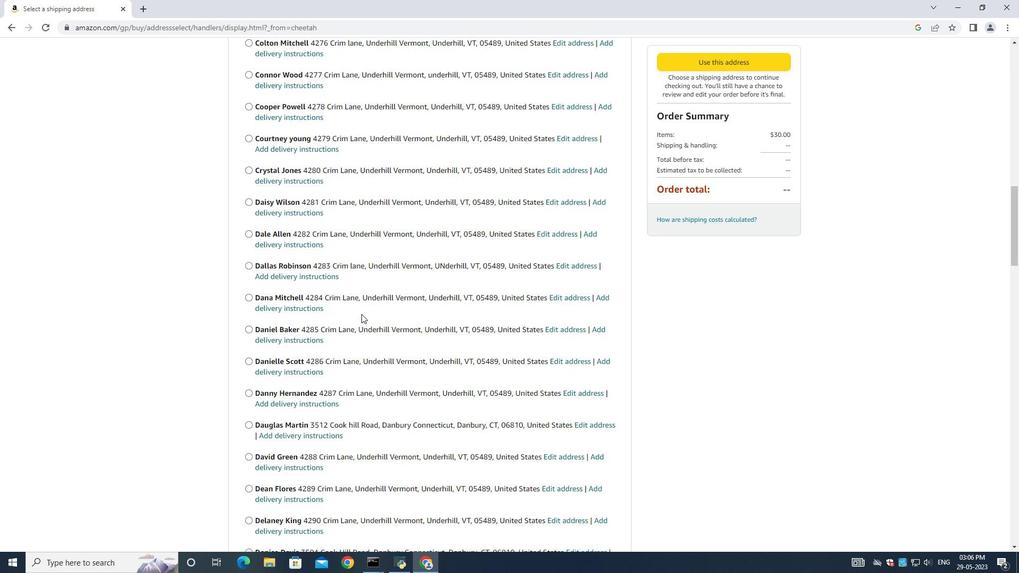 
Action: Mouse moved to (362, 316)
Screenshot: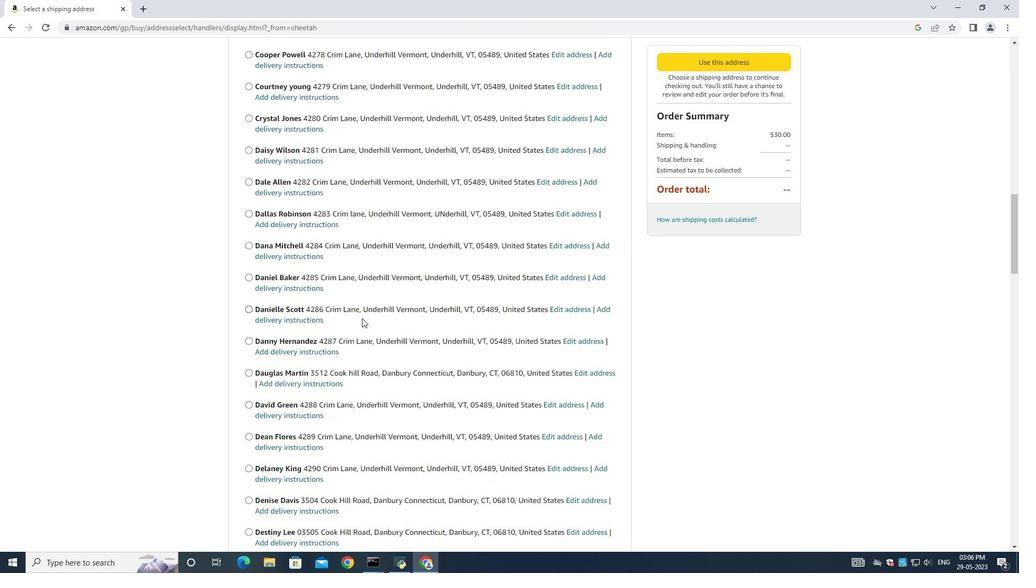 
Action: Mouse scrolled (362, 315) with delta (0, 0)
Screenshot: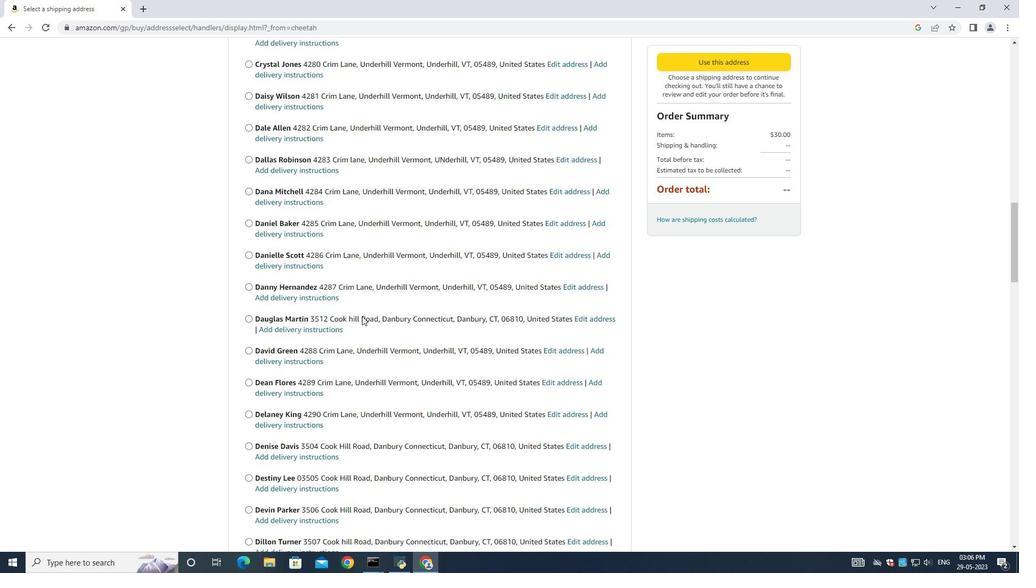 
Action: Mouse scrolled (362, 315) with delta (0, 0)
Screenshot: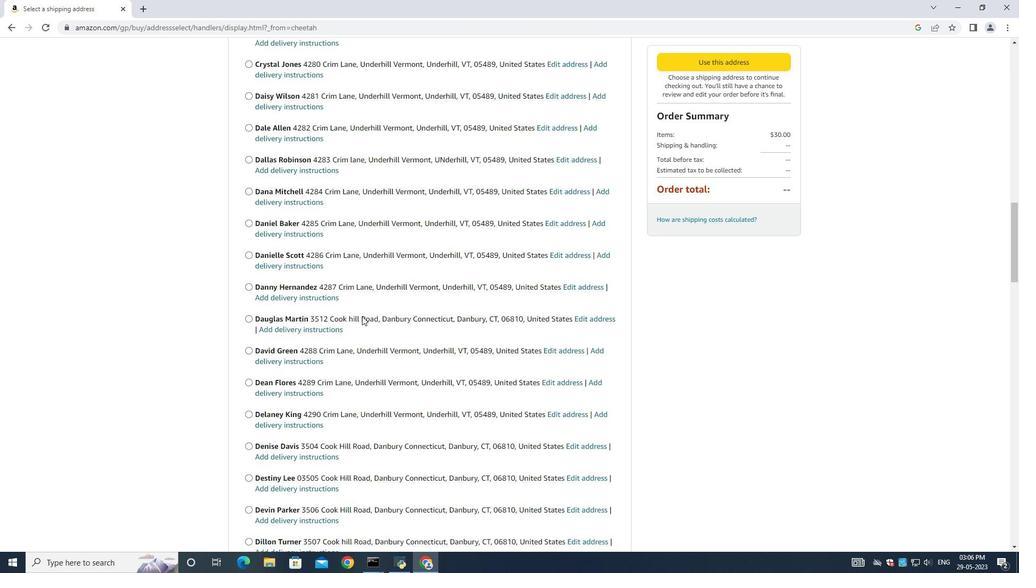 
Action: Mouse moved to (362, 316)
Screenshot: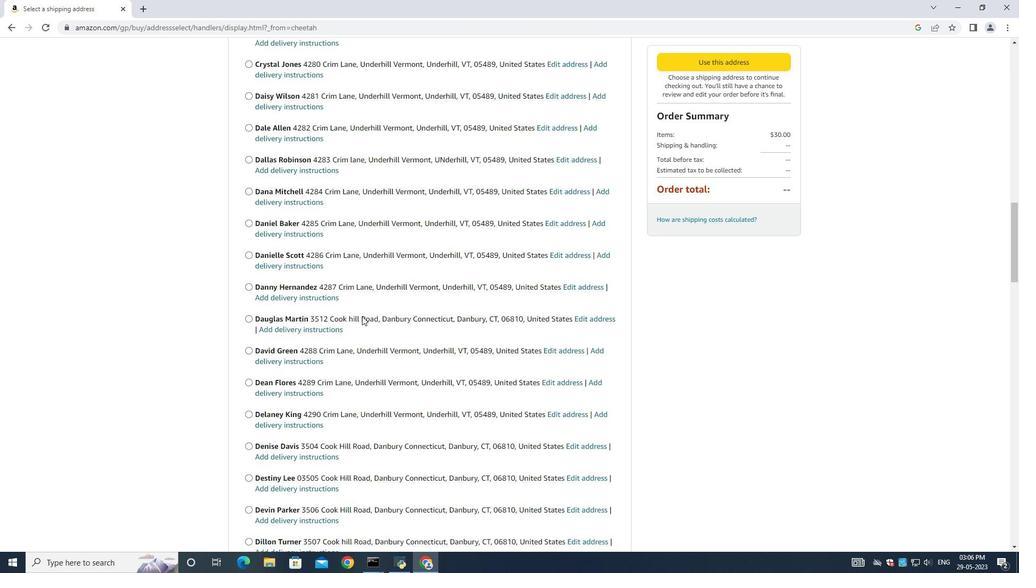 
Action: Mouse scrolled (362, 315) with delta (0, 0)
Screenshot: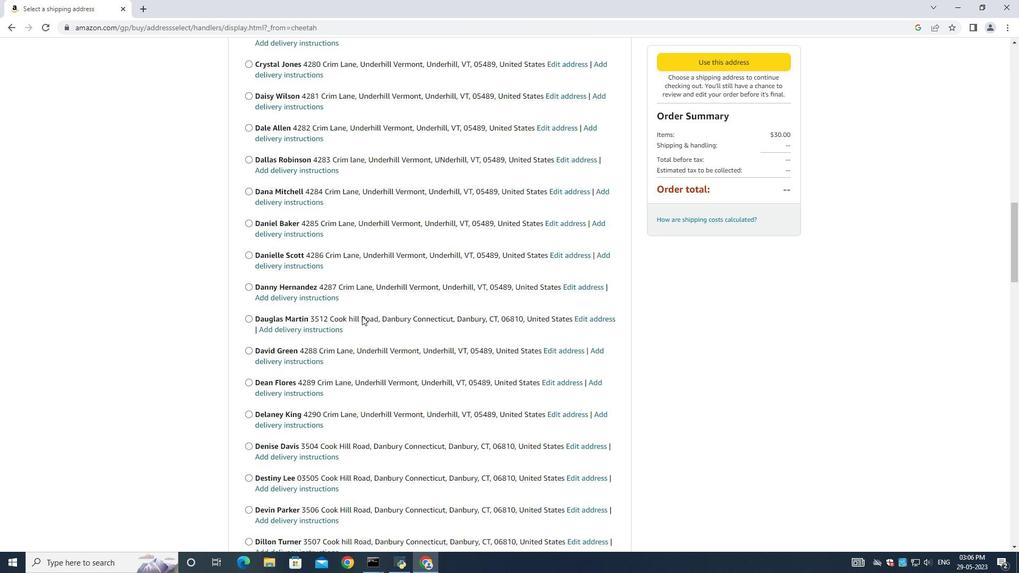
Action: Mouse moved to (362, 316)
Screenshot: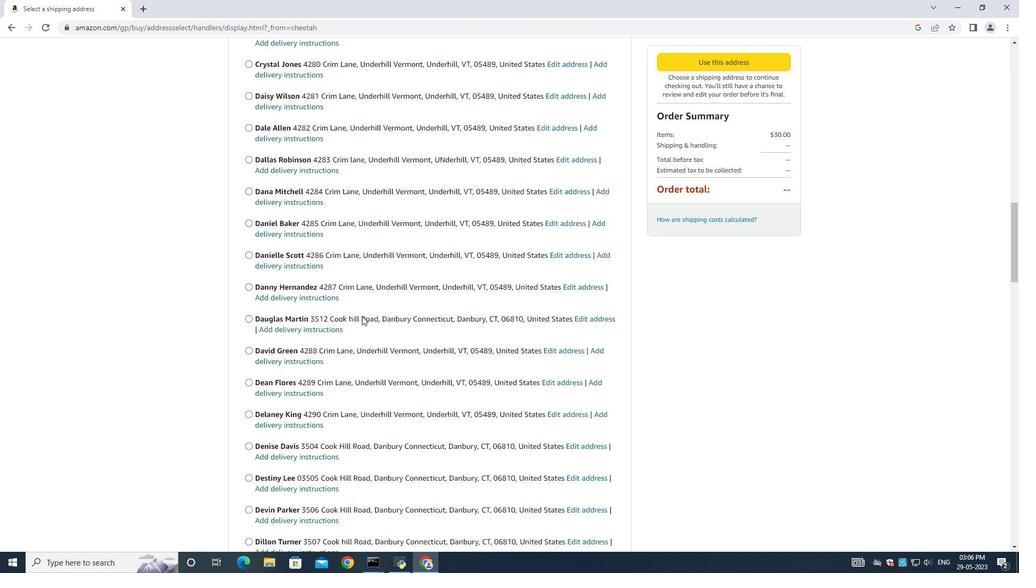
Action: Mouse scrolled (362, 316) with delta (0, 0)
Screenshot: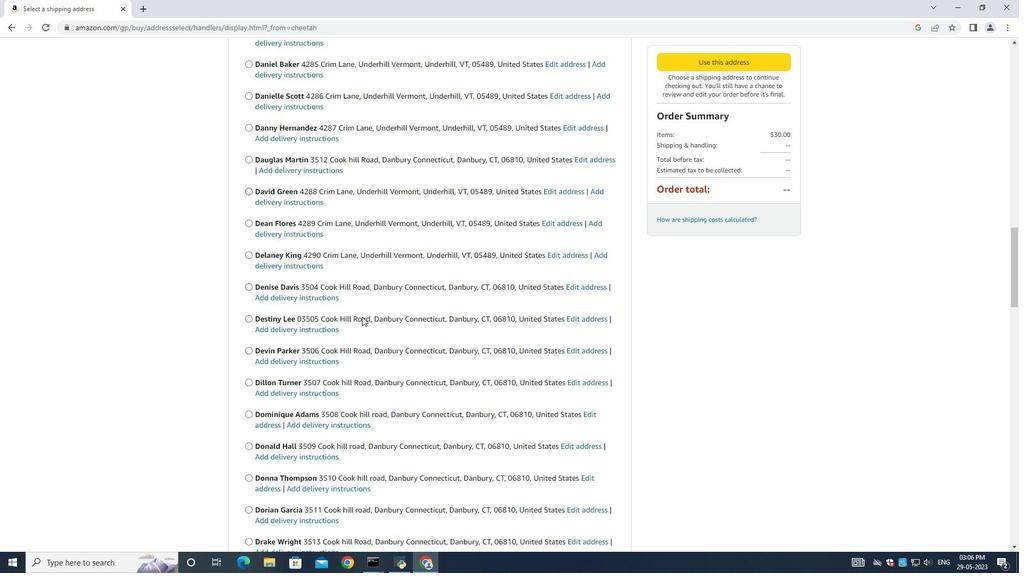 
Action: Mouse scrolled (362, 316) with delta (0, 0)
Screenshot: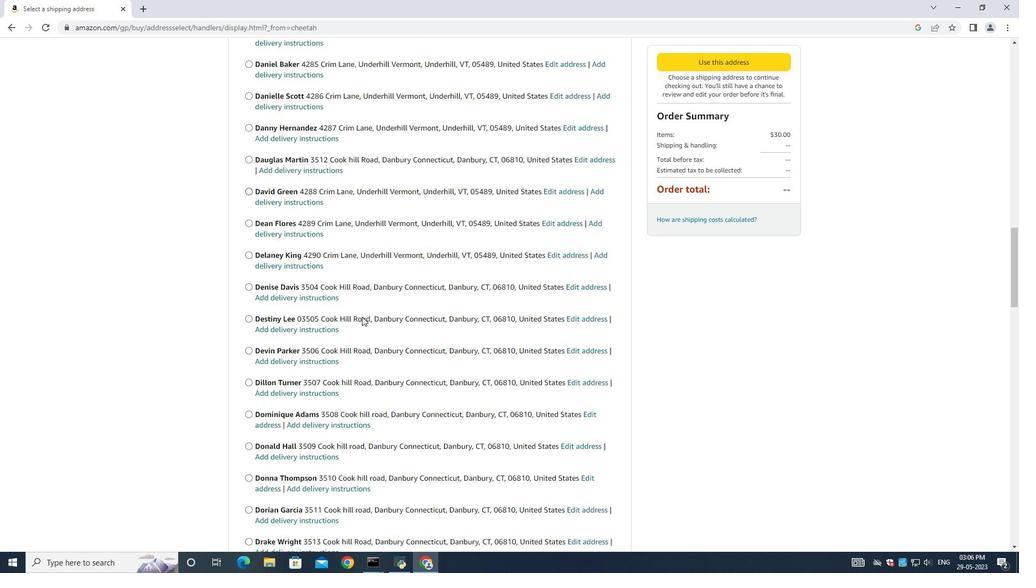 
Action: Mouse scrolled (362, 316) with delta (0, 0)
Screenshot: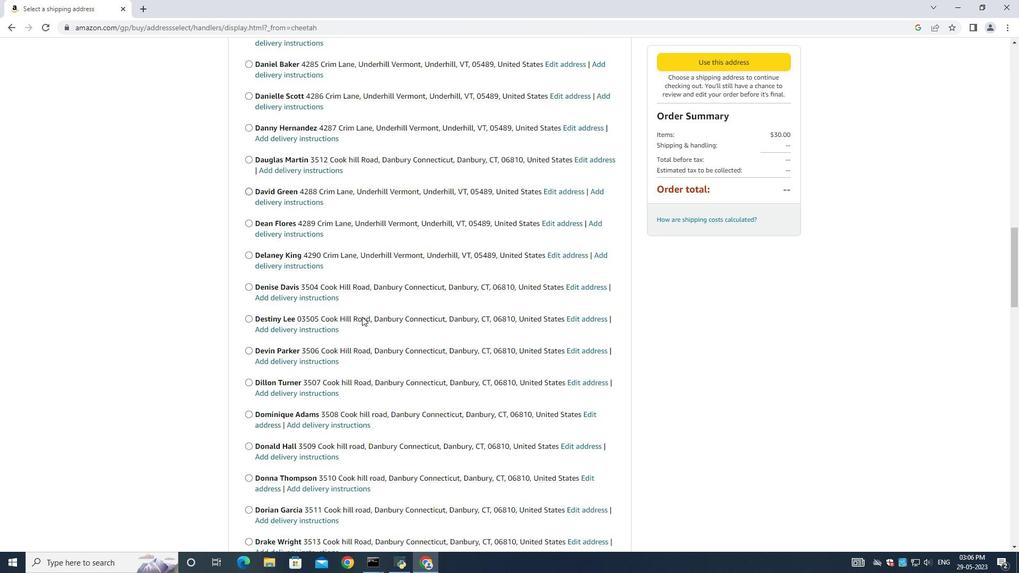 
Action: Mouse scrolled (362, 316) with delta (0, 0)
Screenshot: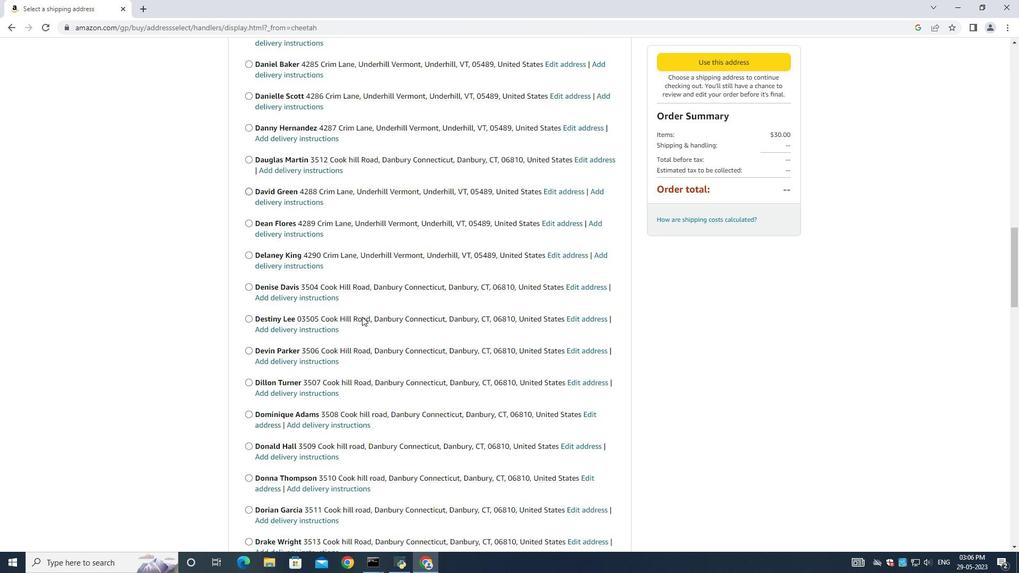 
Action: Mouse moved to (362, 314)
Screenshot: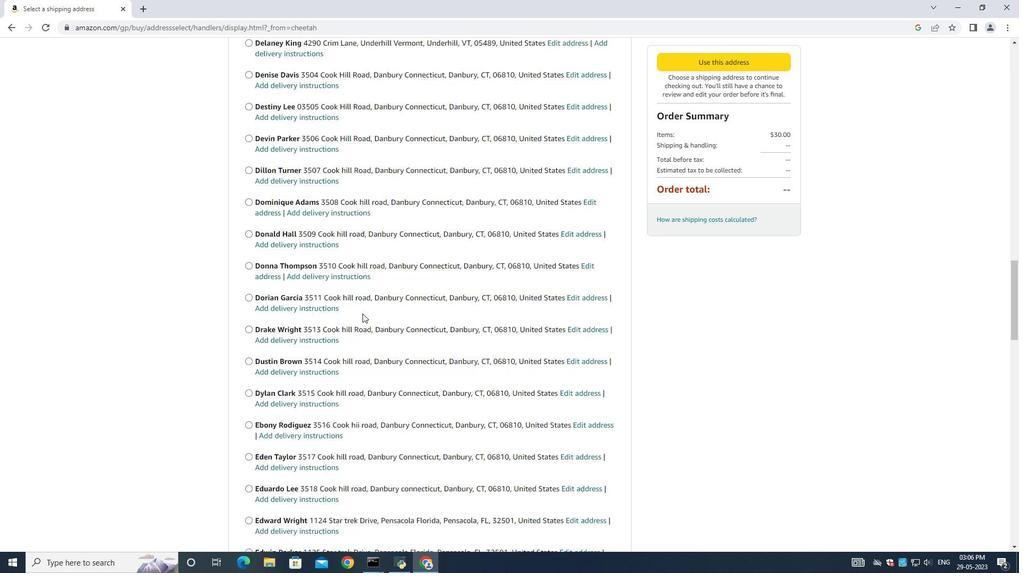 
Action: Mouse scrolled (362, 314) with delta (0, 0)
Screenshot: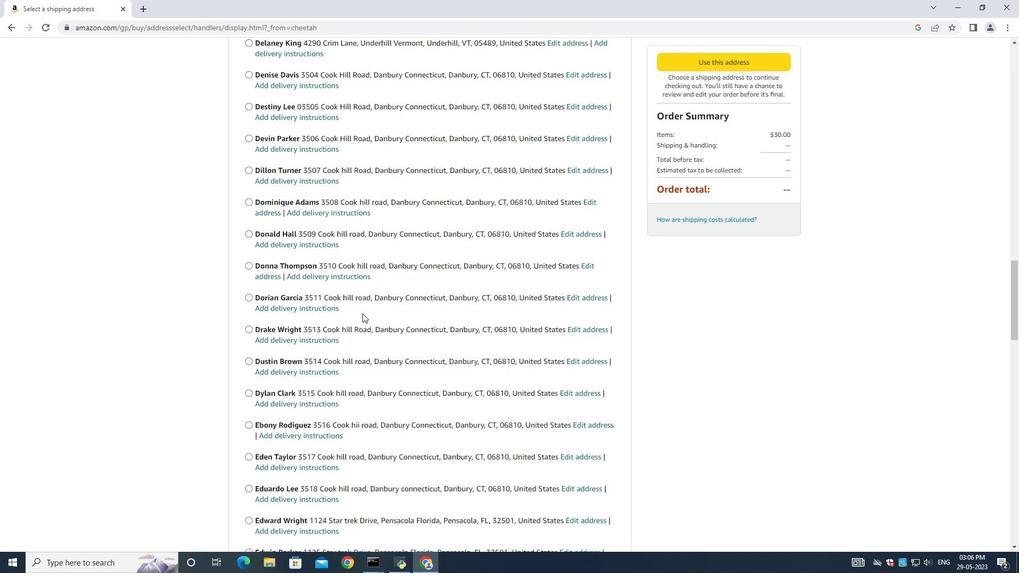 
Action: Mouse moved to (362, 316)
Screenshot: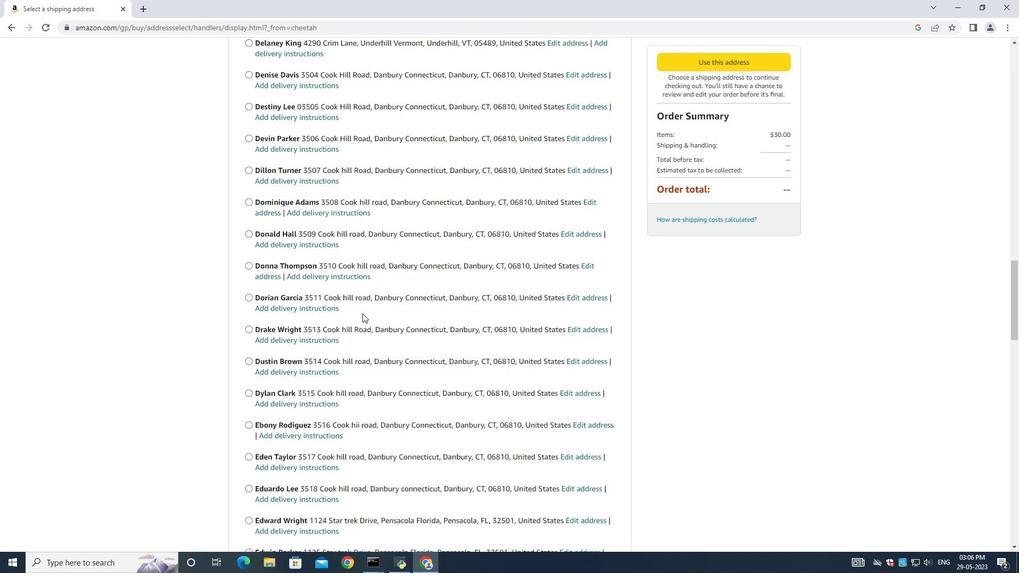 
Action: Mouse scrolled (362, 315) with delta (0, 0)
Screenshot: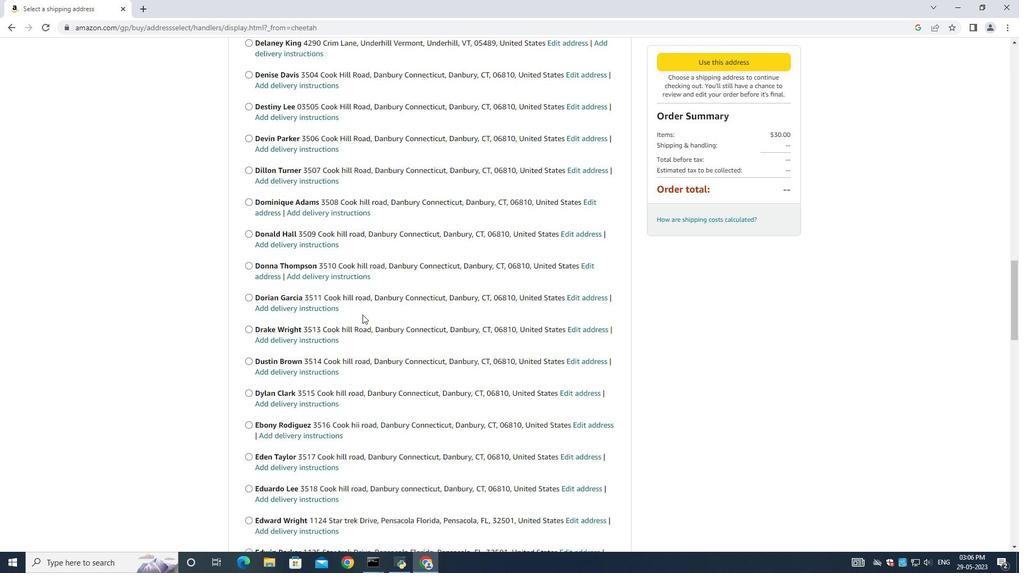 
Action: Mouse scrolled (362, 315) with delta (0, 0)
Screenshot: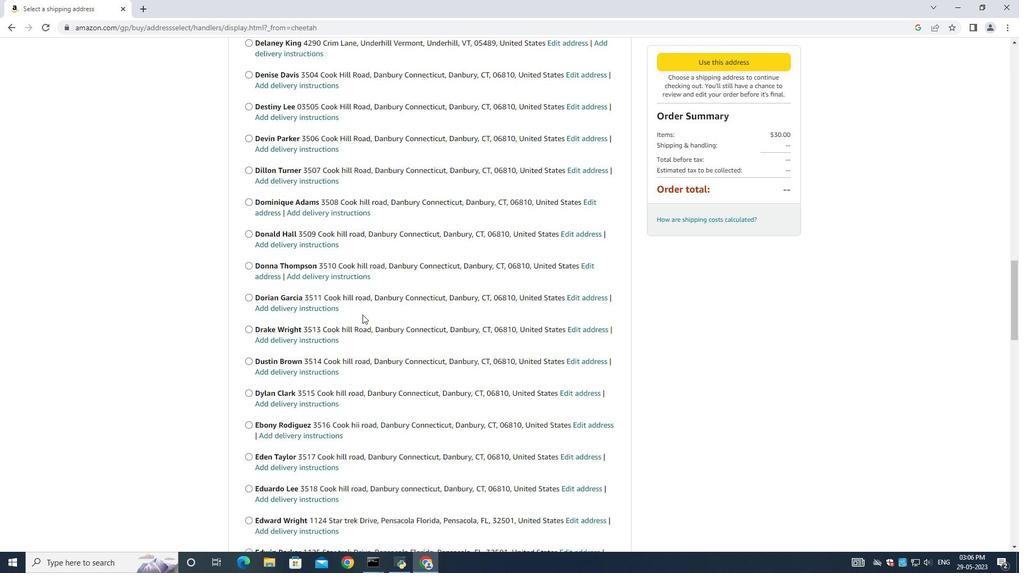 
Action: Mouse moved to (362, 316)
Screenshot: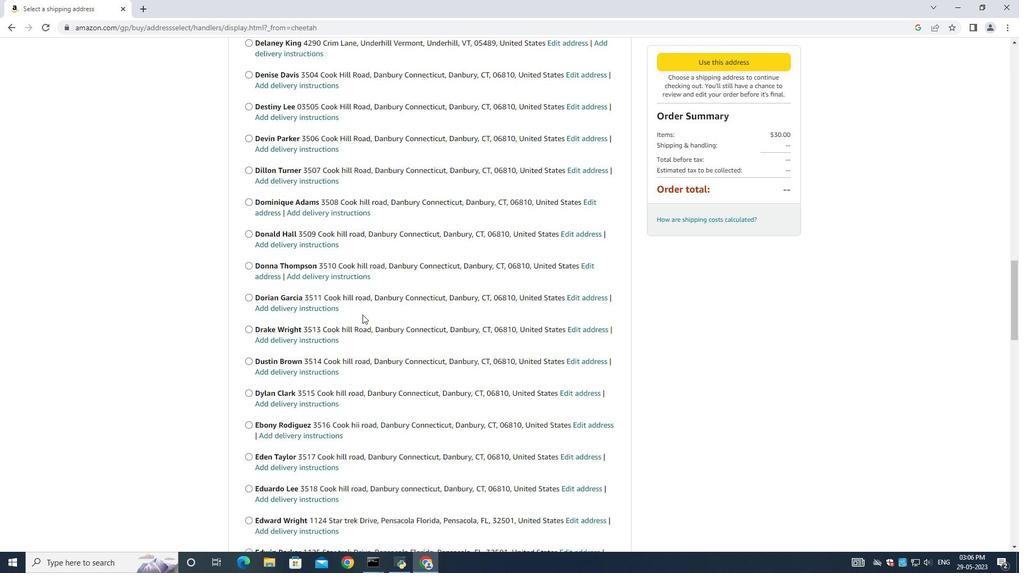 
Action: Mouse scrolled (362, 316) with delta (0, 0)
Screenshot: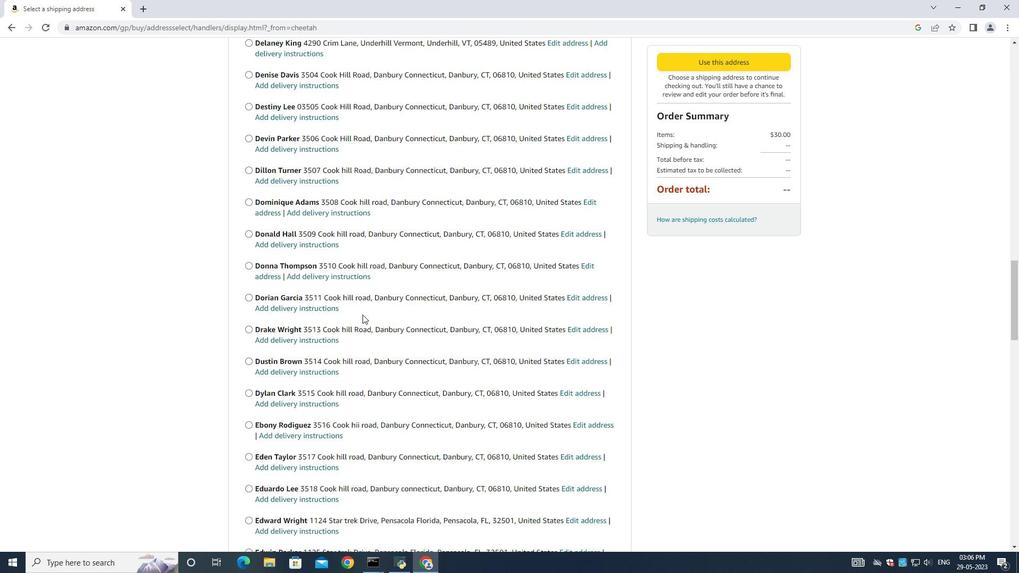 
Action: Mouse moved to (362, 316)
Screenshot: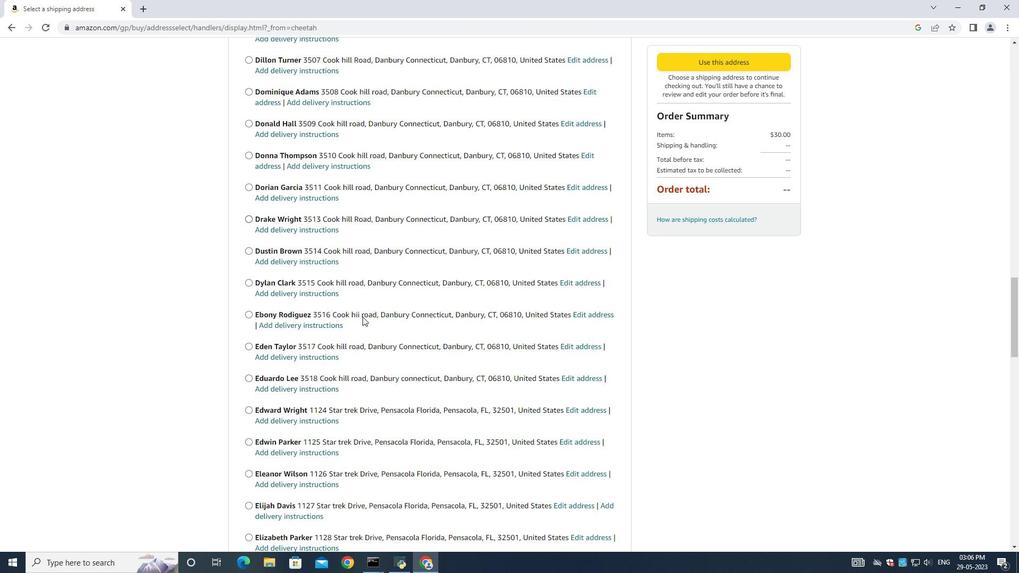 
Action: Mouse scrolled (362, 316) with delta (0, 0)
Screenshot: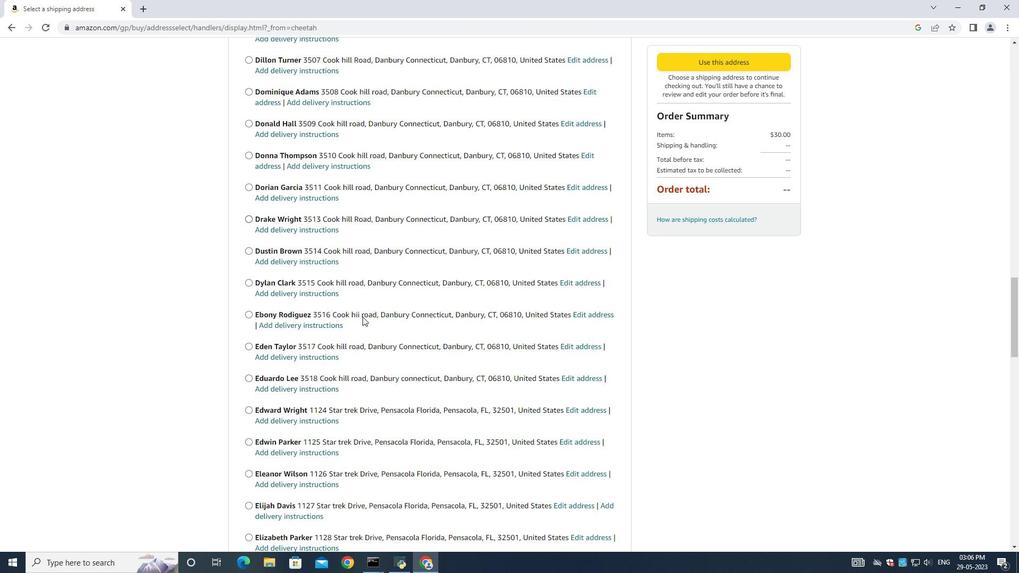 
Action: Mouse scrolled (362, 316) with delta (0, 0)
Screenshot: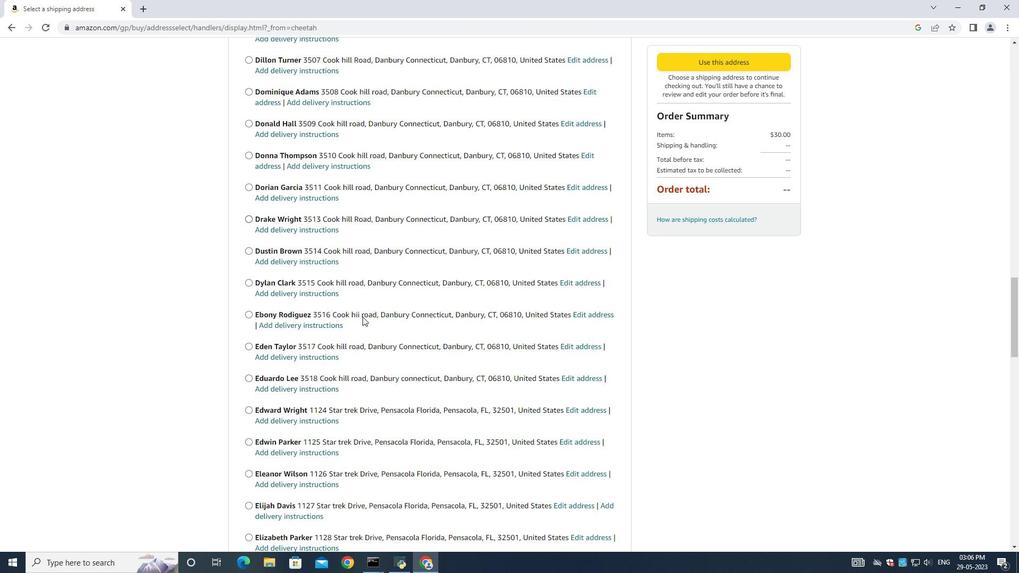 
Action: Mouse scrolled (362, 316) with delta (0, 0)
Screenshot: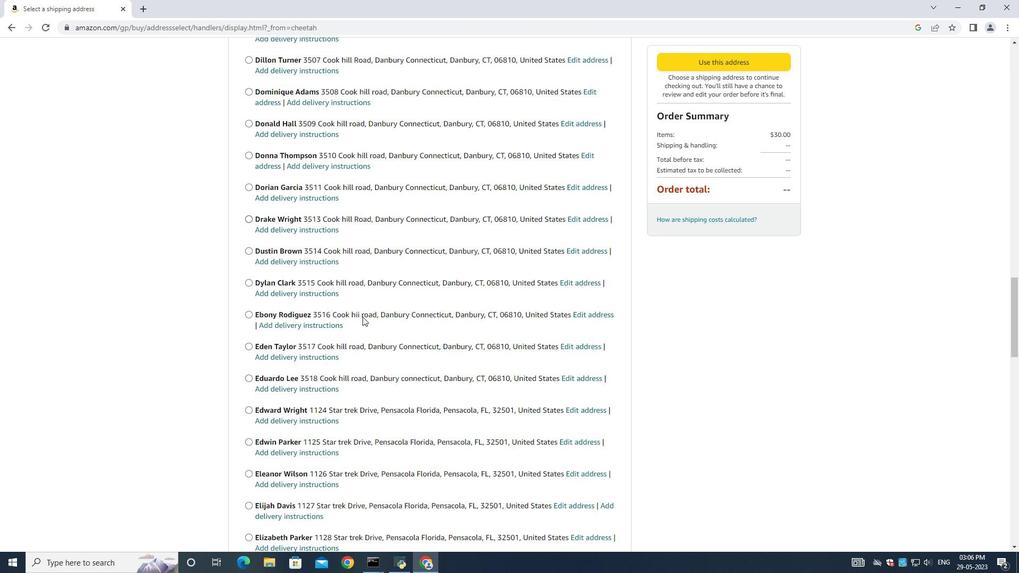 
Action: Mouse scrolled (362, 316) with delta (0, 0)
Screenshot: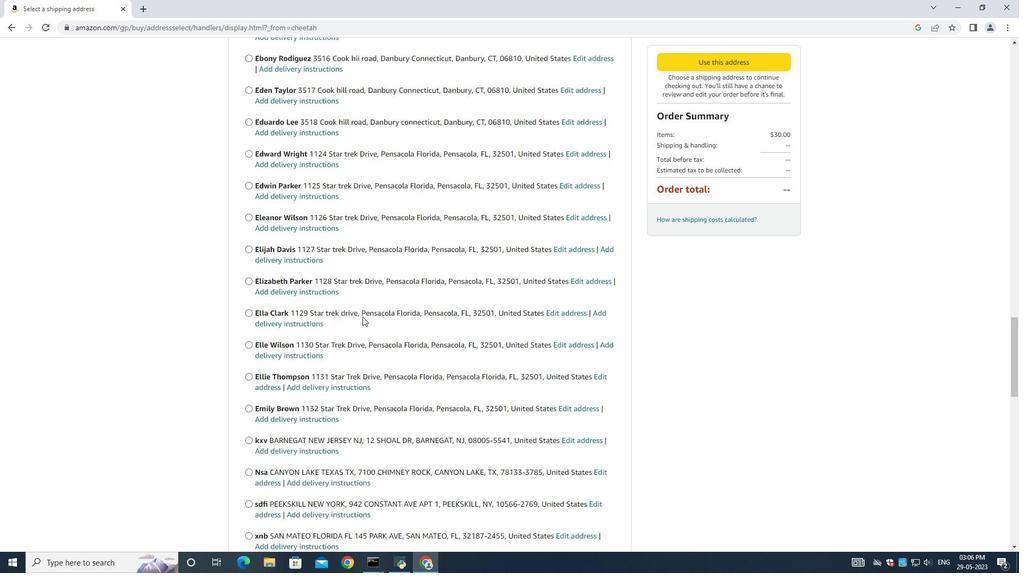 
Action: Mouse scrolled (362, 316) with delta (0, 0)
Screenshot: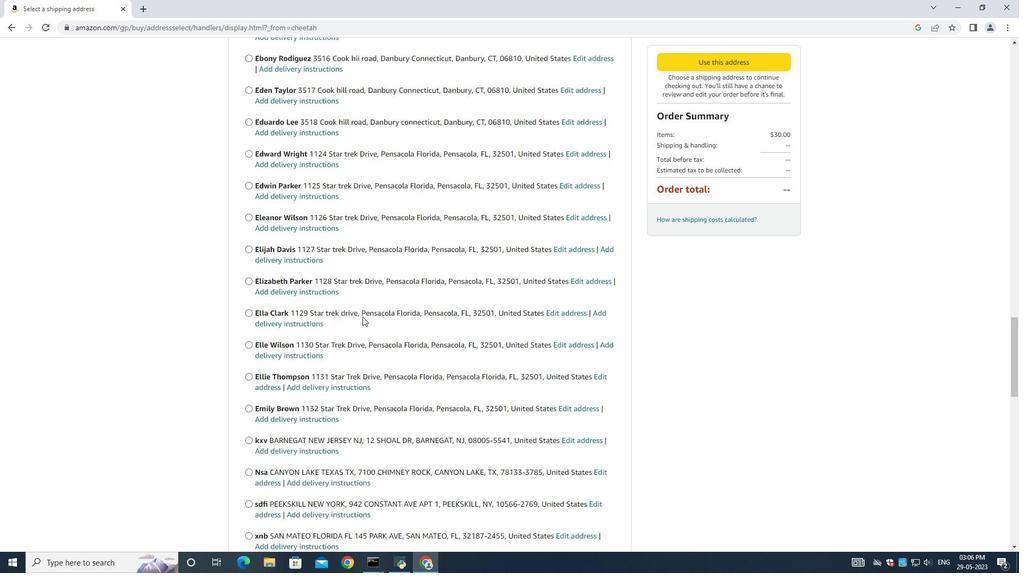 
Action: Mouse scrolled (362, 316) with delta (0, 0)
Screenshot: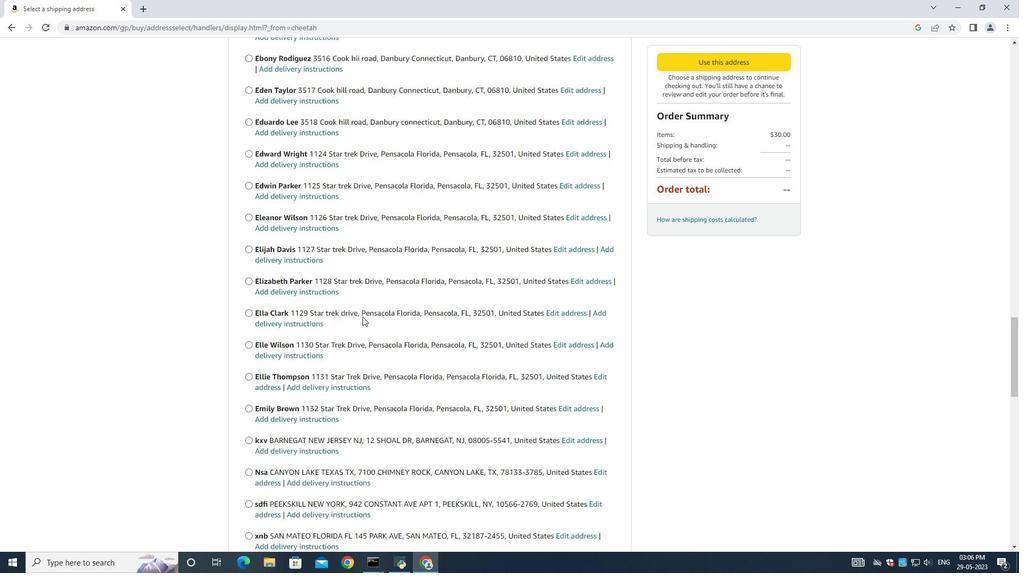 
Action: Mouse scrolled (362, 316) with delta (0, 0)
Screenshot: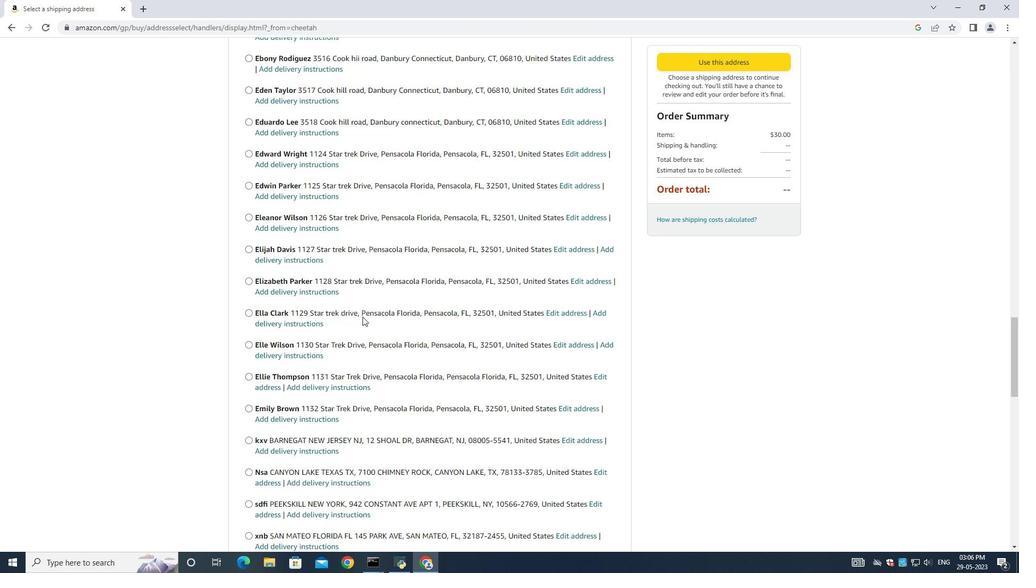 
Action: Mouse scrolled (362, 316) with delta (0, 0)
Screenshot: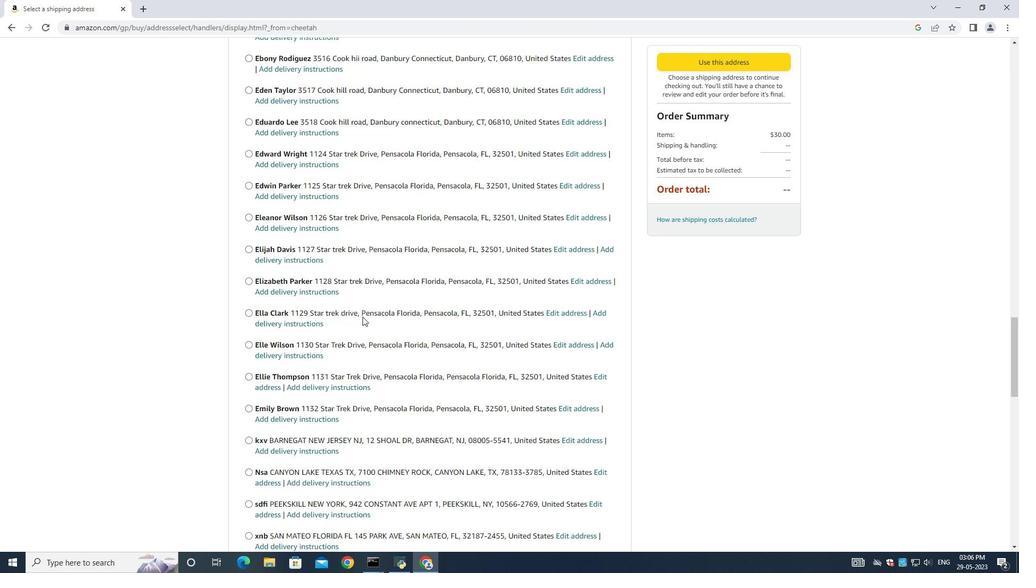
Action: Mouse scrolled (362, 316) with delta (0, 0)
Screenshot: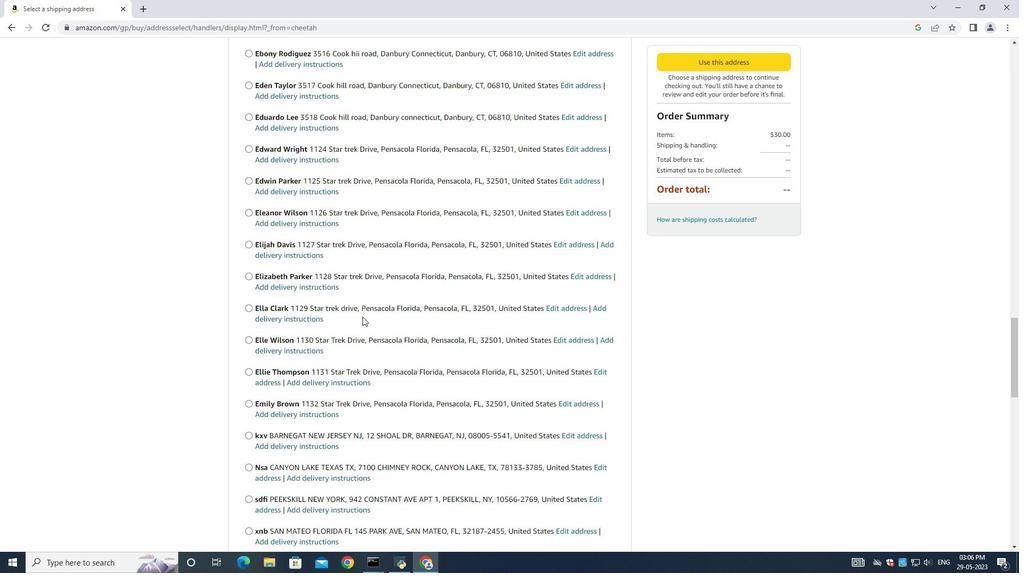
Action: Mouse moved to (362, 320)
Screenshot: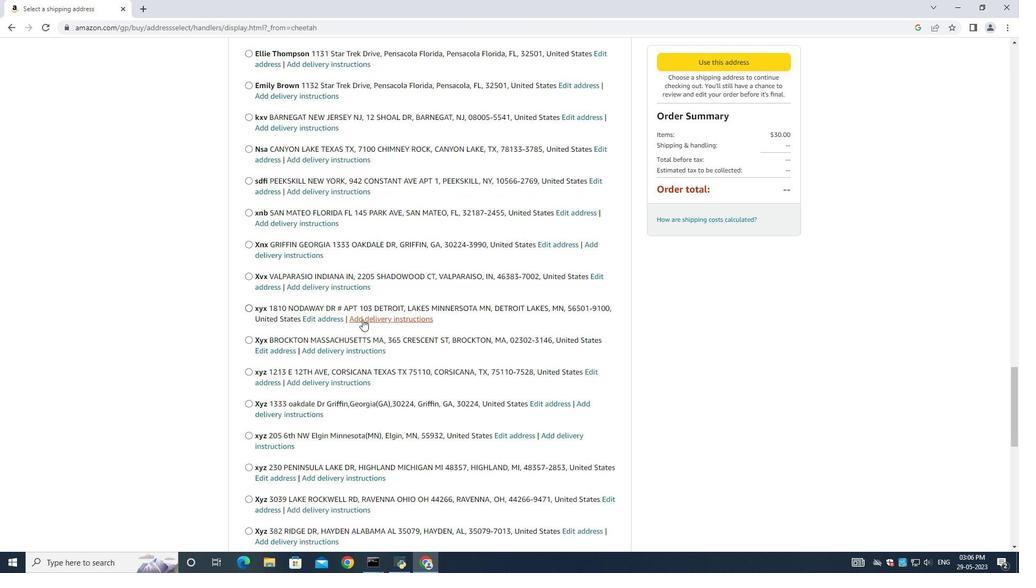 
Action: Mouse scrolled (362, 320) with delta (0, 0)
Screenshot: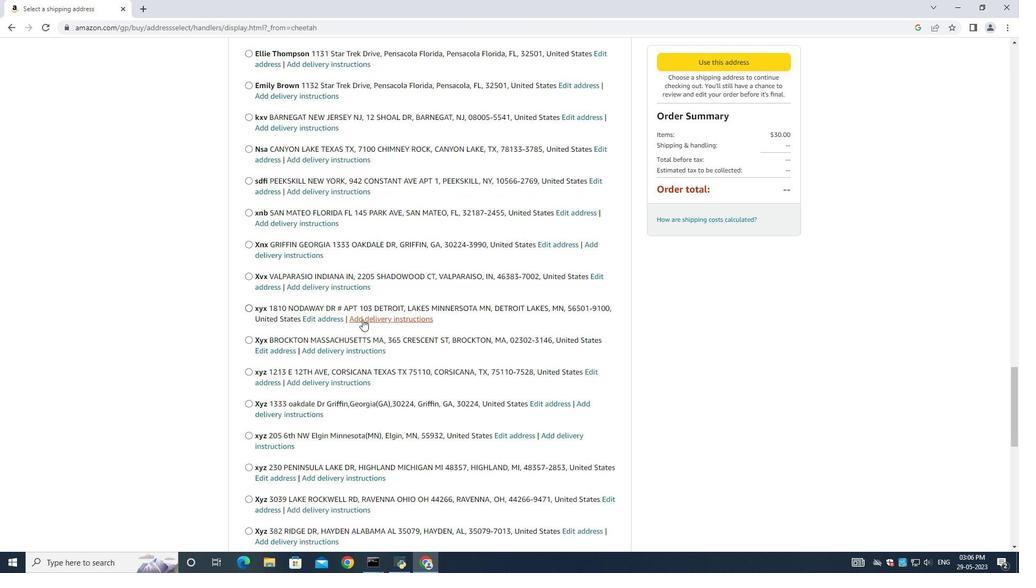 
Action: Mouse moved to (362, 321)
Screenshot: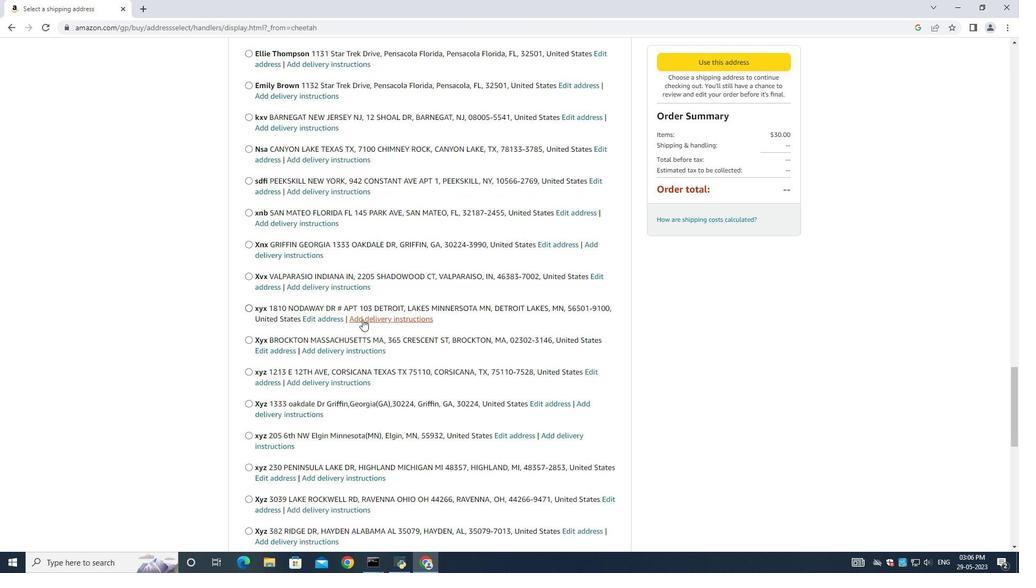 
Action: Mouse scrolled (362, 320) with delta (0, 0)
Screenshot: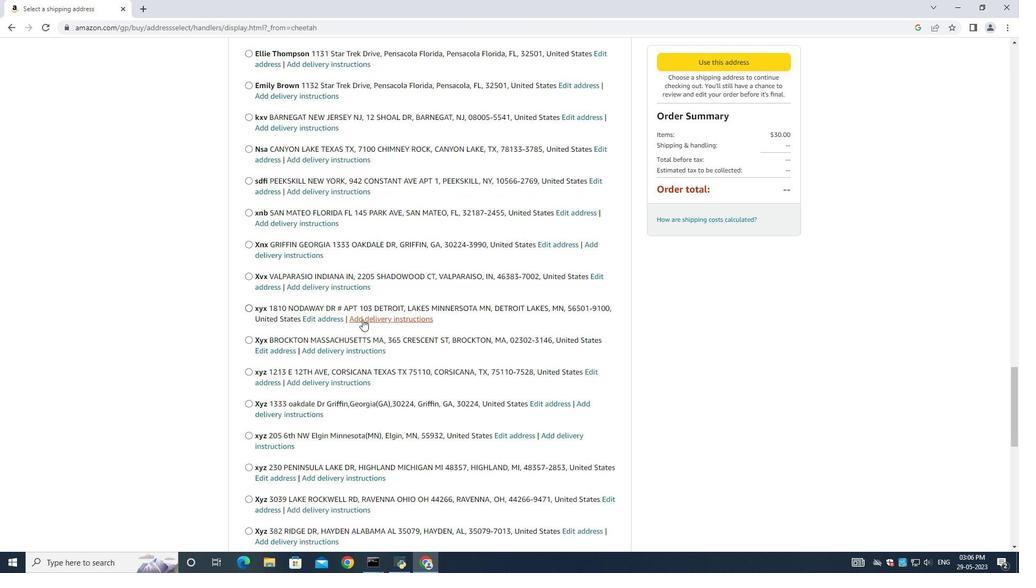 
Action: Mouse scrolled (362, 320) with delta (0, 0)
Screenshot: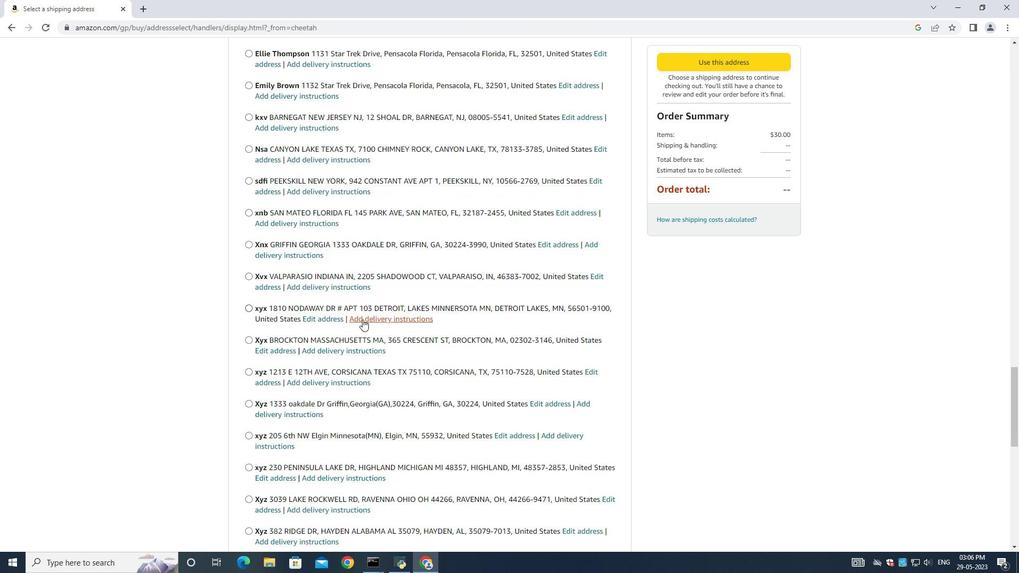 
Action: Mouse scrolled (362, 320) with delta (0, 0)
Screenshot: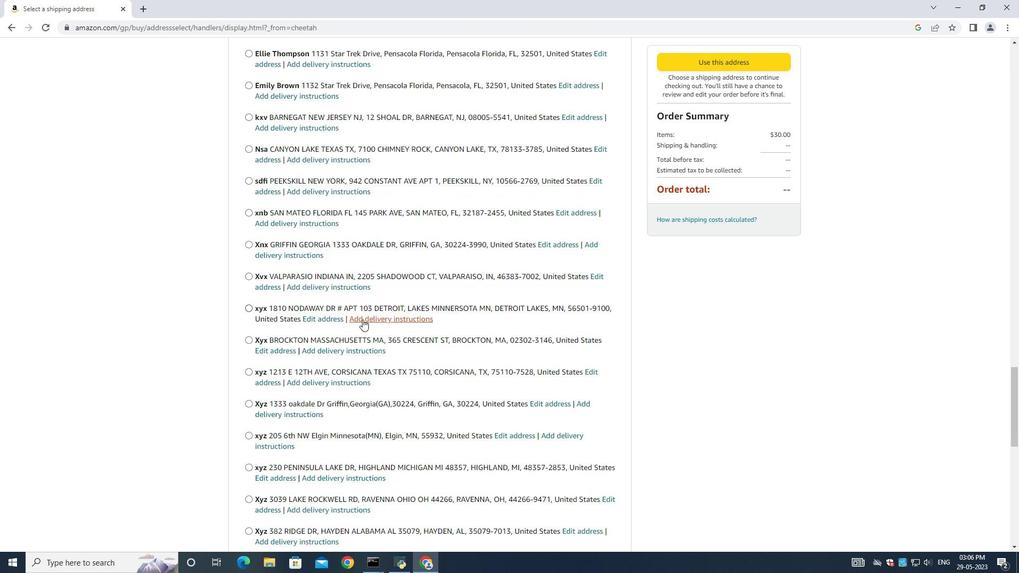 
Action: Mouse scrolled (362, 320) with delta (0, 0)
Screenshot: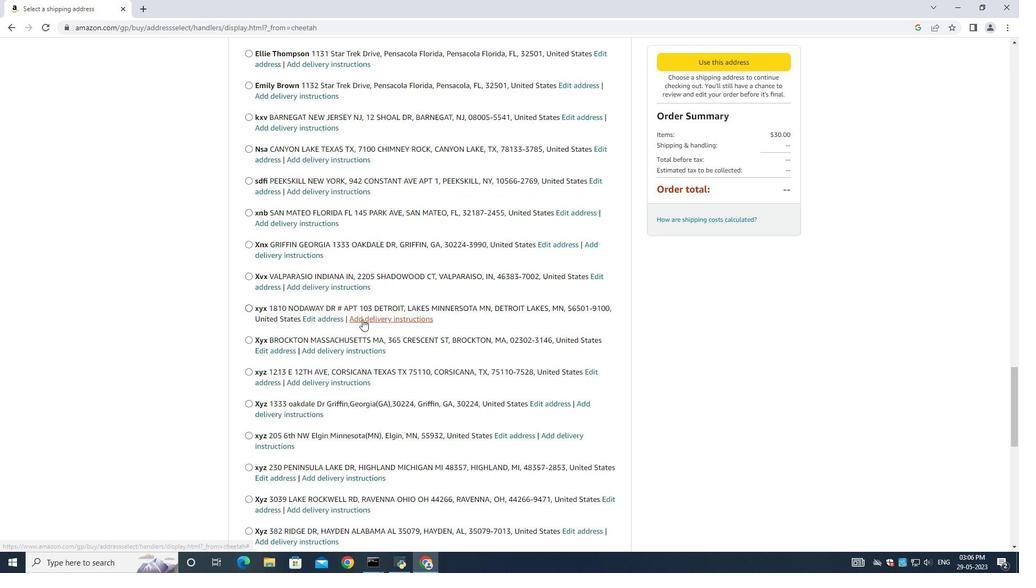 
Action: Mouse moved to (362, 321)
Screenshot: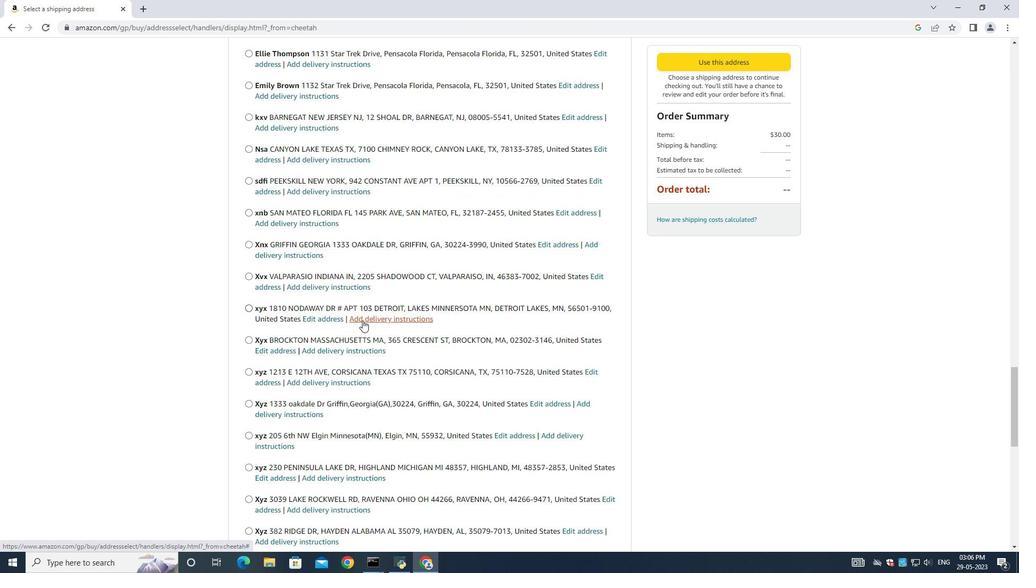 
Action: Mouse scrolled (362, 320) with delta (0, 0)
Screenshot: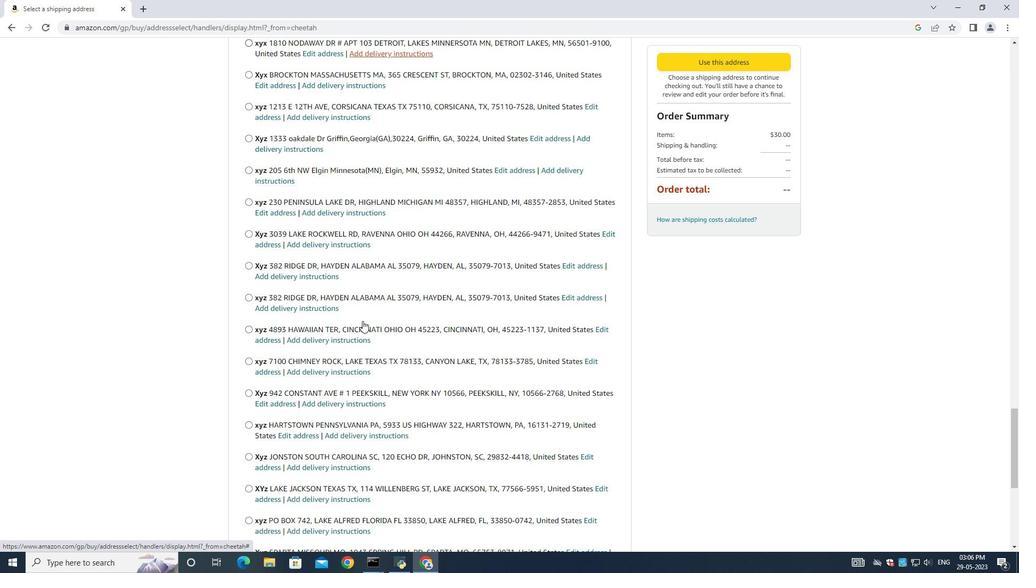 
Action: Mouse scrolled (362, 320) with delta (0, 0)
Screenshot: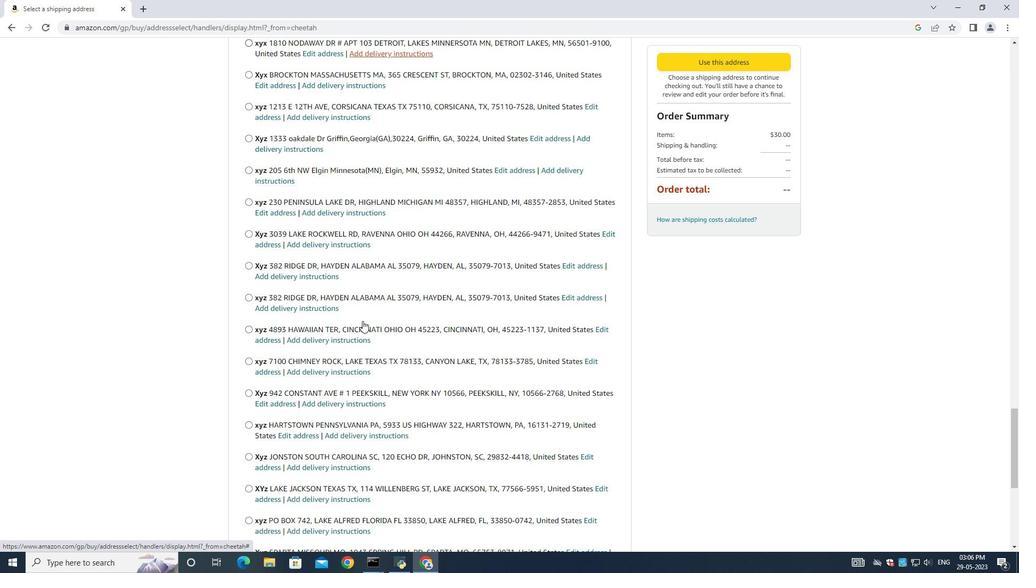 
Action: Mouse scrolled (362, 320) with delta (0, 0)
Screenshot: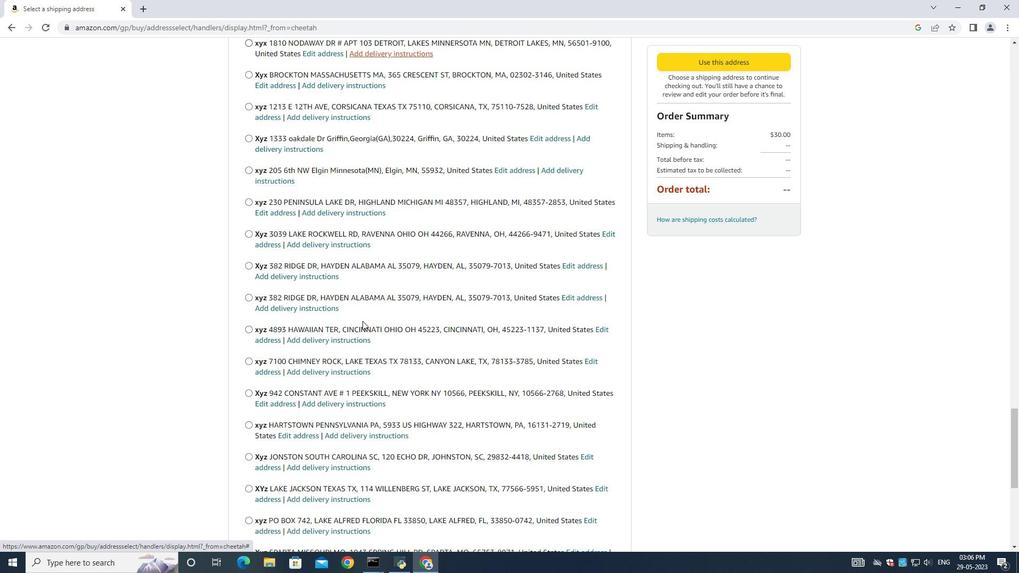 
Action: Mouse scrolled (362, 320) with delta (0, 0)
Screenshot: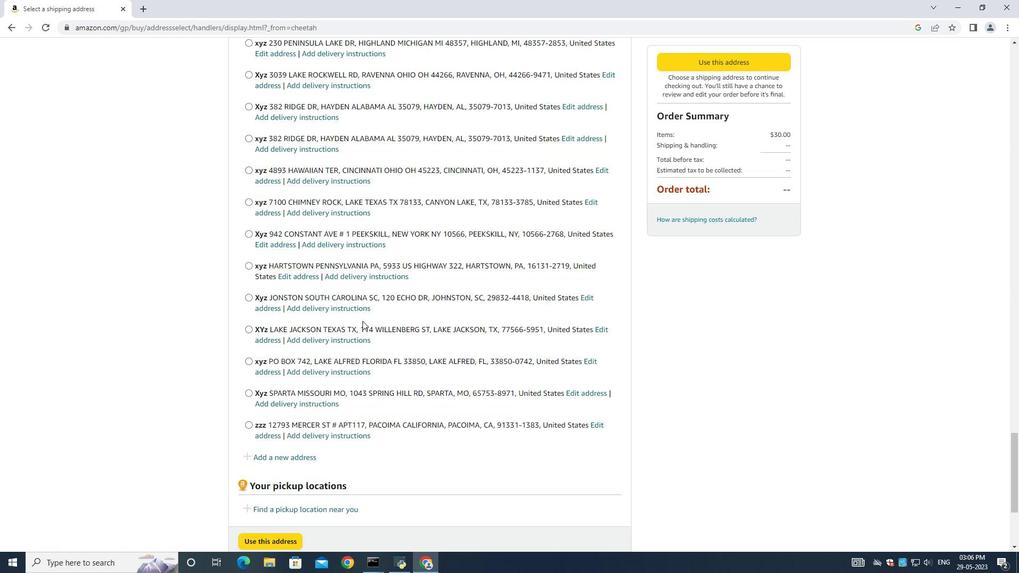 
Action: Mouse moved to (269, 401)
Screenshot: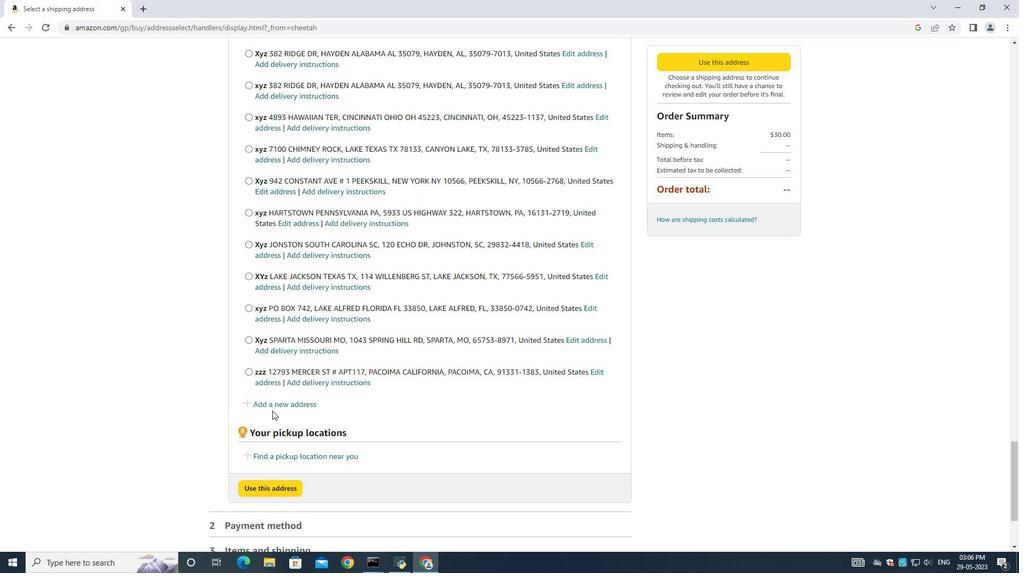 
Action: Mouse pressed left at (269, 401)
Screenshot: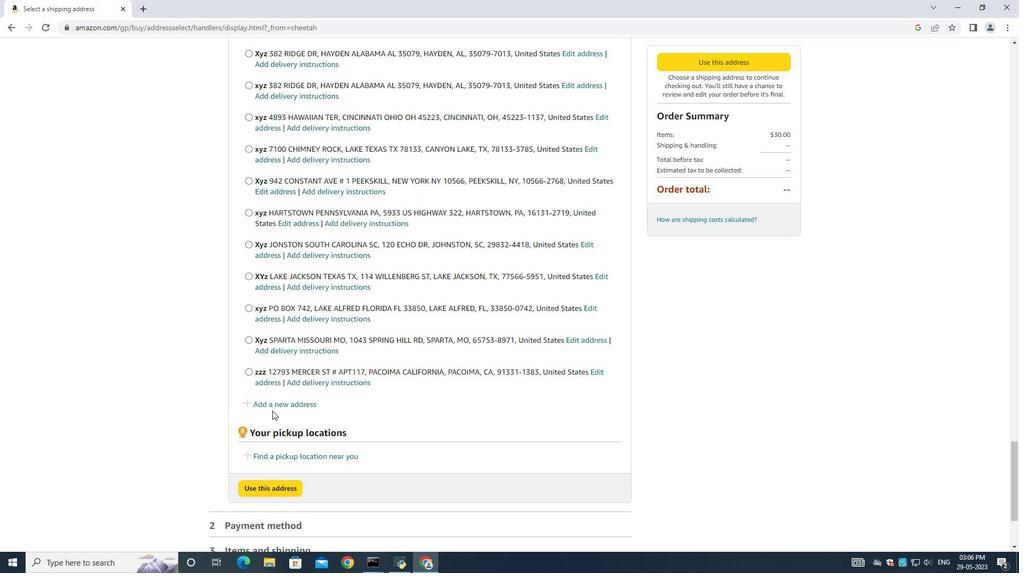 
Action: Mouse moved to (349, 256)
Screenshot: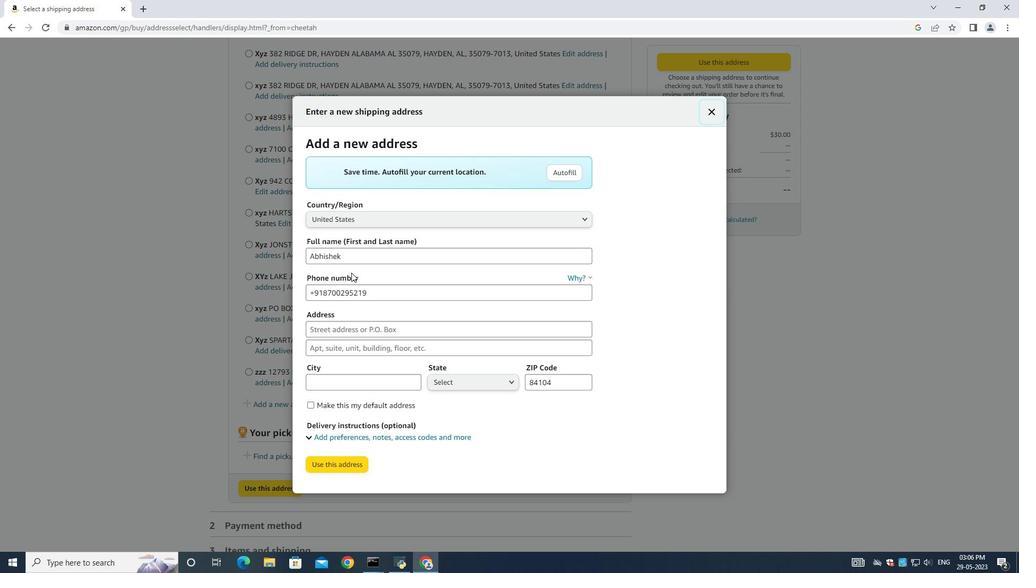 
Action: Mouse pressed left at (349, 256)
Screenshot: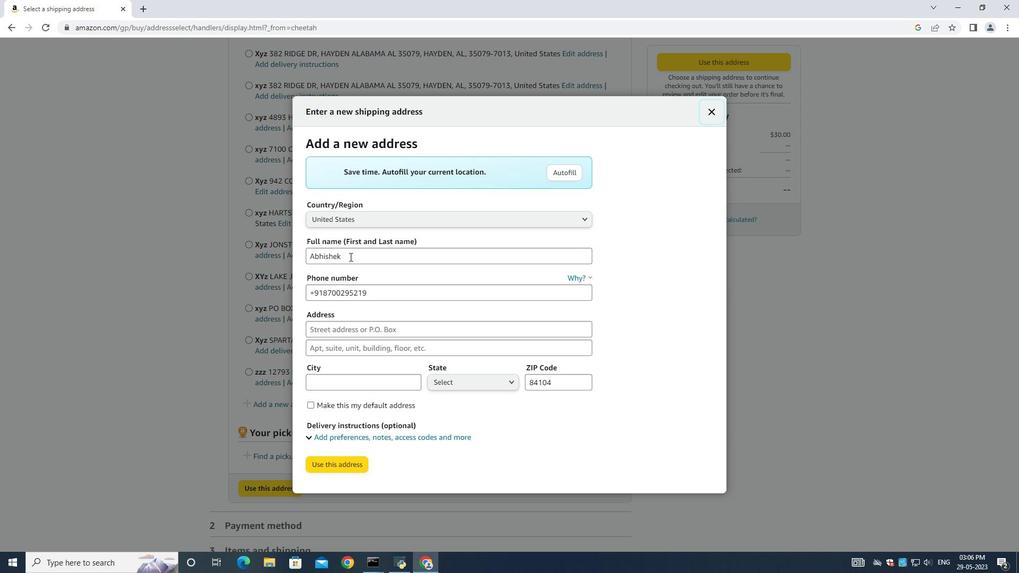 
Action: Mouse moved to (349, 256)
Screenshot: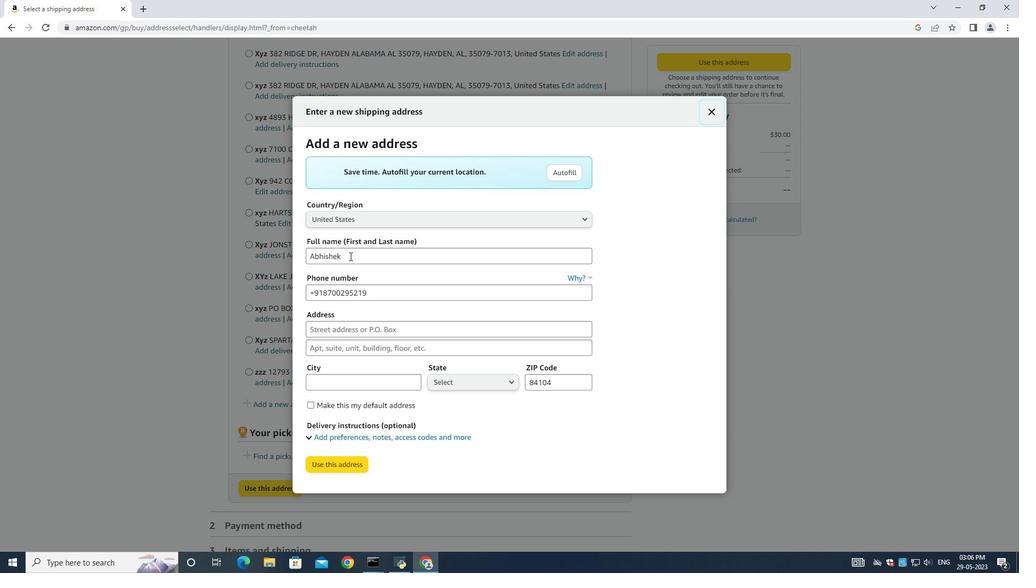 
Action: Key pressed ctrl+A<Key.backspace><Key.shift><Key.shift><Key.shift><Key.shift><Key.shift><Key.shift><Key.shift><Key.shift><Key.shift><Key.shift><Key.shift><Key.shift><Key.shift><Key.shift><Key.shift><Key.shift><Key.shift><Key.shift><Key.shift><Key.shift><Key.shift><Key.shift><Key.shift><Key.shift><Key.shift><Key.shift><Key.shift><Key.shift><Key.shift><Key.shift><Key.shift><Key.shift><Key.shift><Key.shift><Key.shift><Key.shift><Key.shift><Key.shift><Key.shift><Key.shift><Key.shift><Key.shift><Key.shift><Key.shift><Key.shift><Key.shift><Key.shift><Key.shift><Key.shift><Key.shift><Key.shift><Key.shift><Key.shift><Key.shift><Key.shift><Key.shift><Key.shift><Key.shift><Key.shift><Key.shift><Key.shift><Key.shift><Key.shift><Key.shift><Key.shift><Key.shift><Key.shift><Key.shift><Key.shift><Key.shift><Key.shift><Key.shift><Key.shift><Key.shift><Key.shift><Key.shift><Key.shift><Key.shift><Key.shift><Key.shift><Key.shift><Key.shift><Key.shift><Key.shift><Key.shift><Key.shift><Key.shift><Key.shift><Key.shift><Key.shift><Key.shift><Key.shift><Key.shift><Key.shift><Key.shift><Key.shift><Key.shift><Key.shift><Key.shift><Key.shift><Key.shift><Key.shift><Key.shift><Key.shift><Key.shift><Key.shift><Key.shift><Key.shift><Key.shift><Key.shift><Key.shift><Key.shift><Key.shift><Key.shift><Key.shift><Key.shift><Key.shift><Key.shift><Key.shift><Key.shift><Key.shift><Key.shift><Key.shift><Key.shift><Key.shift><Key.shift><Key.shift><Key.shift><Key.shift><Key.shift><Key.shift><Key.shift><Key.shift><Key.shift><Key.shift><Key.shift><Key.shift><Key.shift><Key.shift><Key.shift><Key.shift><Key.shift><Key.shift><Key.shift><Key.shift><Key.shift><Key.shift><Key.shift><Key.shift><Key.shift><Key.shift><Key.shift><Key.shift><Key.shift><Key.shift>Emma<Key.space><Key.shift><Key.shift><Key.shift><Key.shift><Key.shift><Key.shift><Key.shift><Key.shift><Key.shift><Key.shift><Key.shift><Key.shift>Green<Key.space><Key.tab><Key.tab><Key.backspace>8503109646<Key.tab><Key.shift><Key.shift><Key.shift><Key.shift><Key.shift><Key.shift><Key.shift><Key.shift><Key.shift><Key.shift><Key.shift><Key.shift><Key.shift><Key.shift><Key.shift>133<Key.space><Key.shift>Star<Key.space><Key.shift><Key.shift><Key.shift><Key.shift><Key.shift><Key.shift><Key.shift><Key.shift><Key.shift><Key.shift><Key.shift><Key.shift><Key.shift><Key.shift><Key.shift><Key.shift><Key.shift><Key.shift><Key.shift><Key.shift><Key.shift><Key.shift><Key.shift><Key.shift><Key.shift><Key.shift><Key.shift><Key.shift><Key.shift><Key.shift><Key.shift><Key.shift><Key.shift><Key.shift><Key.shift><Key.shift><Key.shift><Key.shift><Key.shift><Key.shift><Key.shift><Key.shift><Key.shift><Key.shift><Key.shift><Key.shift><Key.shift><Key.shift><Key.shift><Key.shift><Key.shift><Key.shift>Trek<Key.space><Key.shift>Drive<Key.tab><Key.shift><Key.shift><Key.shift><Key.shift><Key.shift><Key.shift><Key.shift><Key.shift><Key.shift><Key.shift><Key.shift><Key.shift><Key.shift><Key.shift><Key.shift><Key.shift><Key.shift><Key.shift><Key.shift><Key.shift><Key.shift><Key.shift><Key.shift><Key.shift><Key.shift><Key.shift><Key.shift><Key.shift>Pensacola<Key.space><Key.shift>Florida<Key.enter>
Screenshot: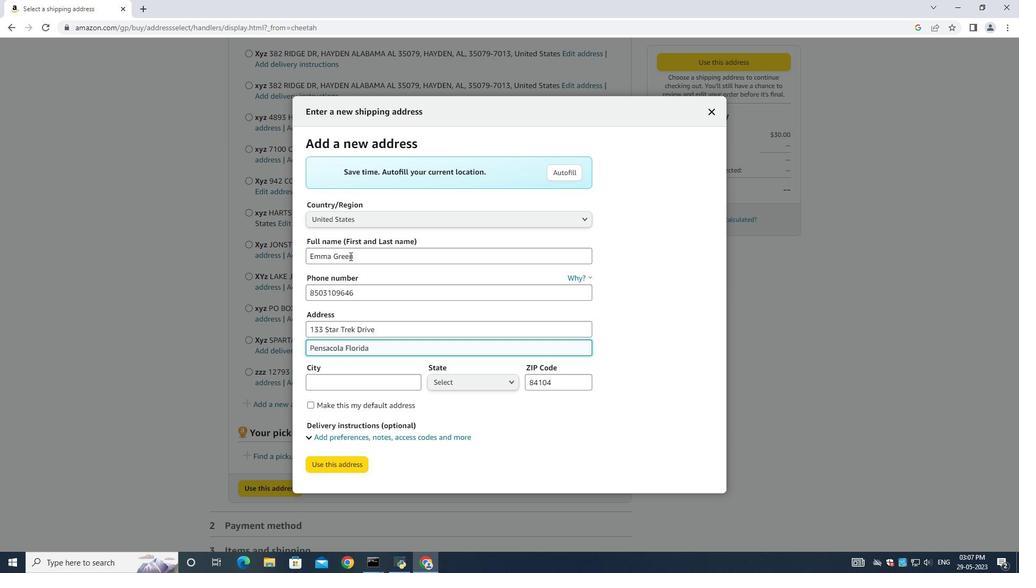 
Action: Mouse moved to (277, 402)
Screenshot: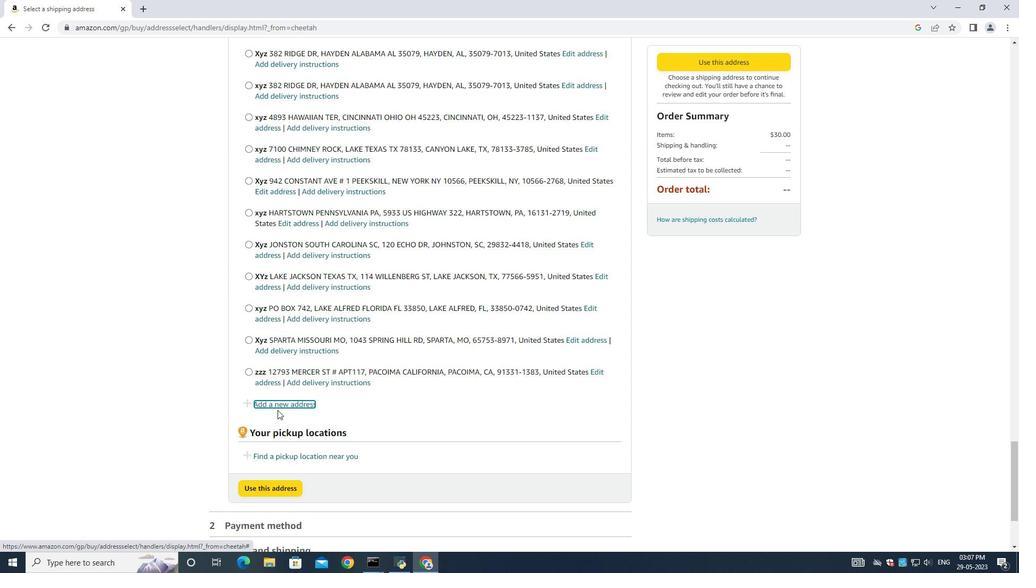
Action: Mouse pressed left at (277, 402)
Screenshot: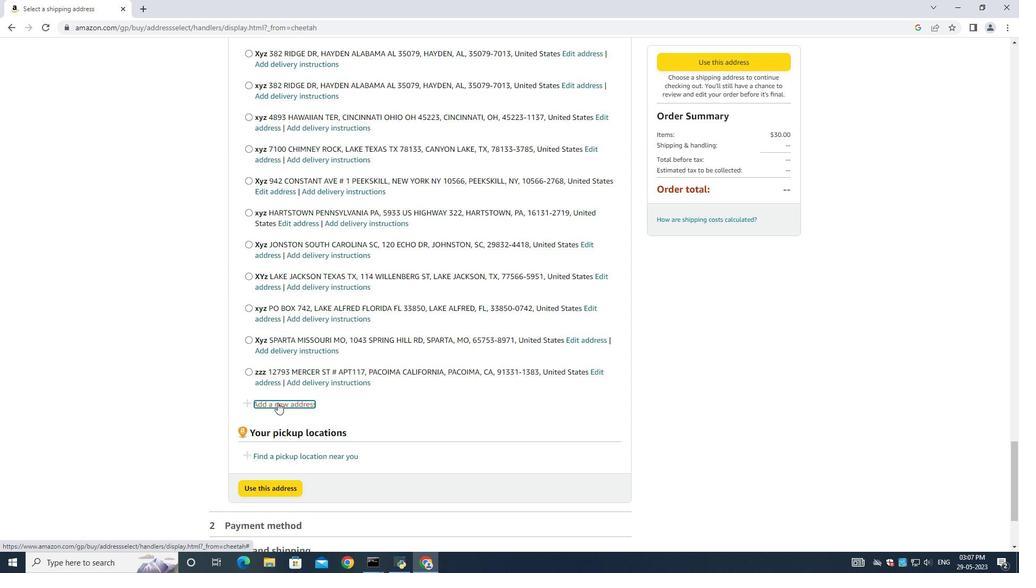 
Action: Mouse moved to (359, 258)
Screenshot: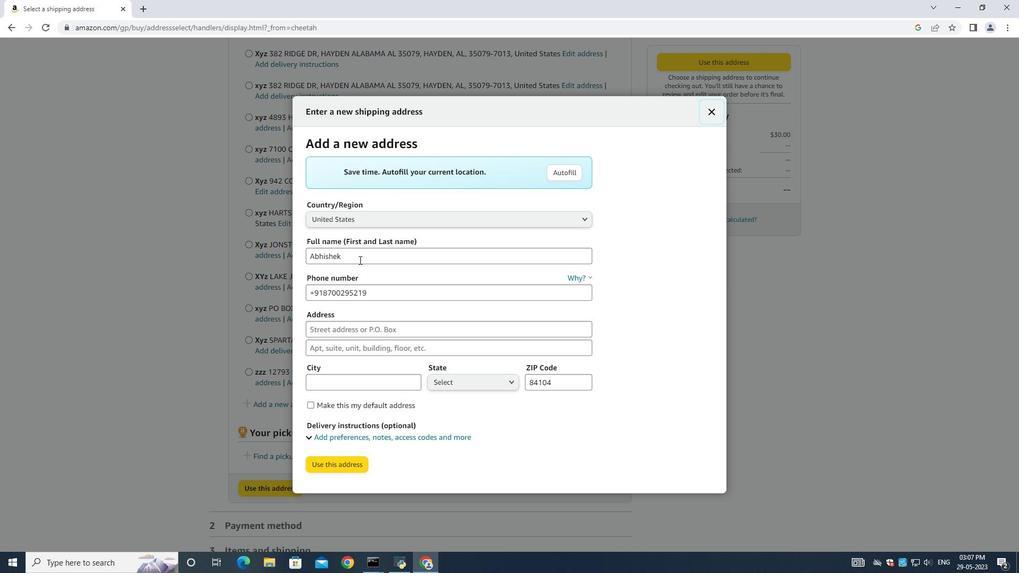 
Action: Mouse pressed left at (359, 258)
Screenshot: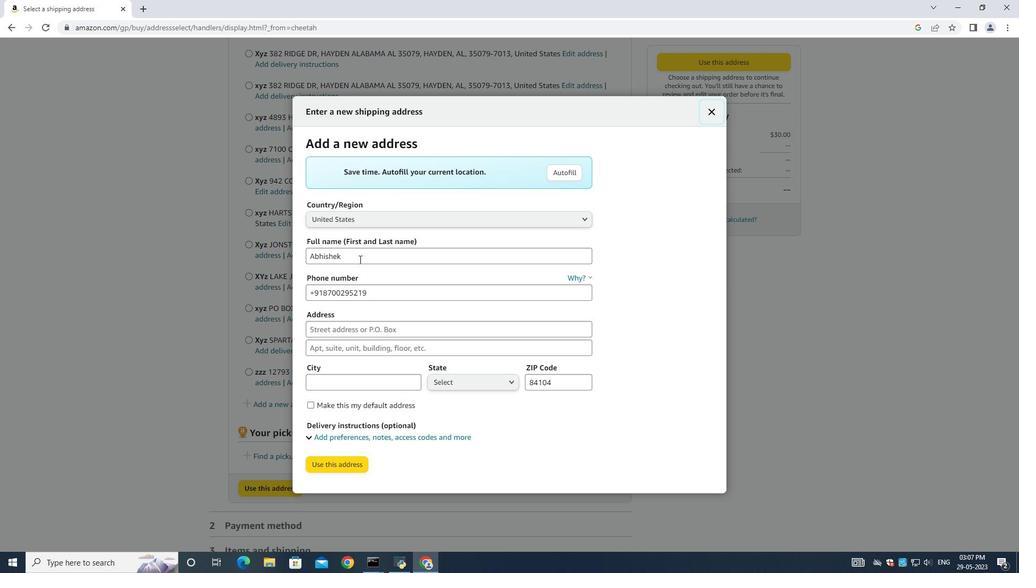 
Action: Key pressed ctrl+A<Key.backspace>
Screenshot: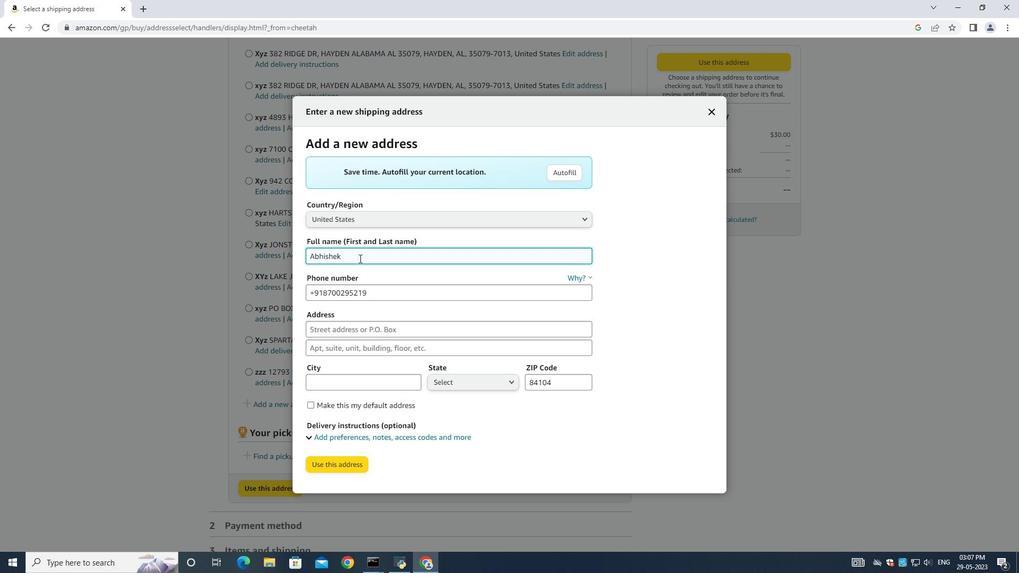 
Action: Mouse moved to (395, 294)
Screenshot: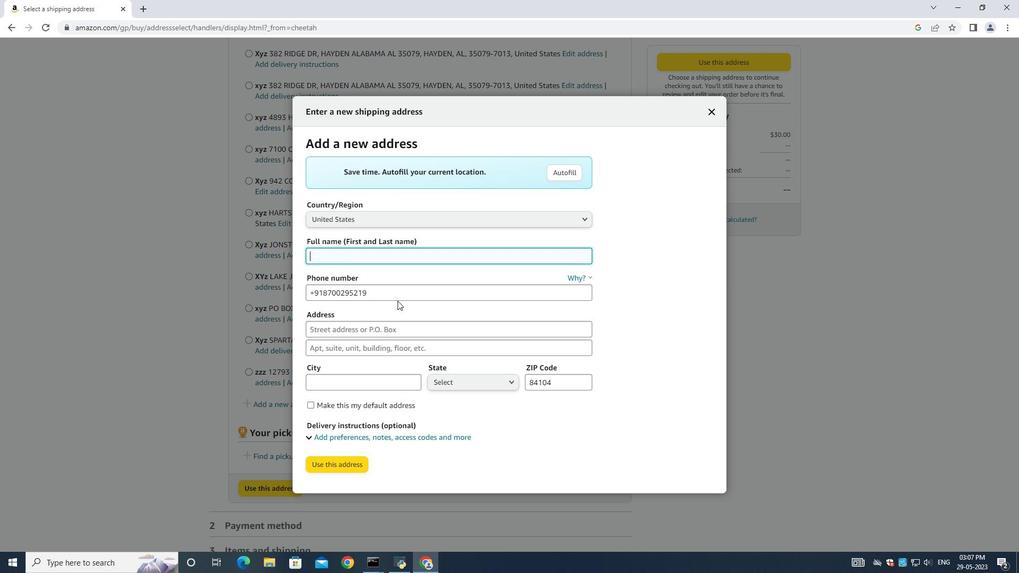 
Action: Mouse pressed left at (395, 294)
Screenshot: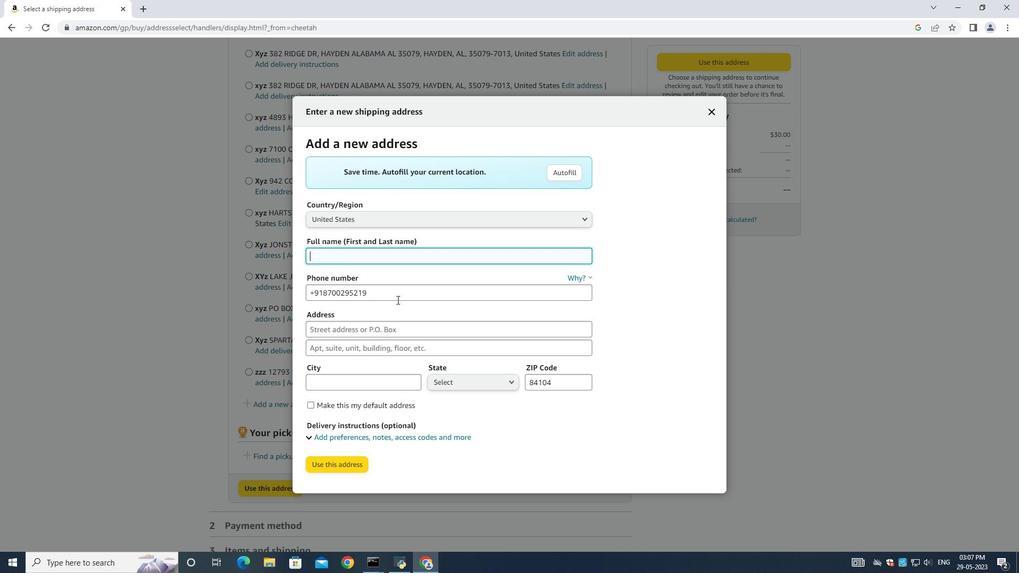 
Action: Mouse moved to (395, 293)
Screenshot: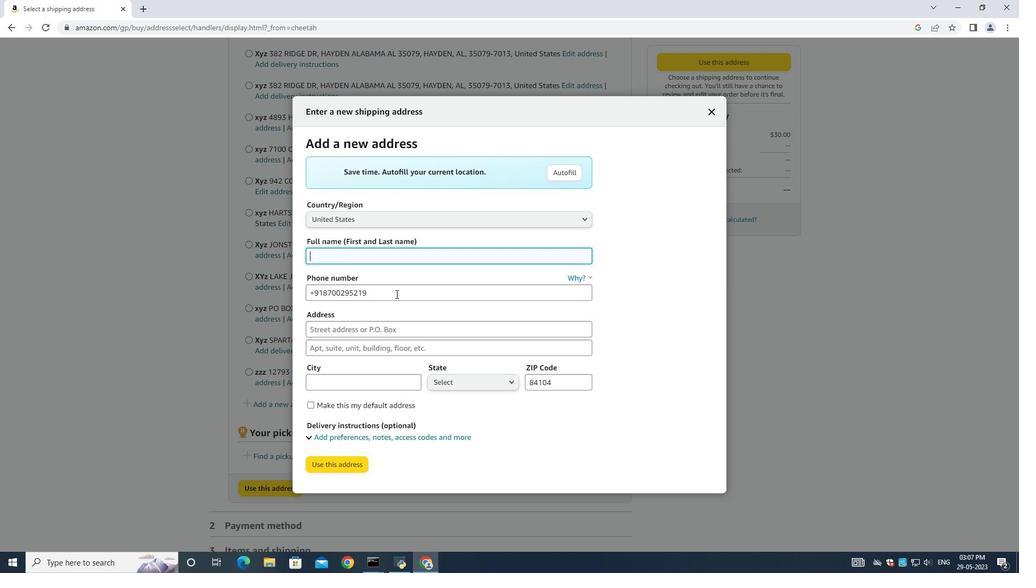 
Action: Key pressed ctrl+A<Key.backspace>
Screenshot: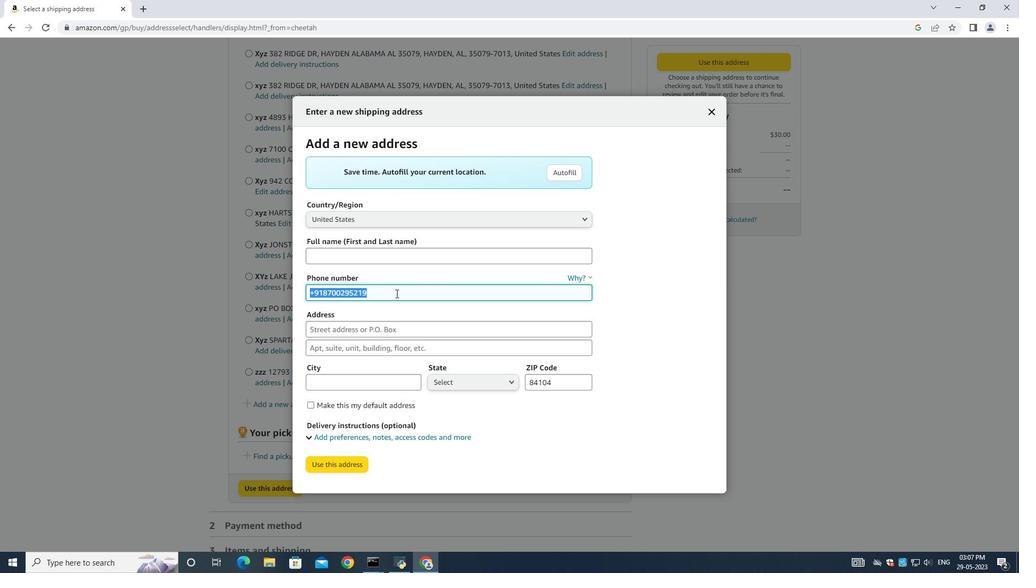 
Action: Mouse moved to (332, 249)
Screenshot: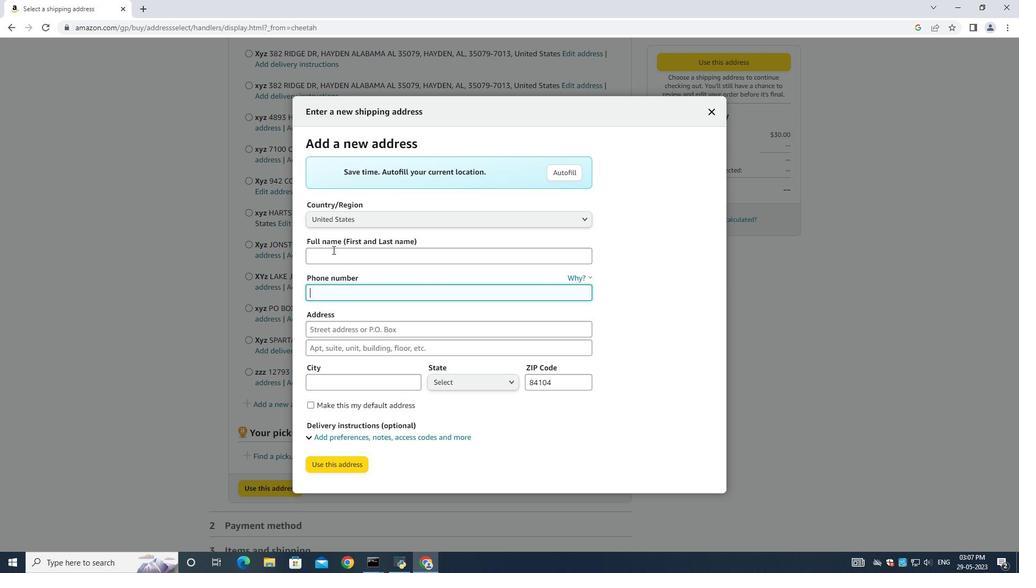 
Action: Mouse pressed left at (332, 249)
Screenshot: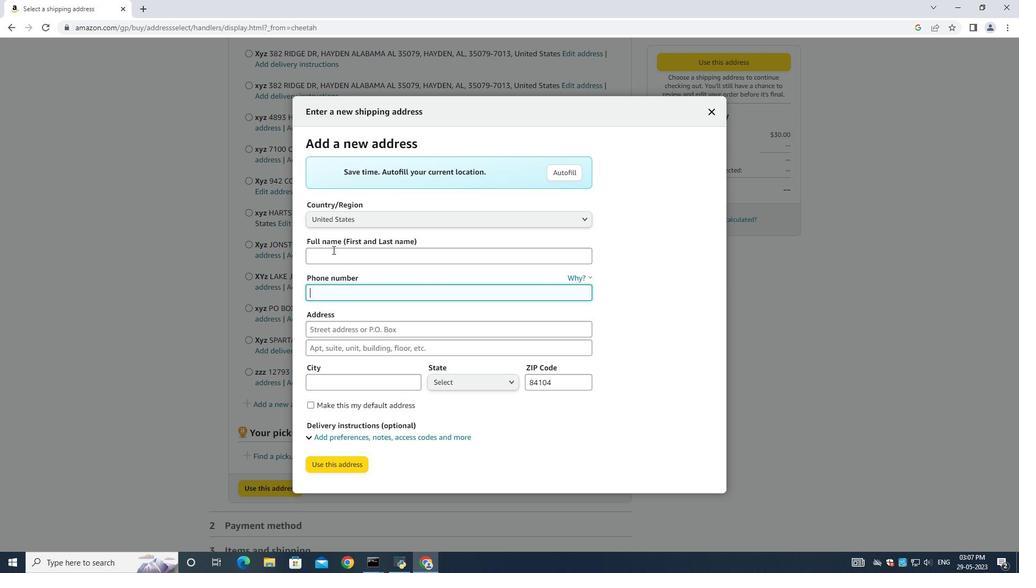 
Action: Mouse moved to (423, 259)
Screenshot: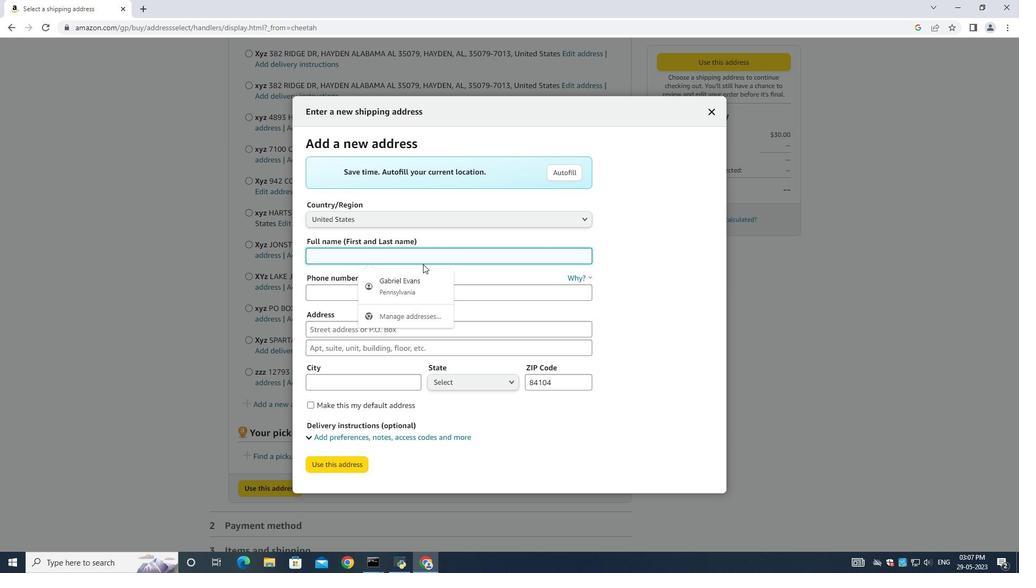 
Action: Mouse pressed left at (423, 259)
Screenshot: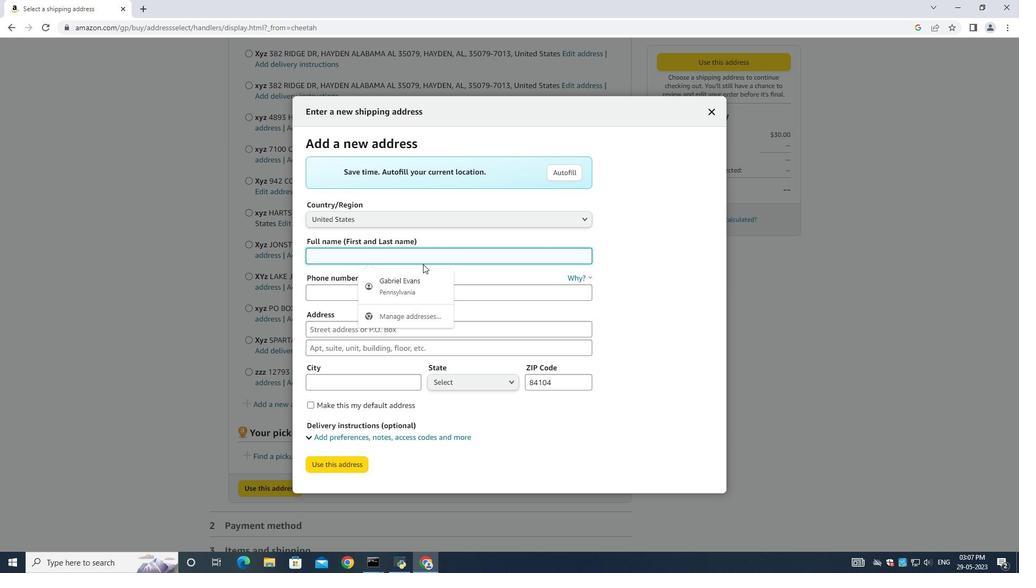 
Action: Mouse moved to (423, 259)
Screenshot: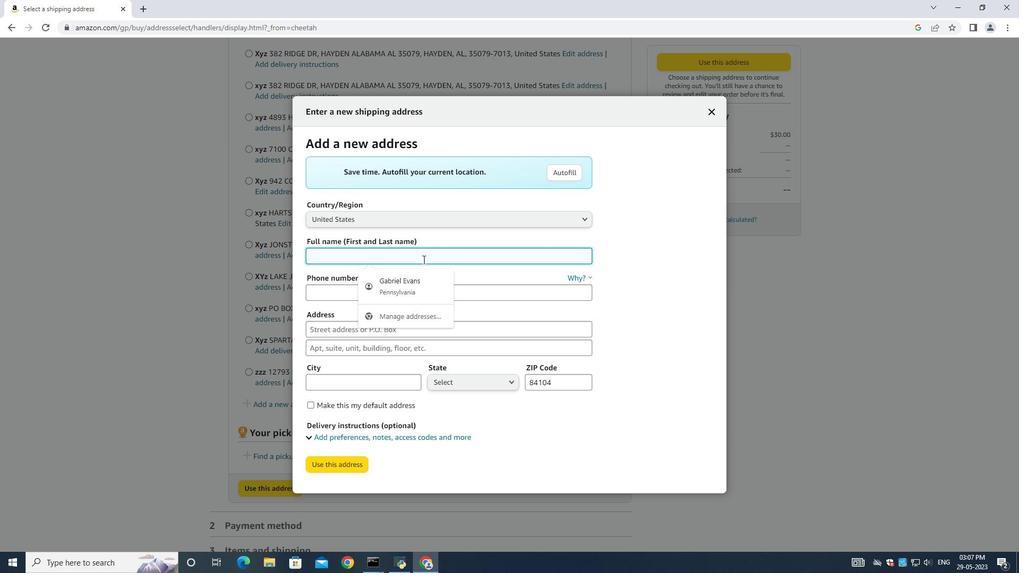 
Action: Key pressed <Key.shift>Emma<Key.space><Key.shift>Grenn<Key.space><Key.backspace><Key.backspace><Key.backspace>en<Key.space>
Screenshot: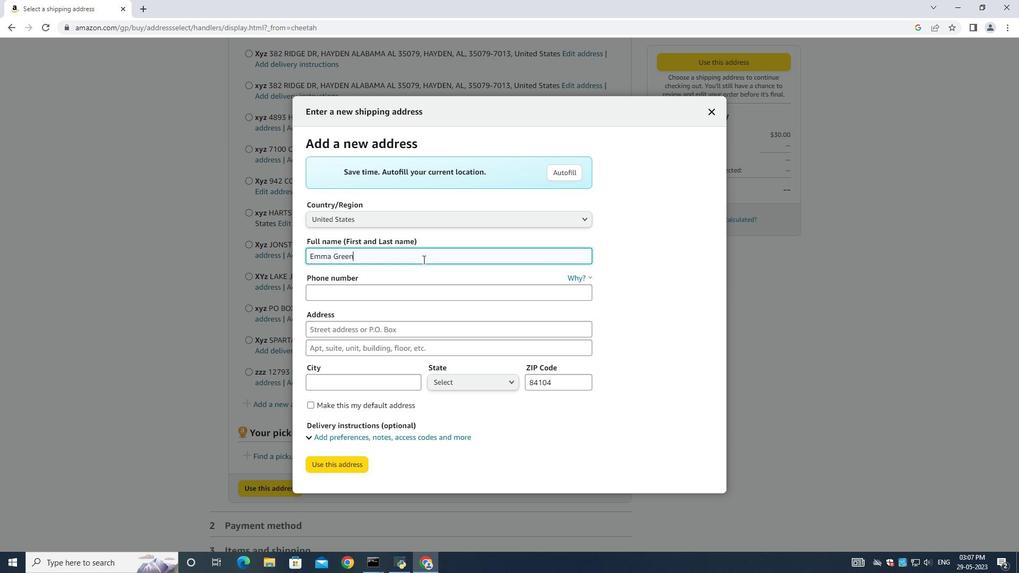 
Action: Mouse moved to (400, 294)
Screenshot: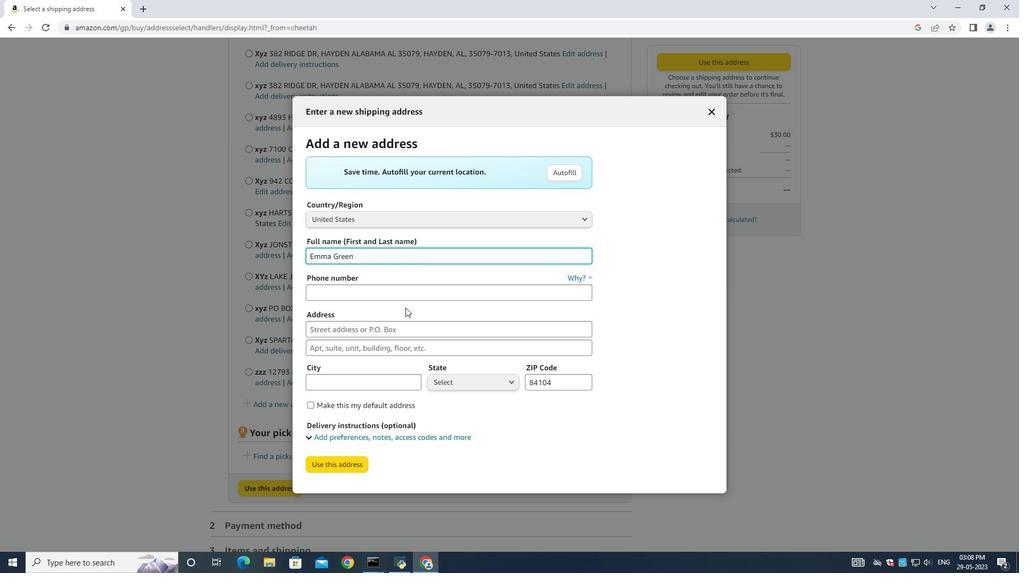 
Action: Mouse pressed left at (400, 294)
Screenshot: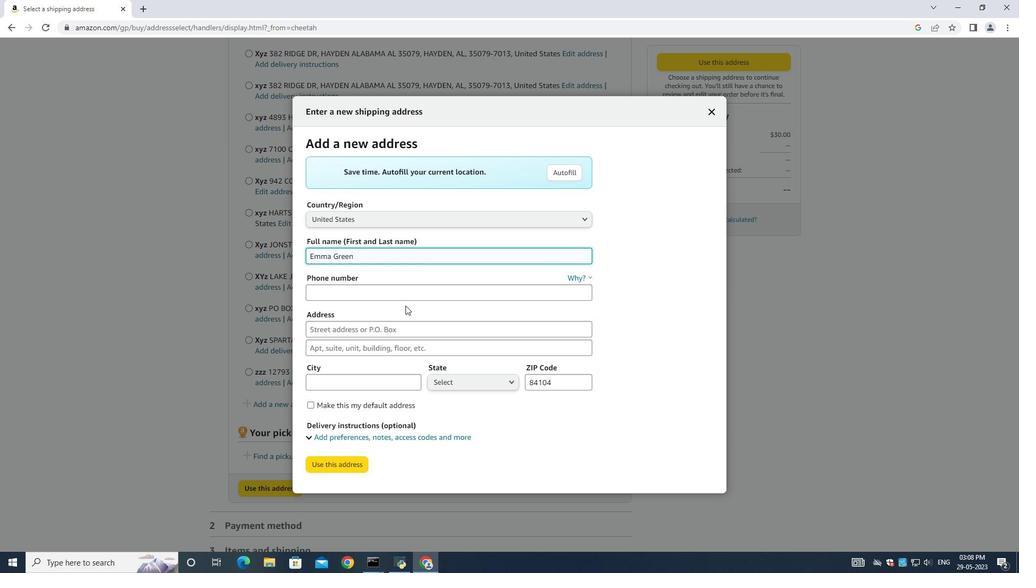 
Action: Mouse moved to (402, 296)
Screenshot: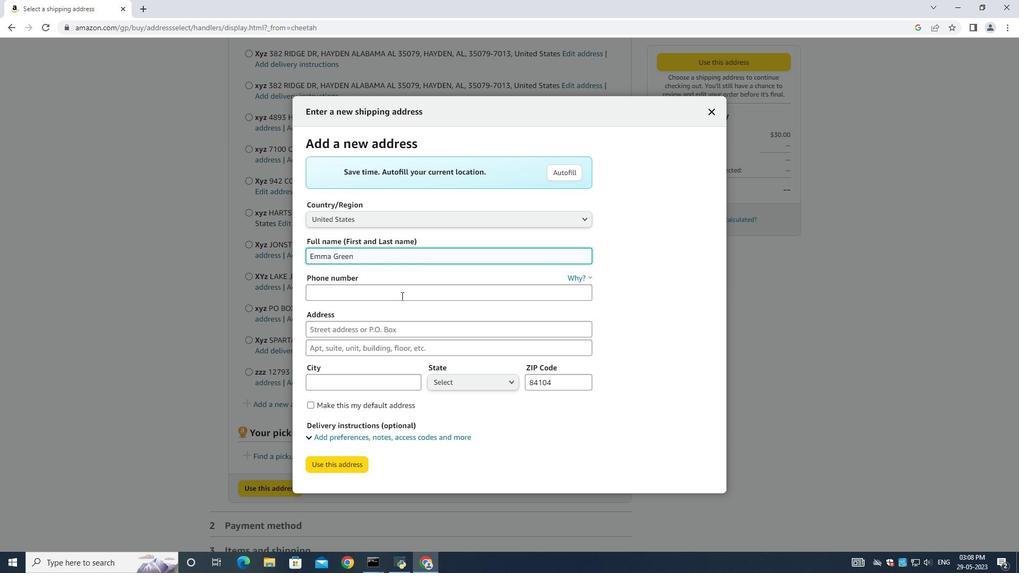 
Action: Key pressed 8503109646<Key.tab><Key.tab><Key.backspace><Key.up>
Screenshot: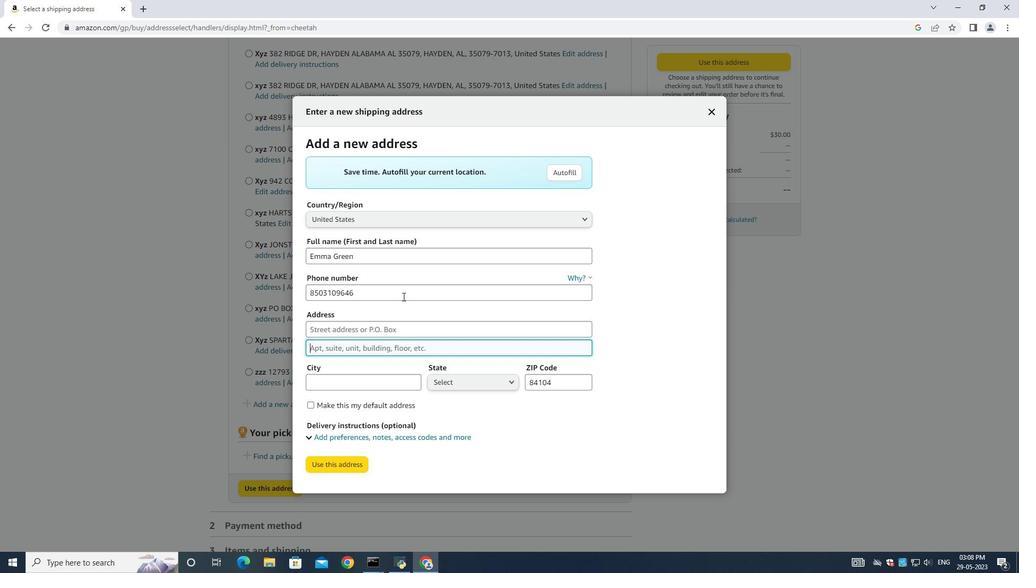 
Action: Mouse moved to (367, 326)
Screenshot: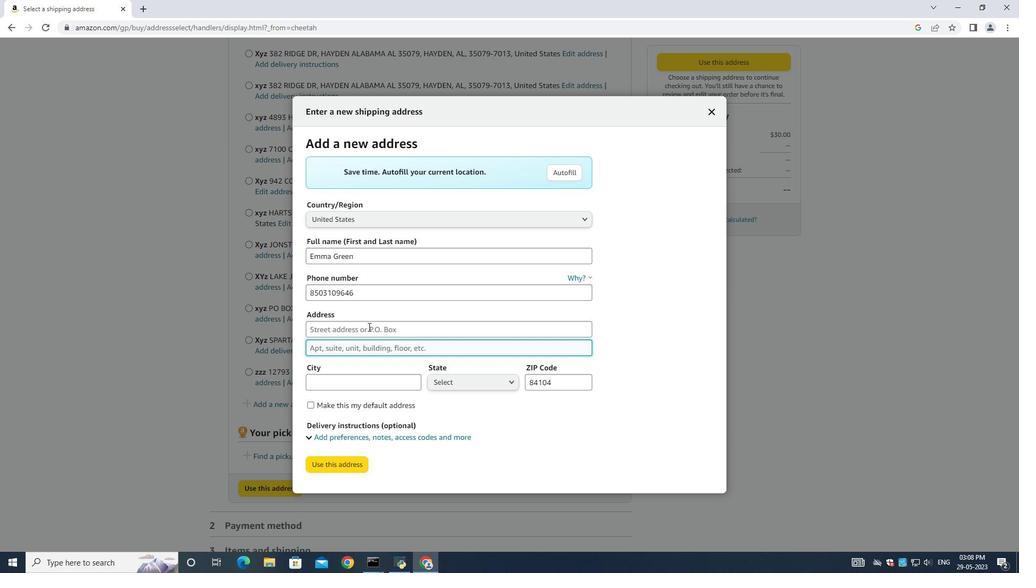 
Action: Mouse pressed left at (367, 326)
Screenshot: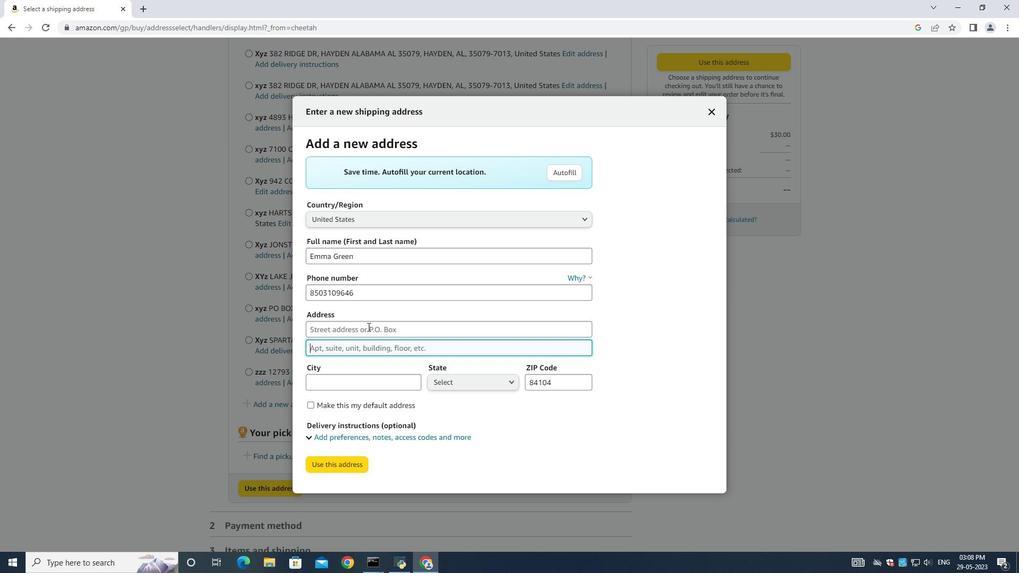 
Action: Mouse moved to (367, 326)
Screenshot: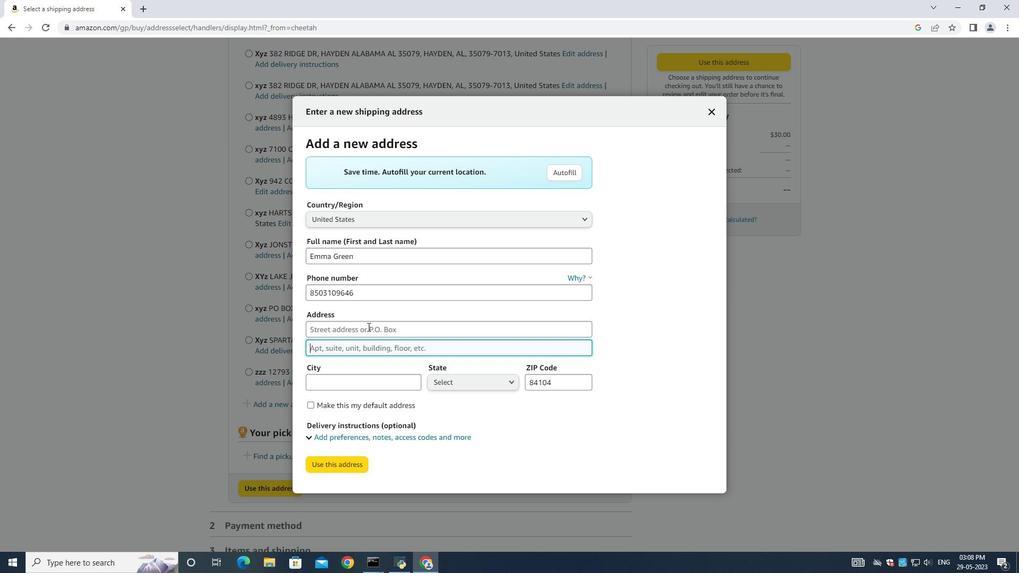 
Action: Key pressed 1133<Key.space><Key.shift>Star<Key.space><Key.shift>Trekv<Key.backspace><Key.space><Key.shift><Key.shift><Key.shift><Key.shift><Key.shift><Key.shift><Key.shift><Key.shift><Key.shift><Key.shift><Key.shift><Key.shift><Key.shift>Drive<Key.tab><Key.shift><Key.shift><Key.shift><Key.shift><Key.shift><Key.shift><Key.shift><Key.shift><Key.shift><Key.shift><Key.shift><Key.shift><Key.shift><Key.shift><Key.shift><Key.shift><Key.shift><Key.shift><Key.shift><Key.shift><Key.shift><Key.shift><Key.shift><Key.shift><Key.shift><Key.shift><Key.shift><Key.shift><Key.shift><Key.shift><Key.shift><Key.shift><Key.shift><Key.shift><Key.shift><Key.shift><Key.shift><Key.shift><Key.shift><Key.shift><Key.shift><Key.shift><Key.shift><Key.shift><Key.shift><Key.shift><Key.shift><Key.shift><Key.shift><Key.shift><Key.shift><Key.shift><Key.shift><Key.shift><Key.shift><Key.shift><Key.shift><Key.shift><Key.shift>Pensacola<Key.space><Key.shift><Key.shift><Key.shift><Key.shift><Key.shift><Key.shift><Key.shift>Florida<Key.space><Key.tab><Key.shift><Key.shift><Key.shift><Key.shift><Key.shift><Key.shift><Key.shift><Key.shift><Key.shift><Key.shift><Key.shift><Key.shift><Key.shift><Key.shift><Key.shift><Key.shift><Key.shift><Key.shift><Key.shift><Key.shift><Key.shift><Key.shift><Key.shift><Key.shift><Key.shift><Key.shift><Key.shift><Key.shift><Key.shift><Key.shift><Key.shift><Key.shift><Key.shift><Key.shift><Key.shift><Key.shift><Key.shift><Key.shift><Key.shift><Key.shift><Key.shift><Key.shift><Key.shift><Key.shift><Key.shift><Key.shift><Key.shift><Key.shift><Key.shift><Key.shift><Key.shift><Key.shift><Key.shift>F<Key.backspace><Key.shift>Pensacola<Key.space><Key.tab><Key.up>f<Key.down><Key.enter><Key.tab><Key.backspace>32501
Screenshot: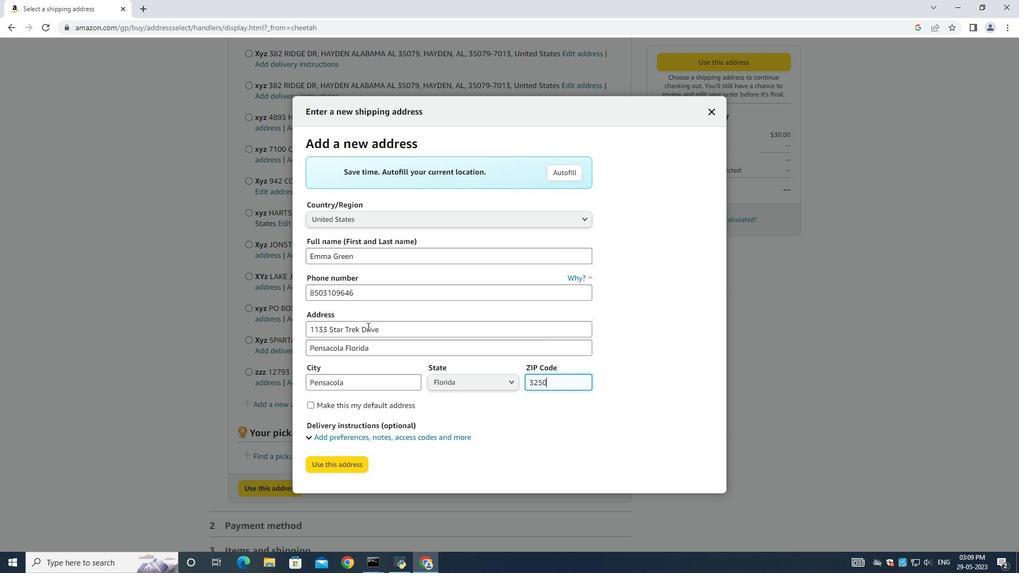 
Action: Mouse moved to (322, 470)
Screenshot: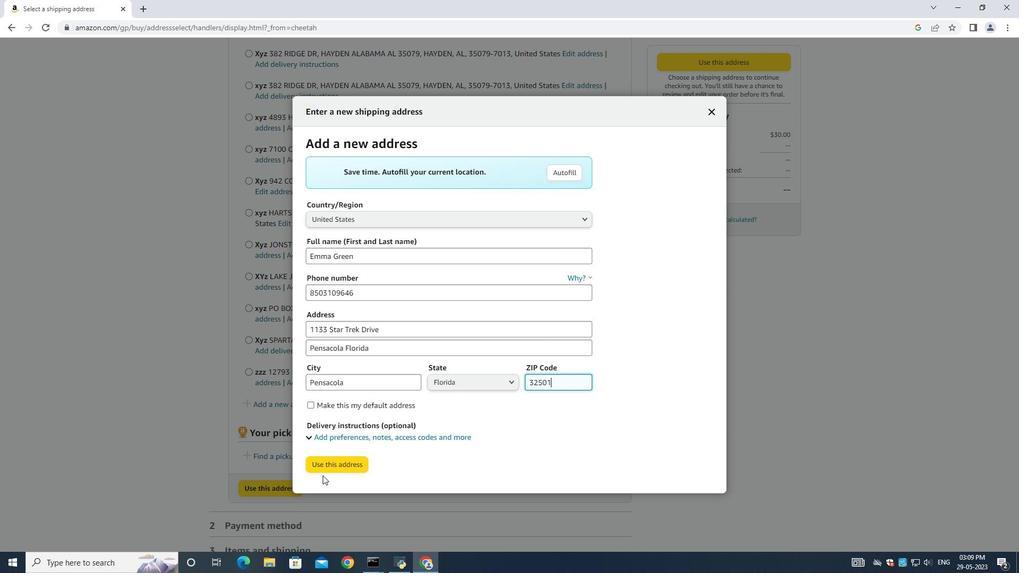 
Action: Mouse pressed left at (322, 470)
Screenshot: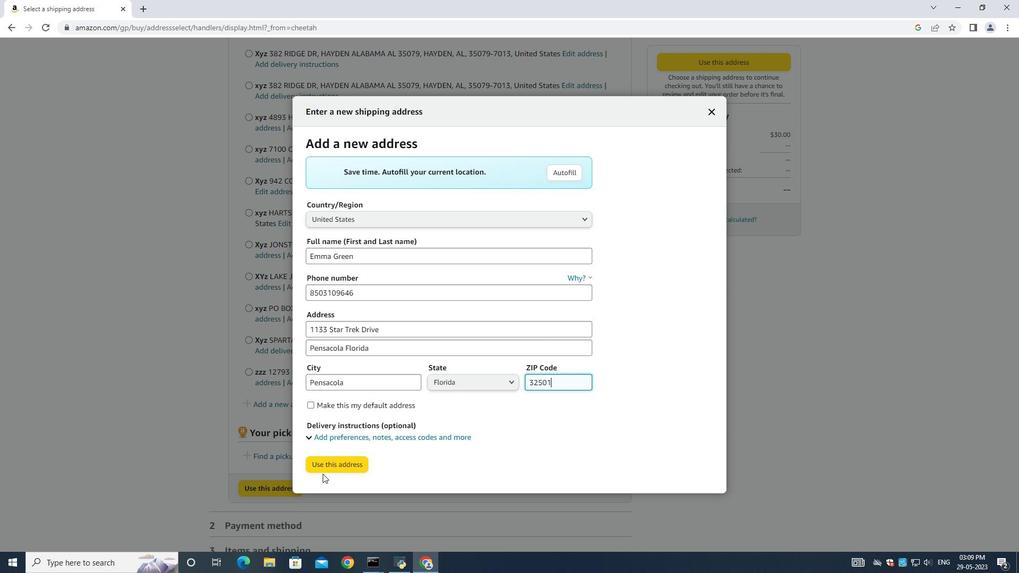 
Action: Mouse moved to (325, 532)
Screenshot: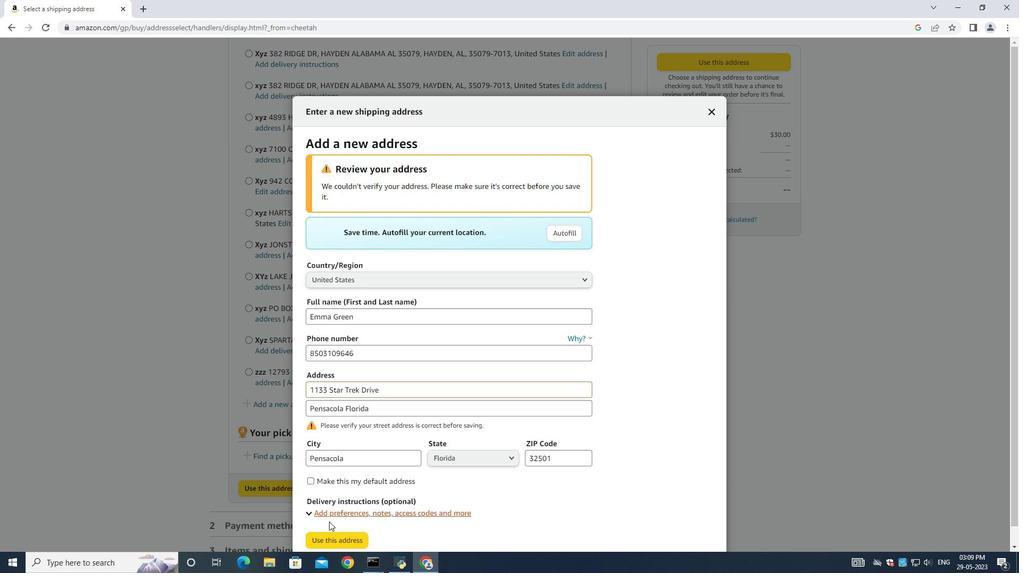
Action: Mouse pressed left at (325, 532)
Screenshot: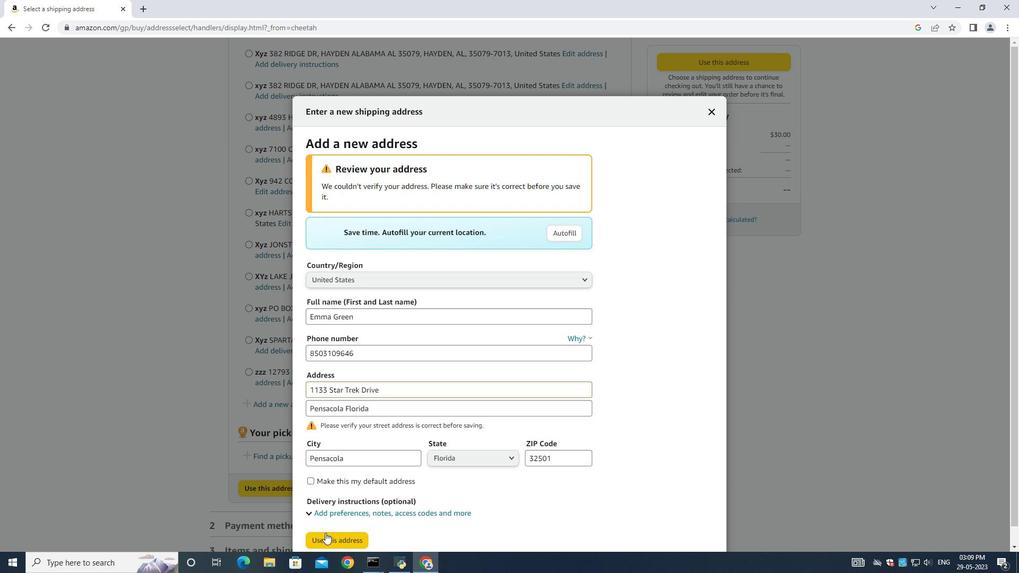 
Action: Mouse moved to (407, 259)
Screenshot: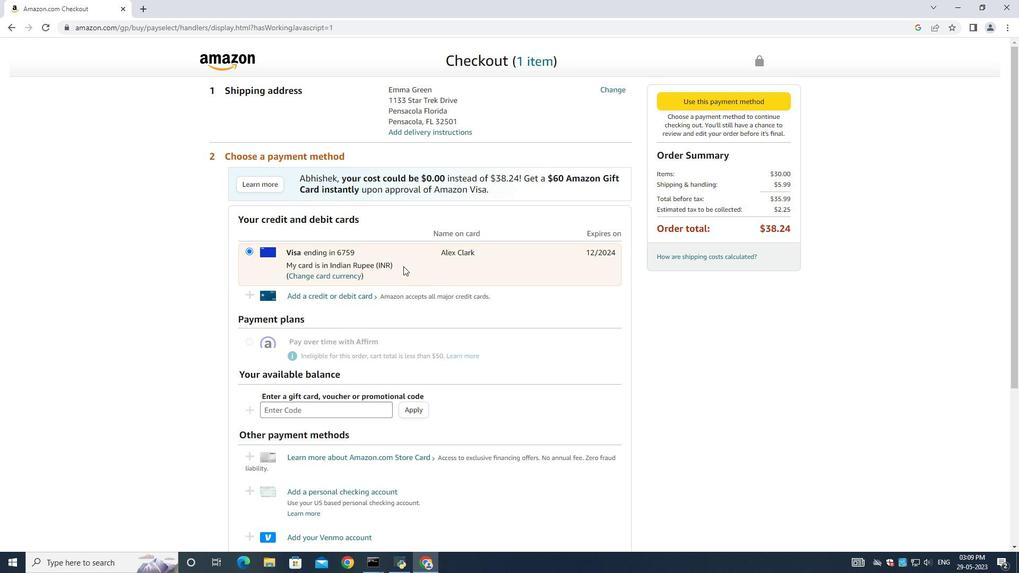 
